 Task: Create a due date automation trigger when advanced on, 2 working days after a card is due add fields without custom field "Resume" set to a number lower than 1 and greater or equal to 10 at 11:00 AM.
Action: Mouse moved to (1140, 348)
Screenshot: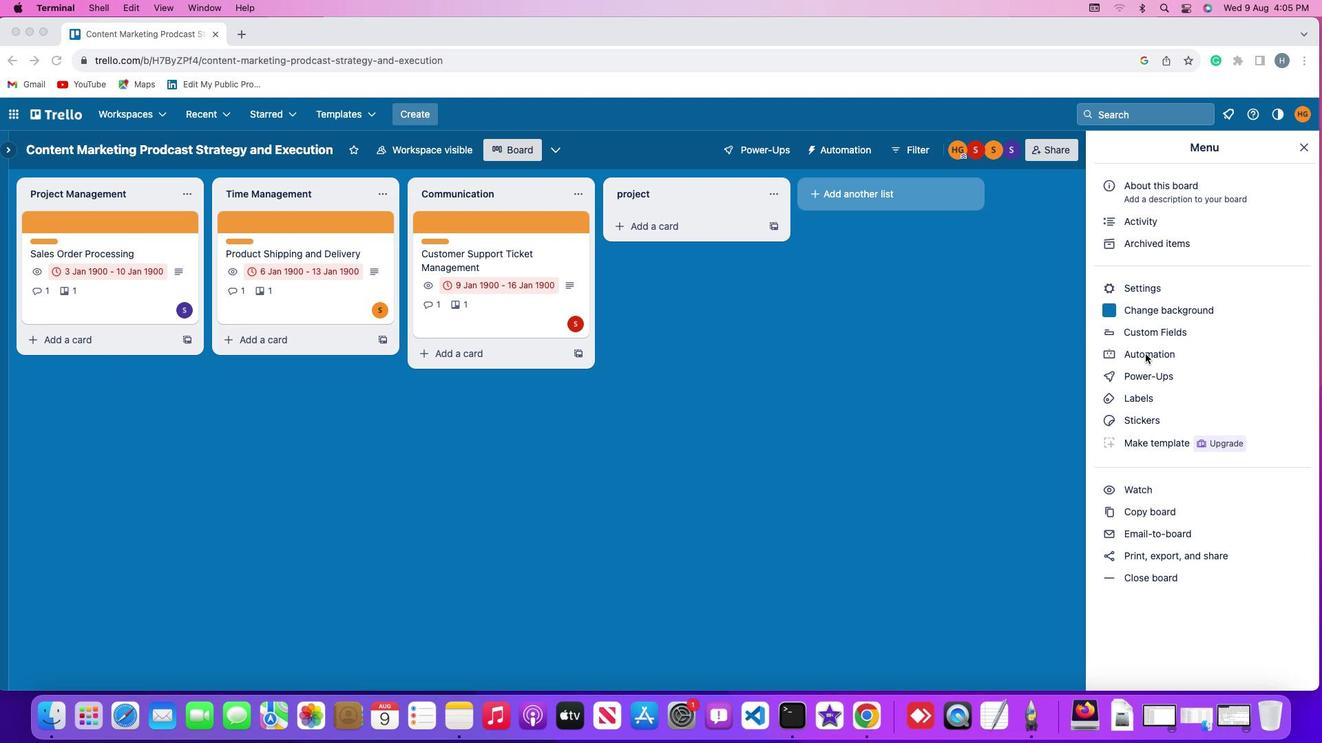 
Action: Mouse pressed left at (1140, 348)
Screenshot: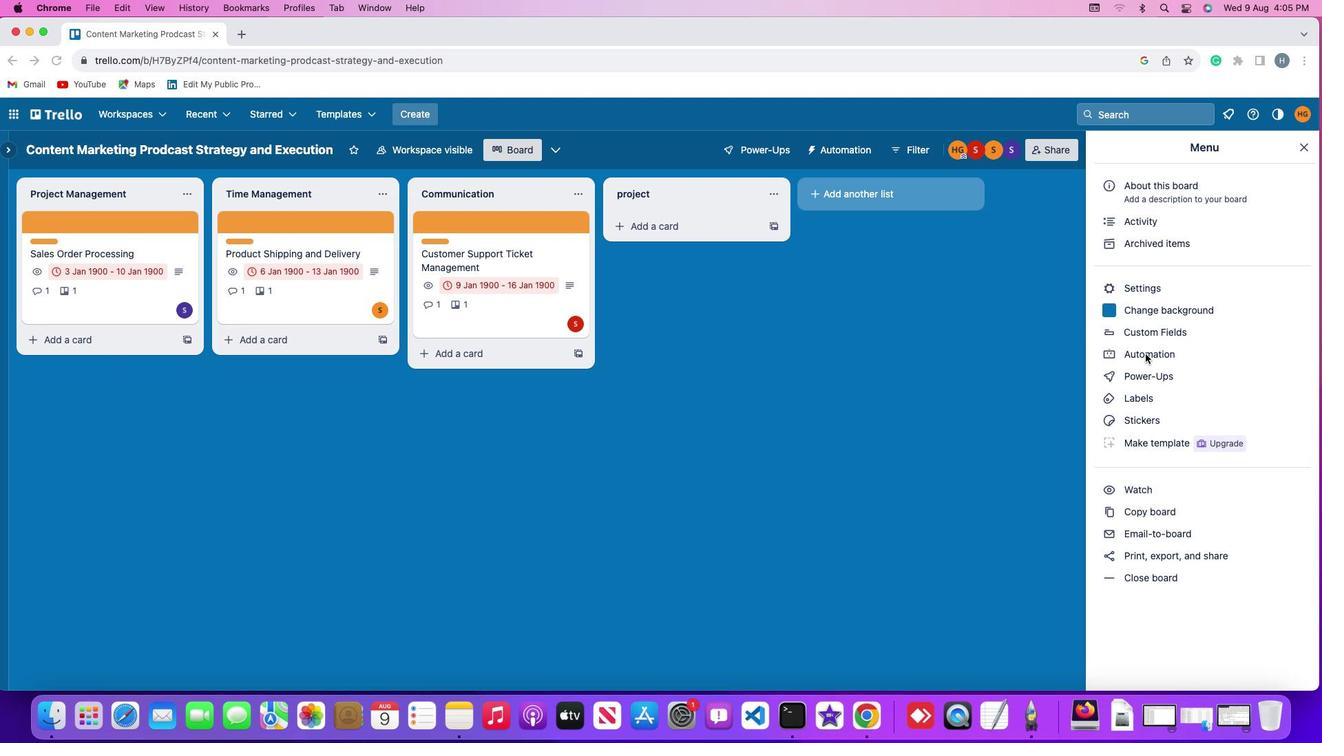 
Action: Mouse pressed left at (1140, 348)
Screenshot: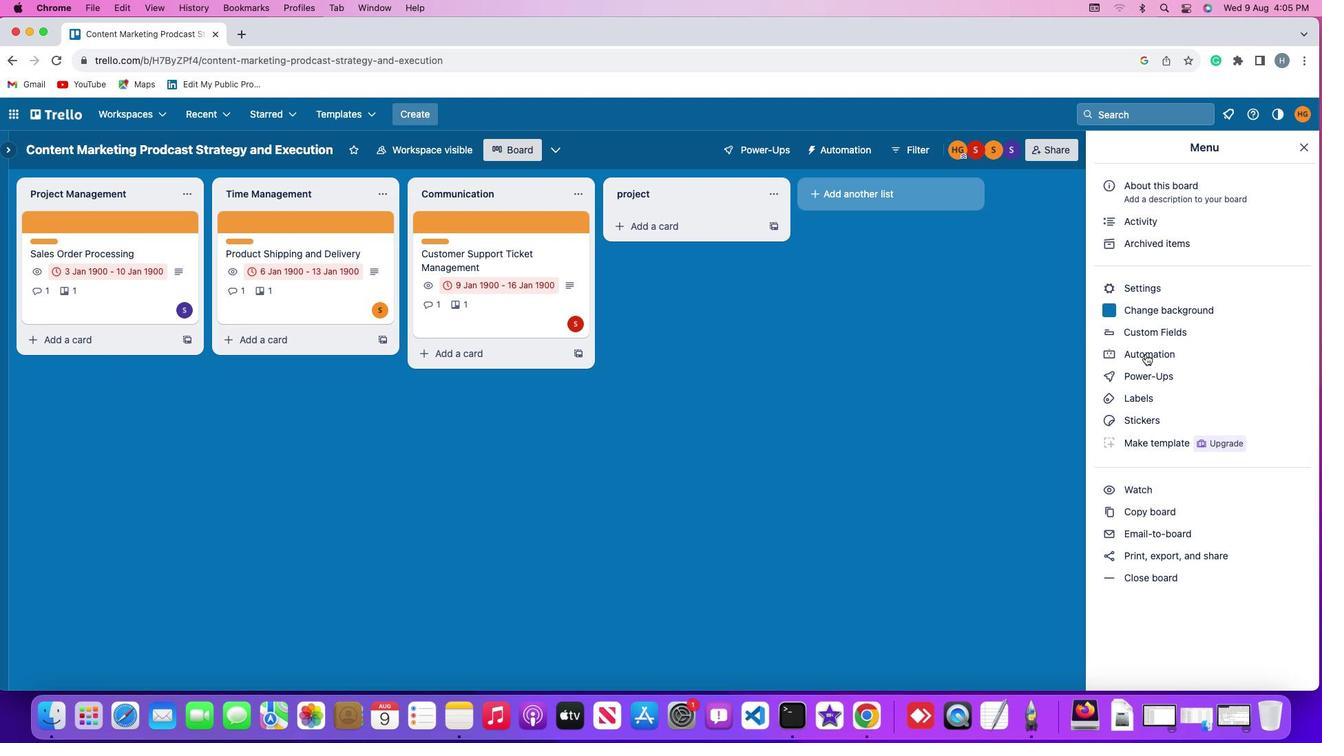 
Action: Mouse moved to (65, 317)
Screenshot: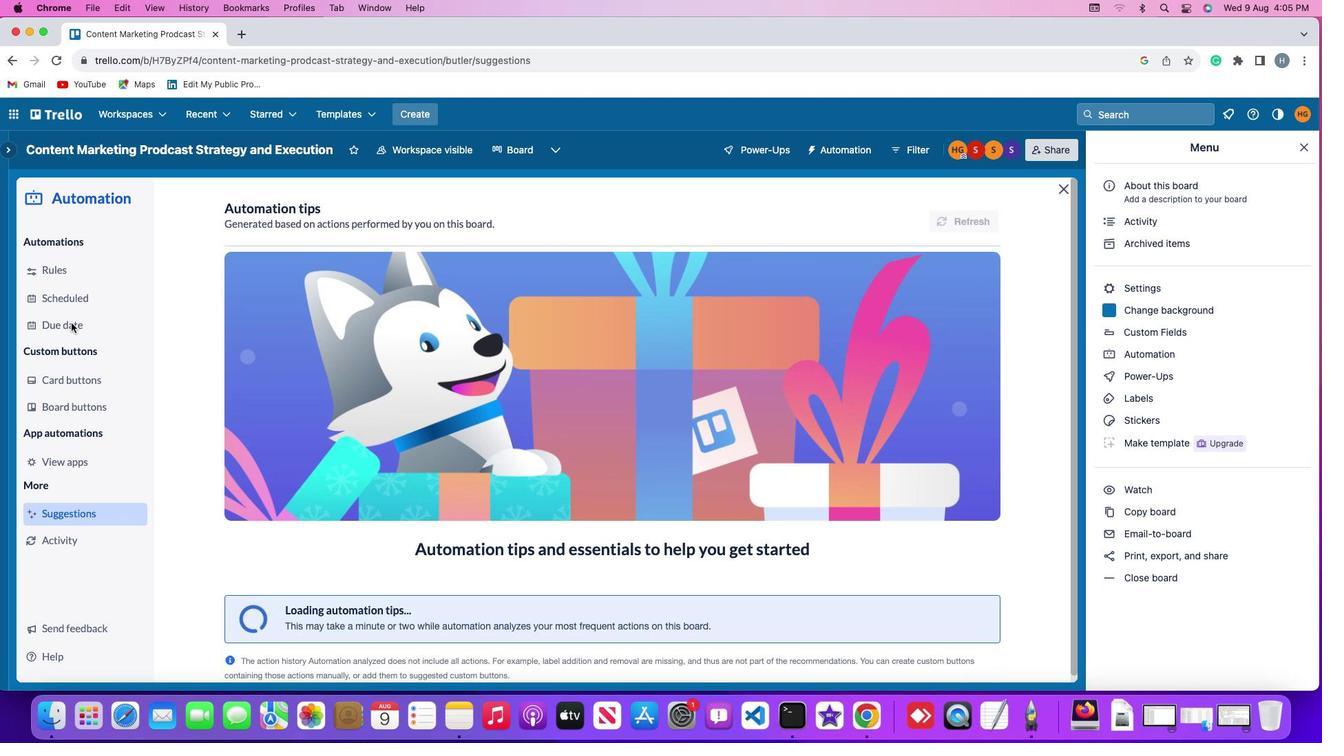 
Action: Mouse pressed left at (65, 317)
Screenshot: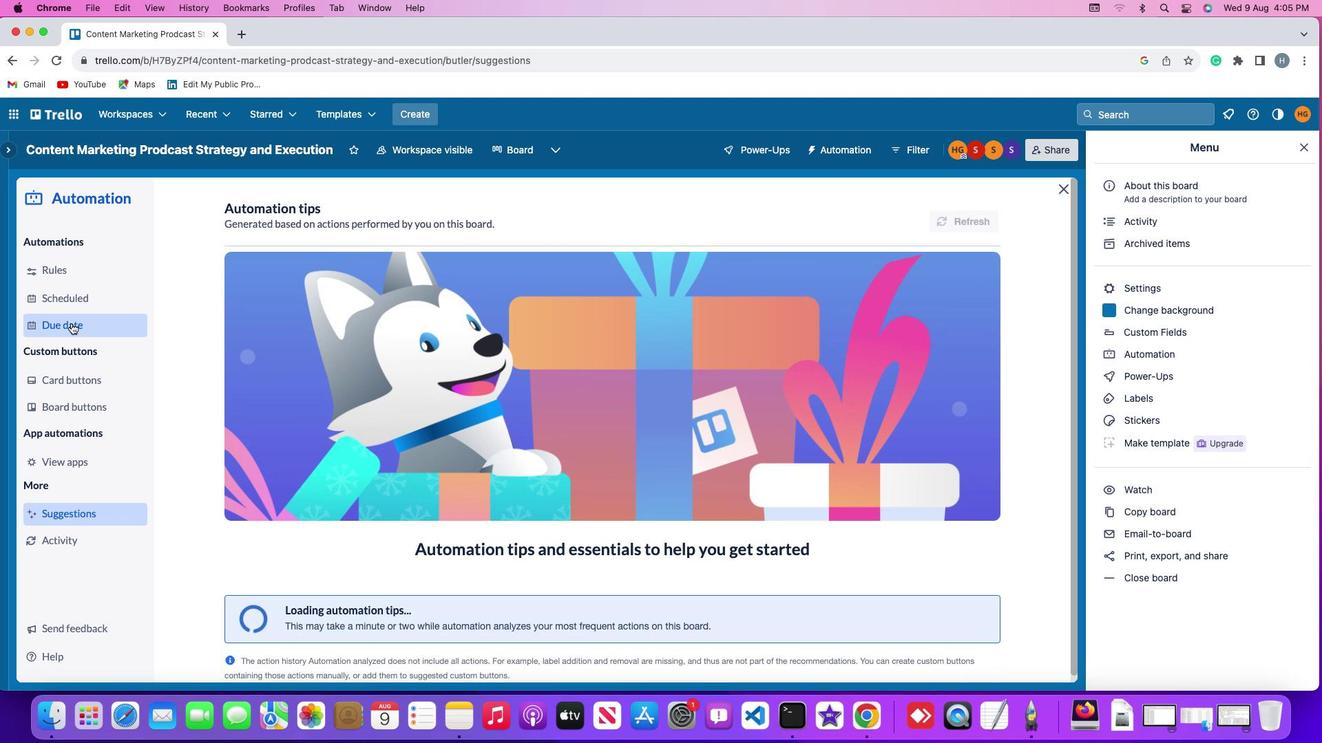 
Action: Mouse moved to (932, 205)
Screenshot: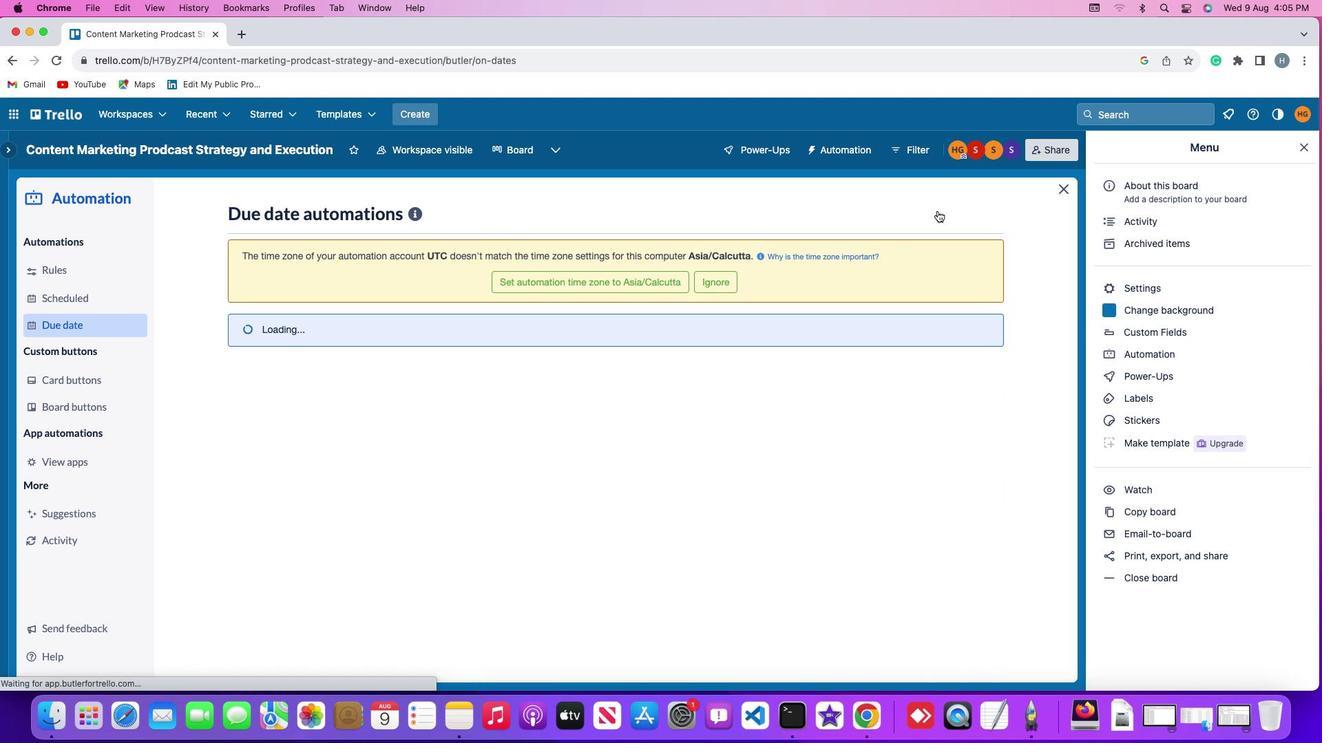 
Action: Mouse pressed left at (932, 205)
Screenshot: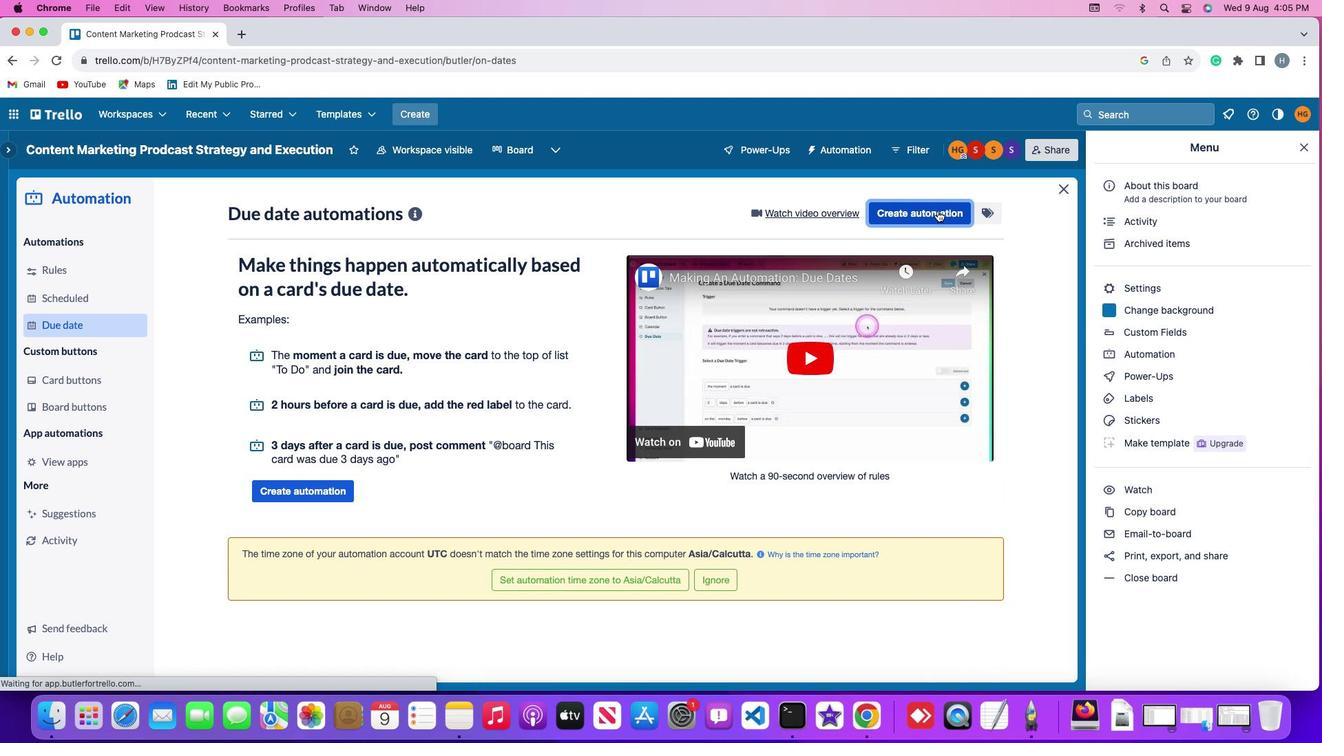 
Action: Mouse moved to (257, 335)
Screenshot: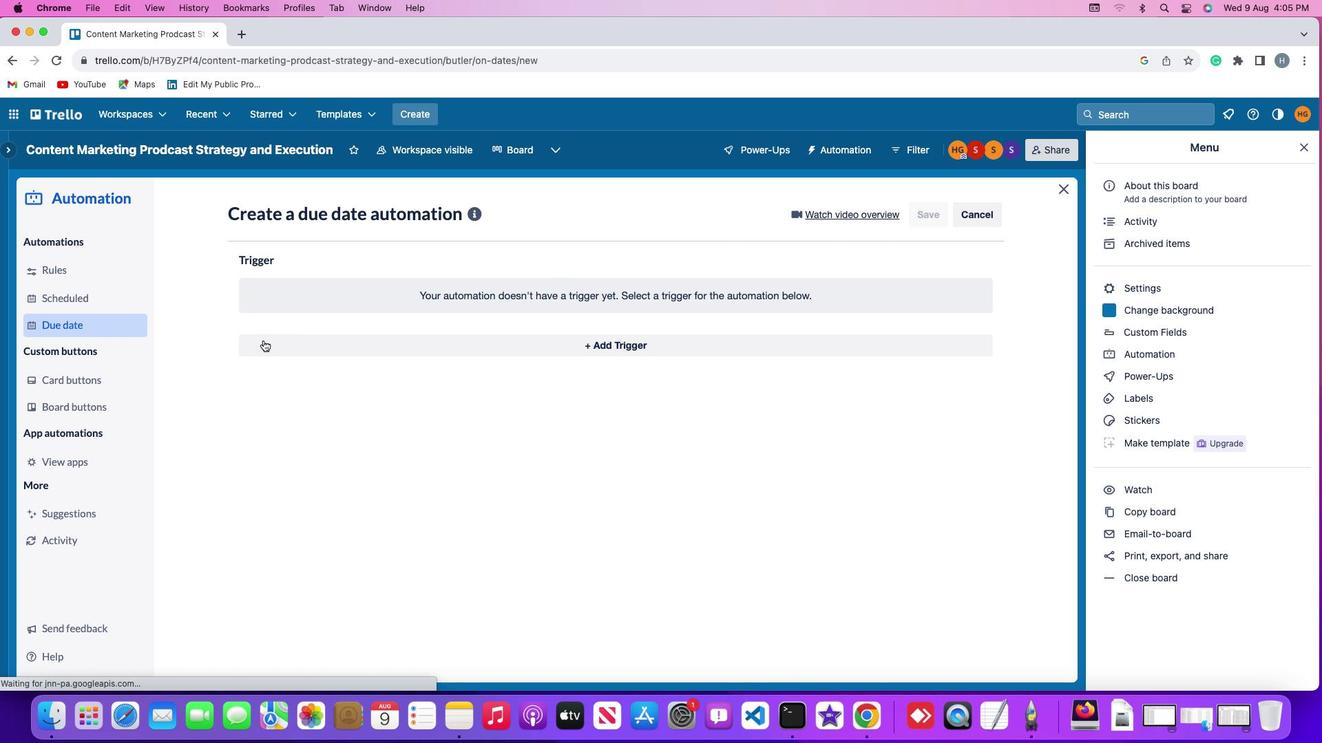 
Action: Mouse pressed left at (257, 335)
Screenshot: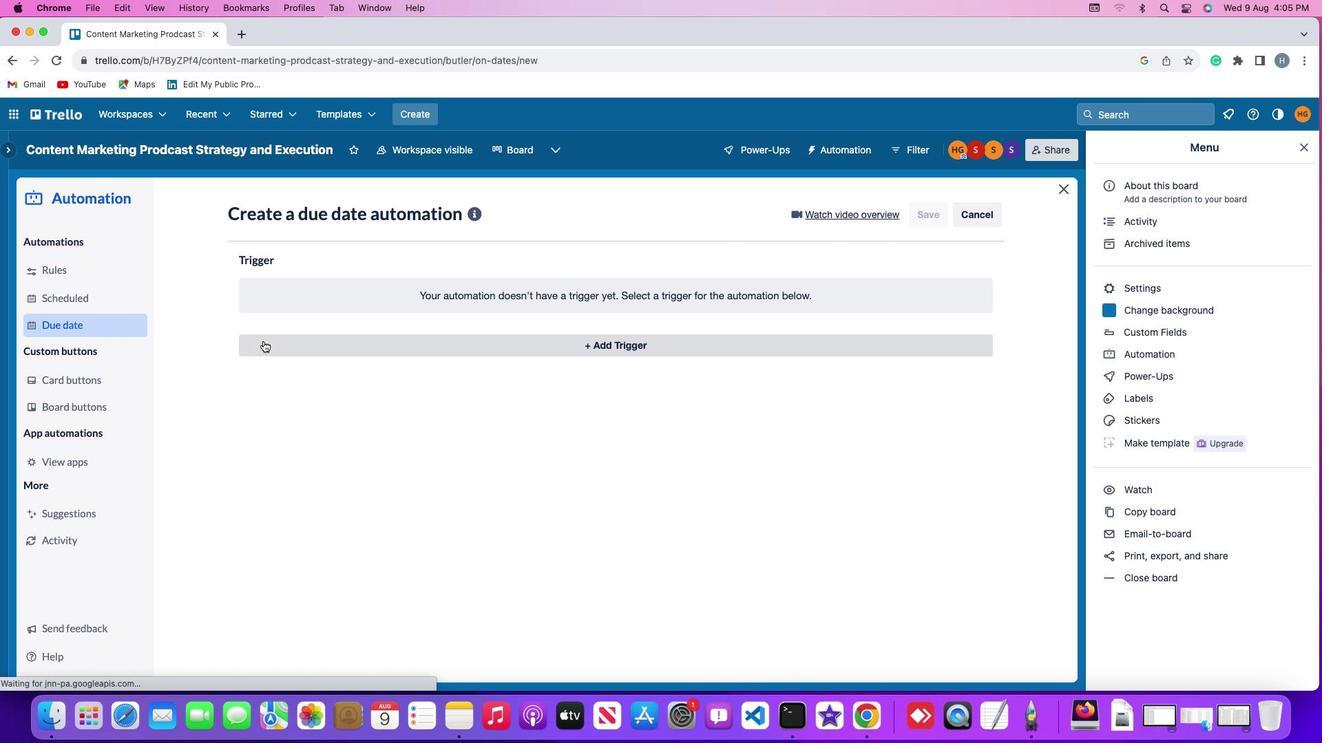 
Action: Mouse moved to (257, 541)
Screenshot: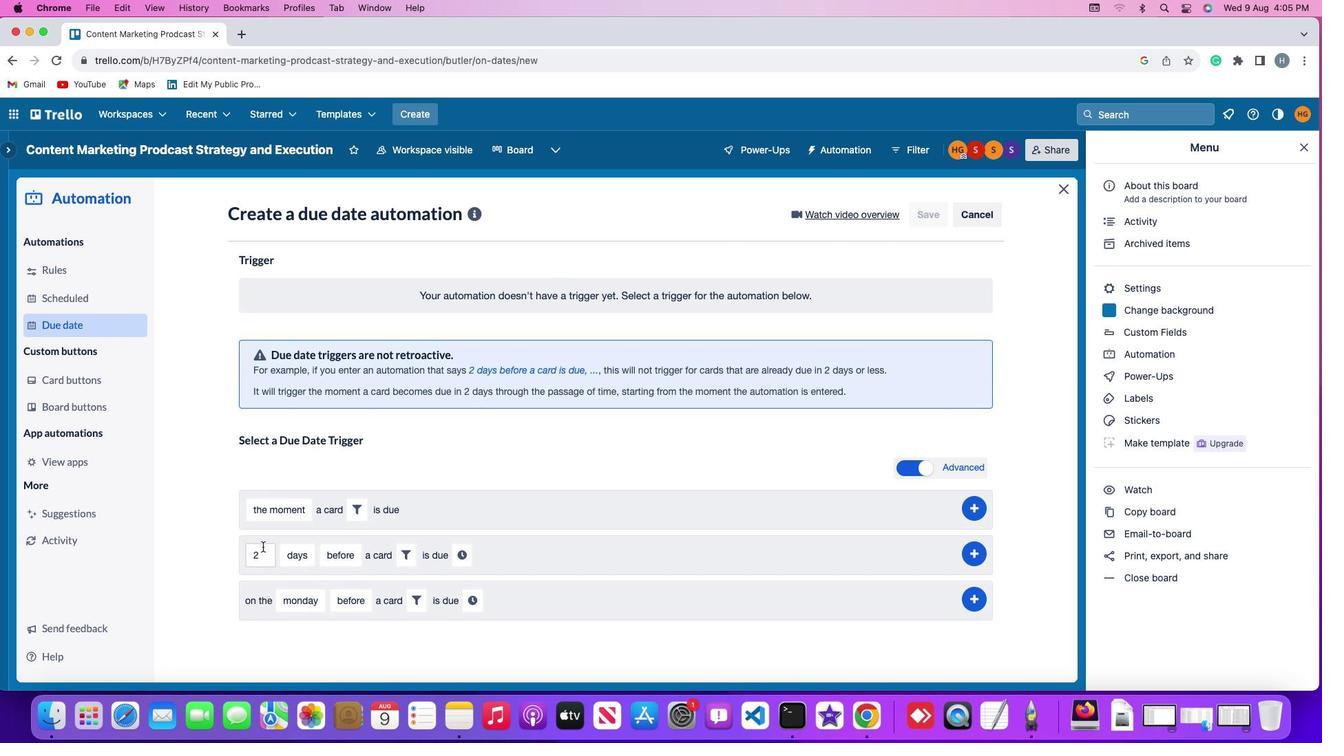 
Action: Mouse pressed left at (257, 541)
Screenshot: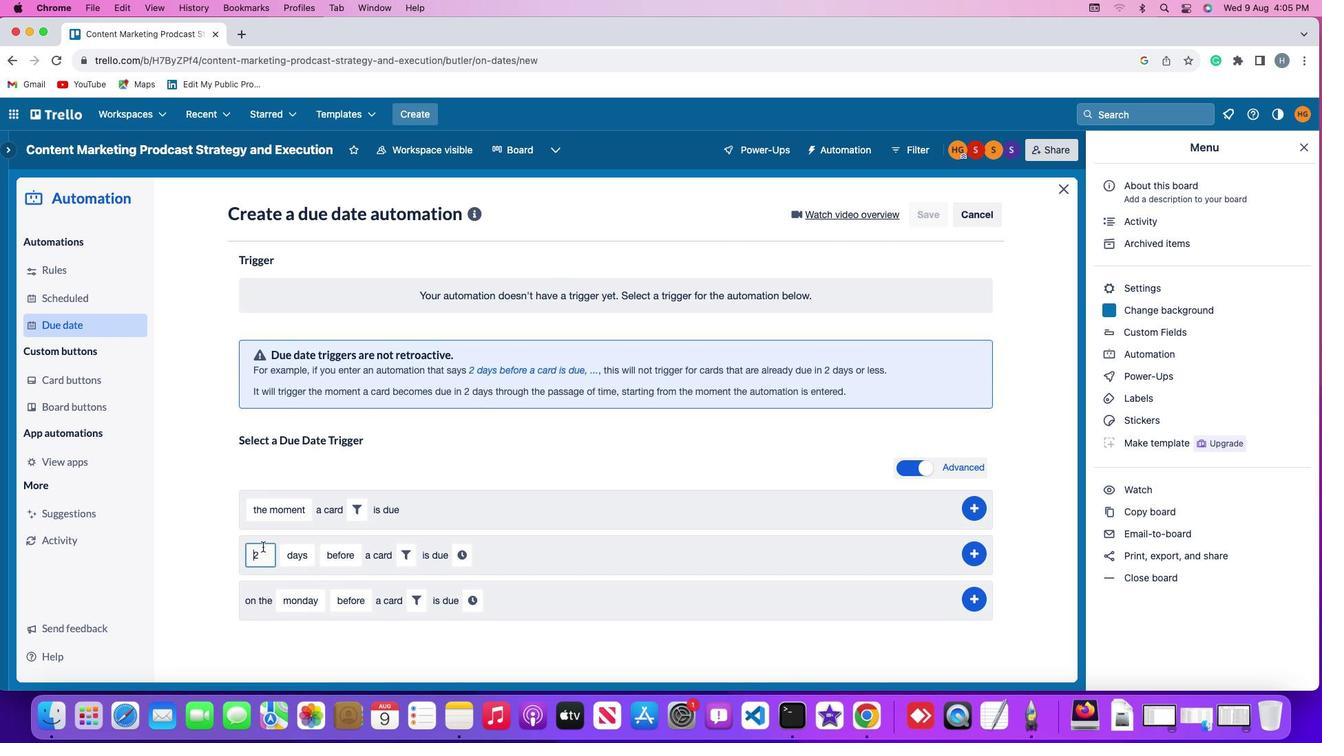 
Action: Mouse moved to (252, 543)
Screenshot: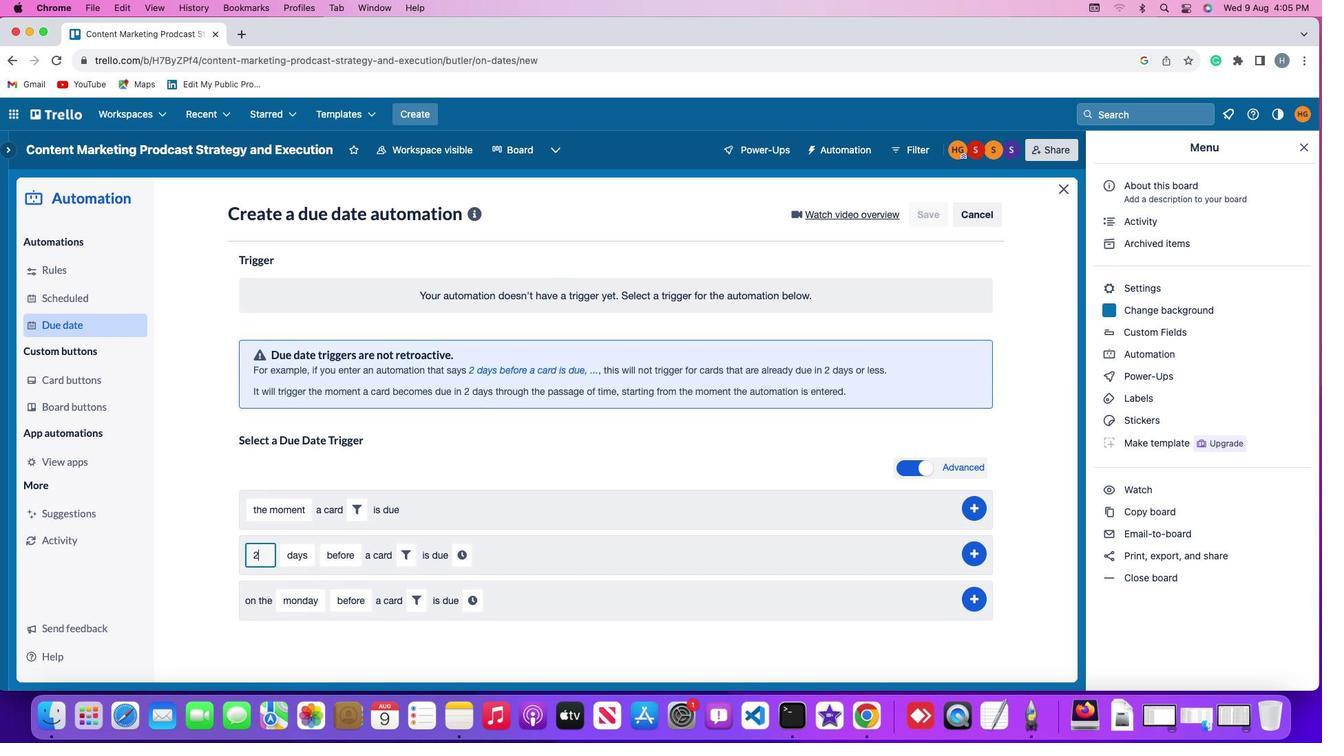 
Action: Key pressed Key.rightKey.backspace
Screenshot: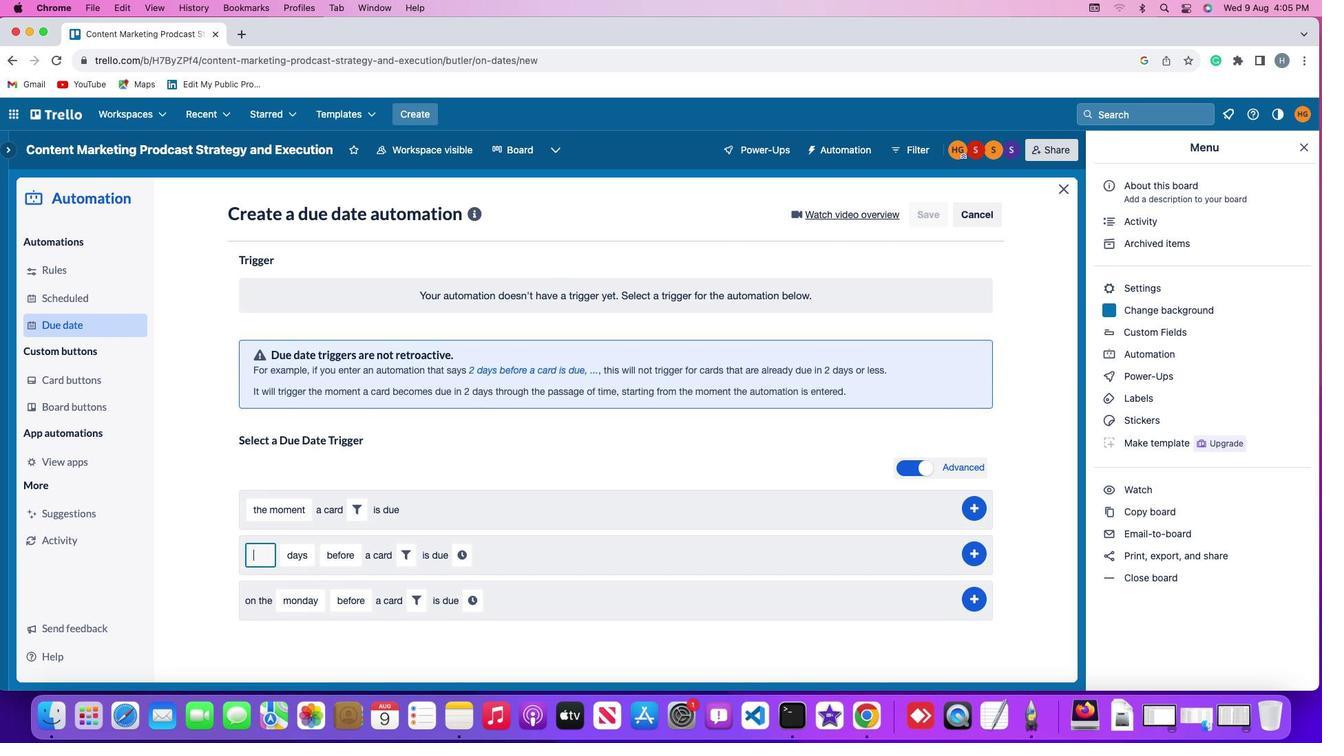 
Action: Mouse moved to (251, 544)
Screenshot: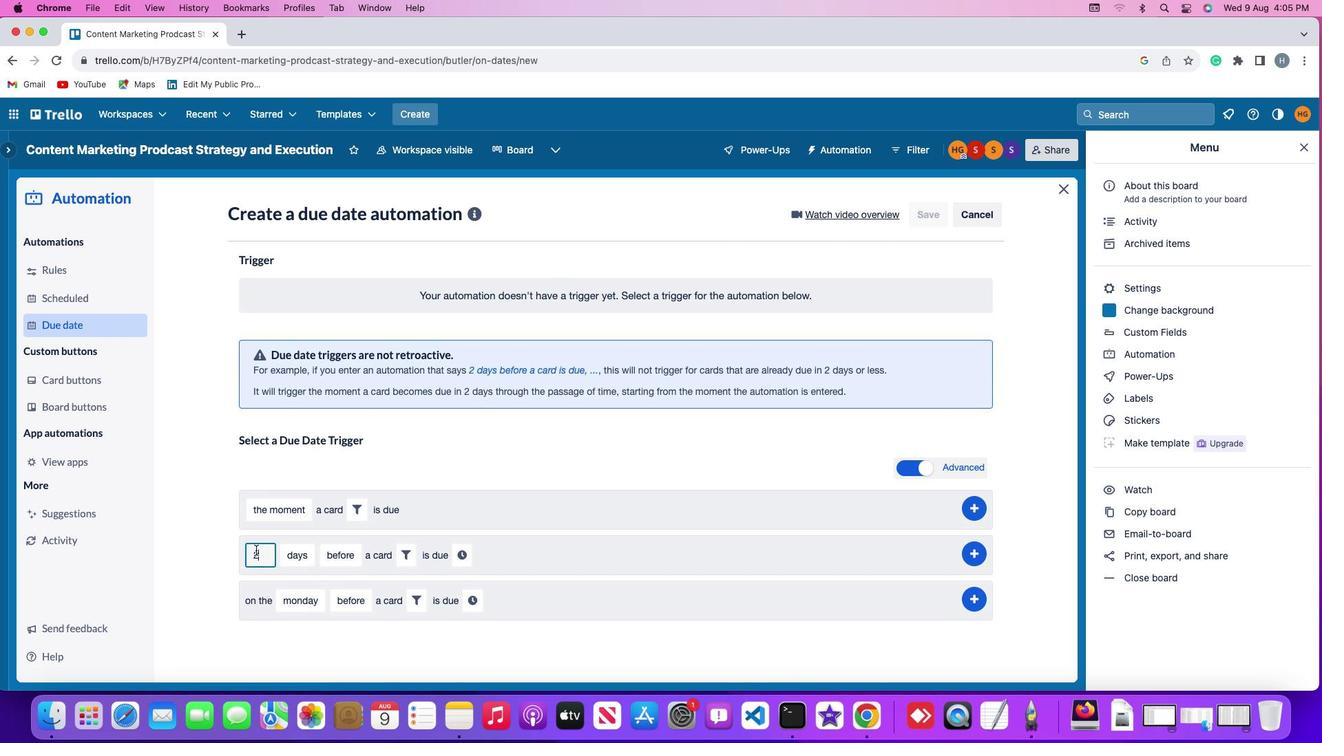 
Action: Key pressed '2'
Screenshot: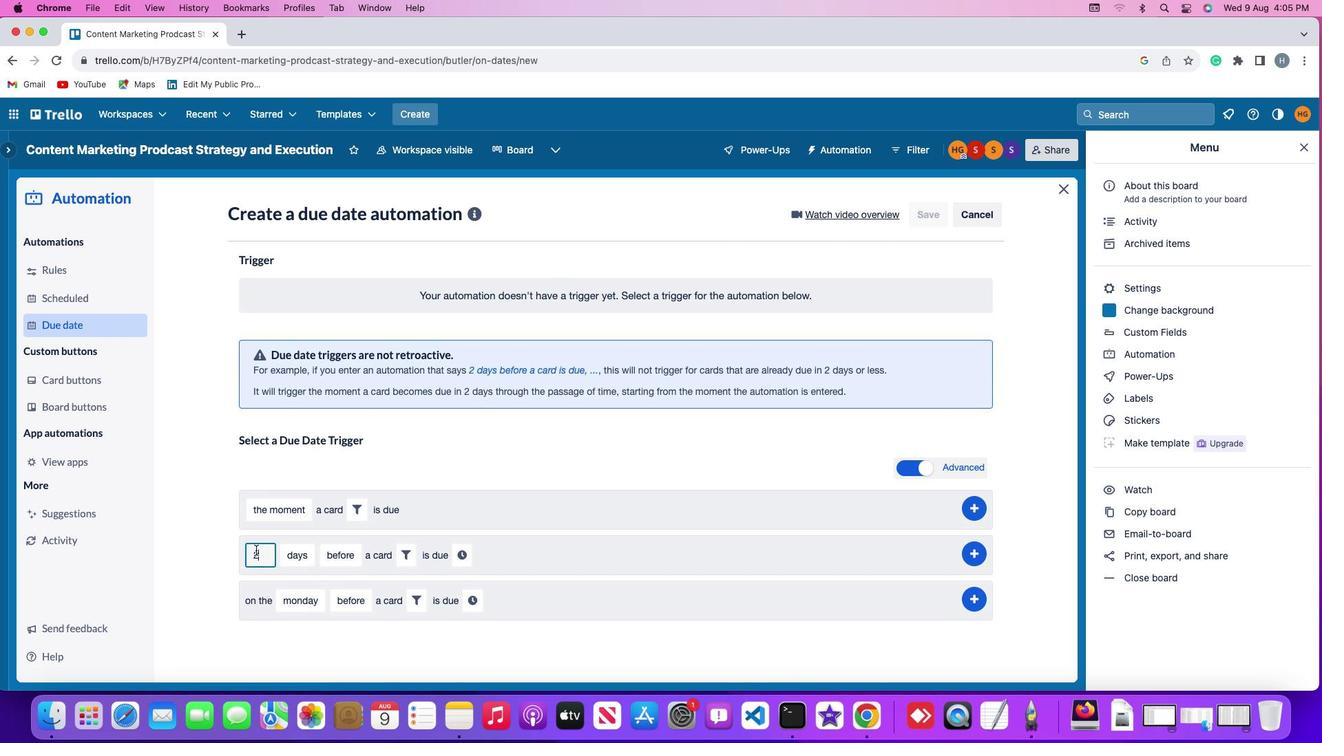 
Action: Mouse moved to (285, 549)
Screenshot: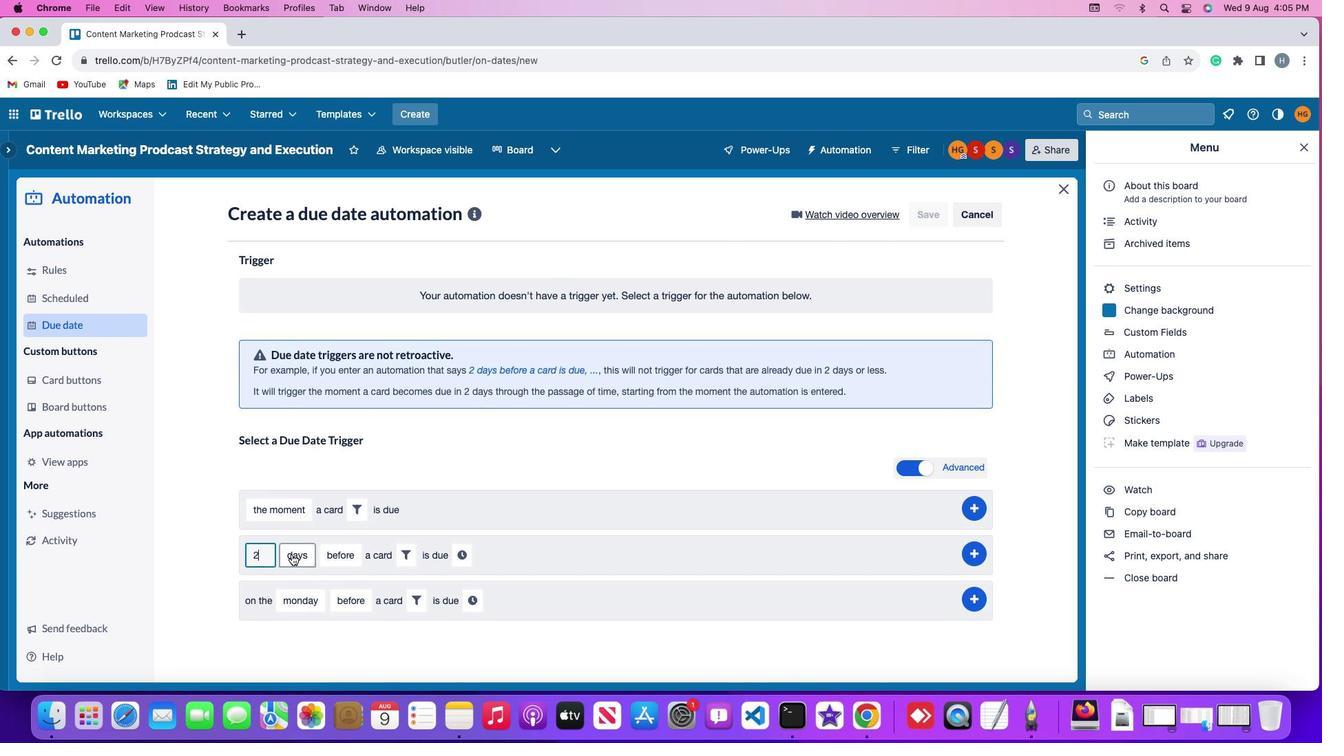 
Action: Mouse pressed left at (285, 549)
Screenshot: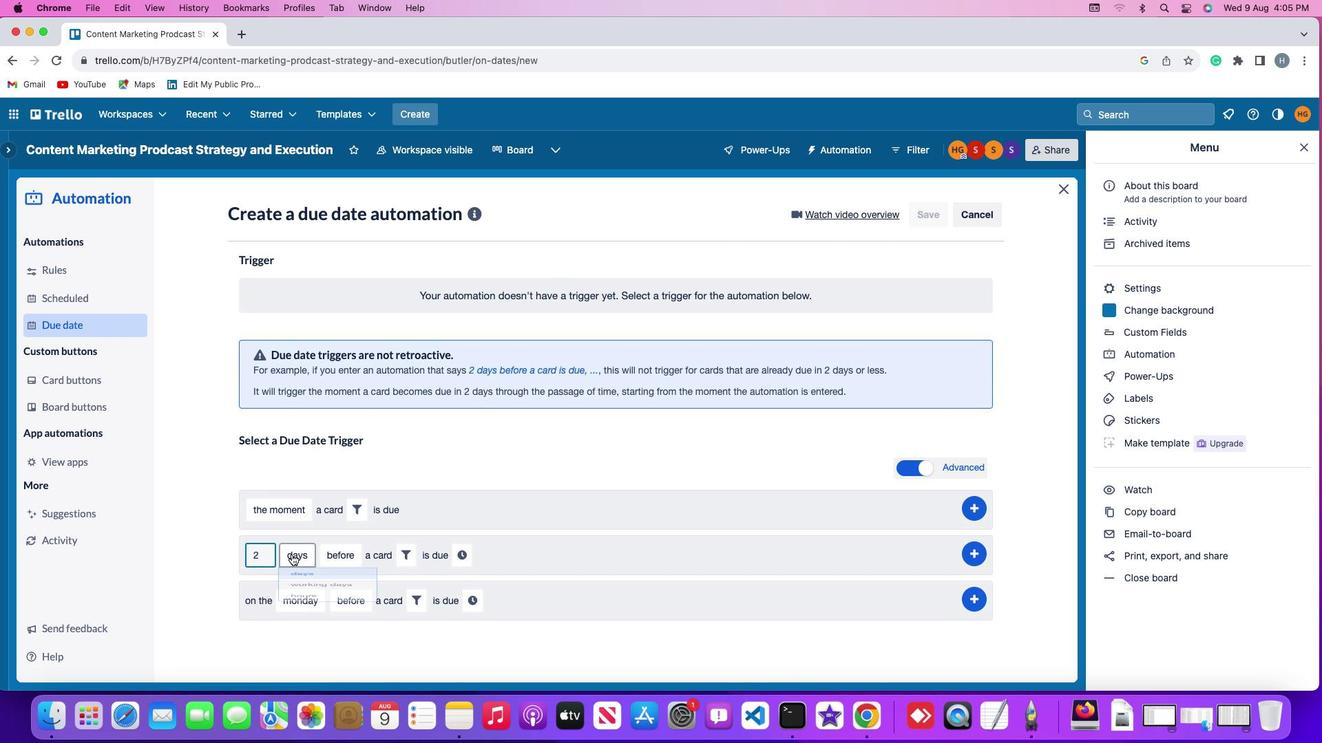 
Action: Mouse moved to (302, 602)
Screenshot: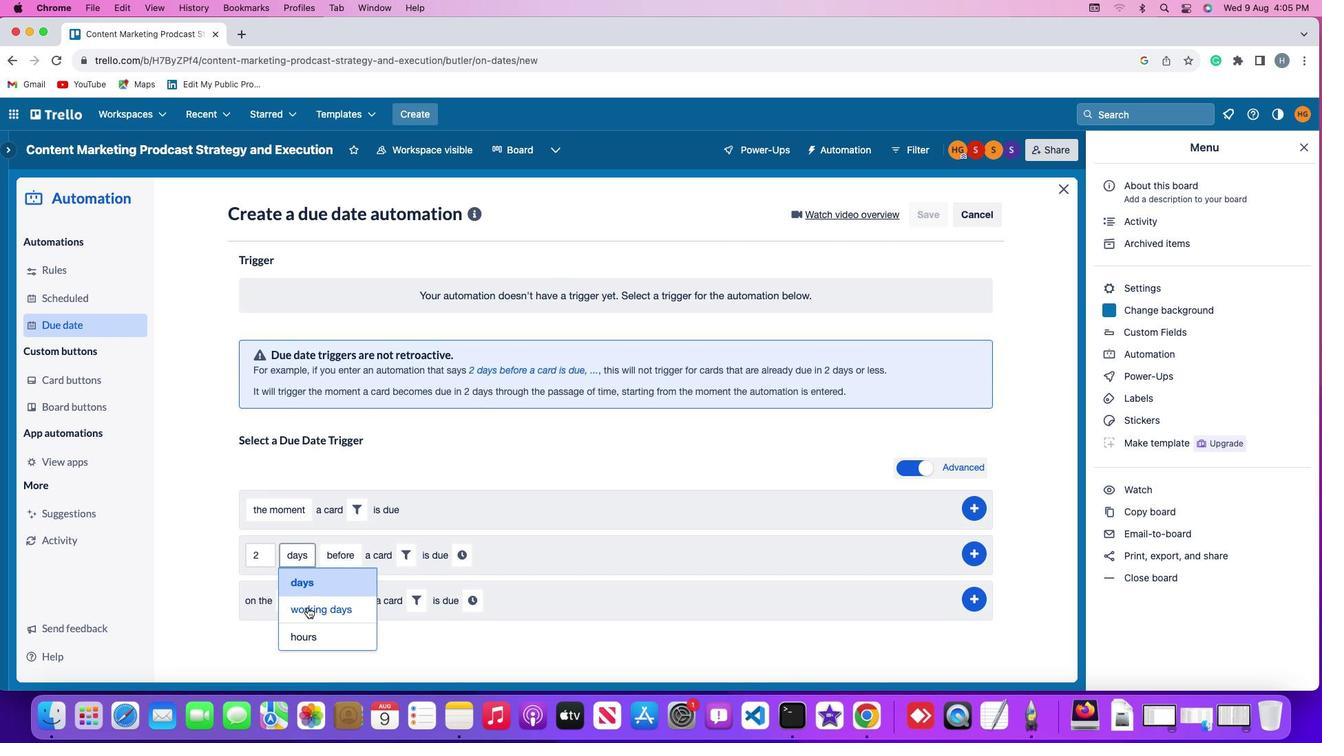 
Action: Mouse pressed left at (302, 602)
Screenshot: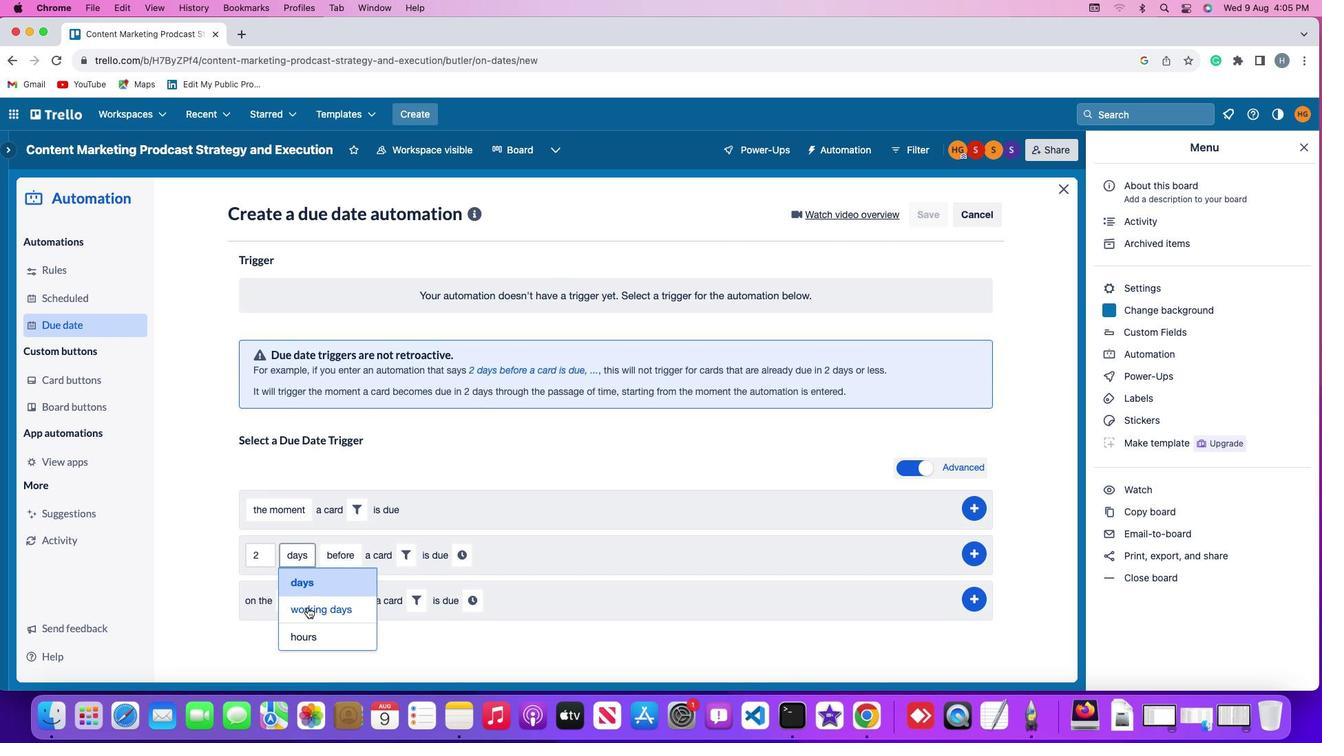 
Action: Mouse moved to (371, 552)
Screenshot: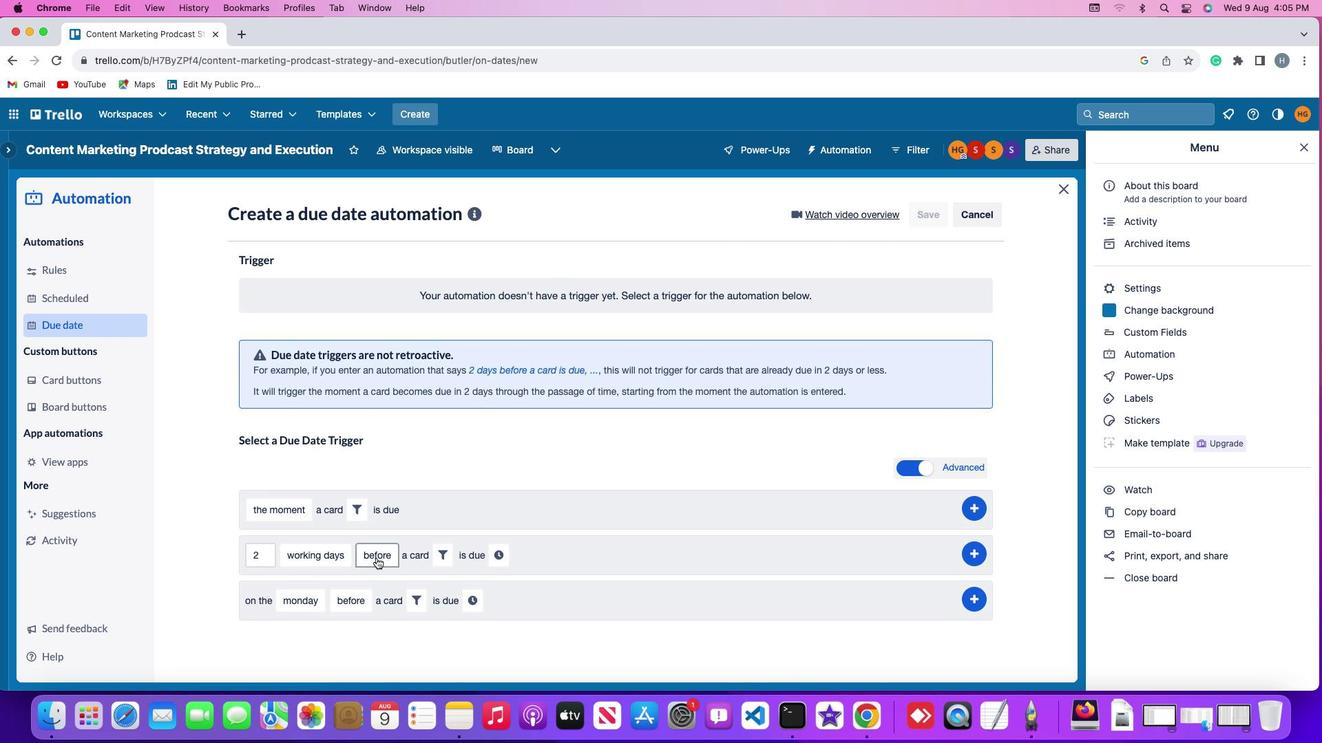 
Action: Mouse pressed left at (371, 552)
Screenshot: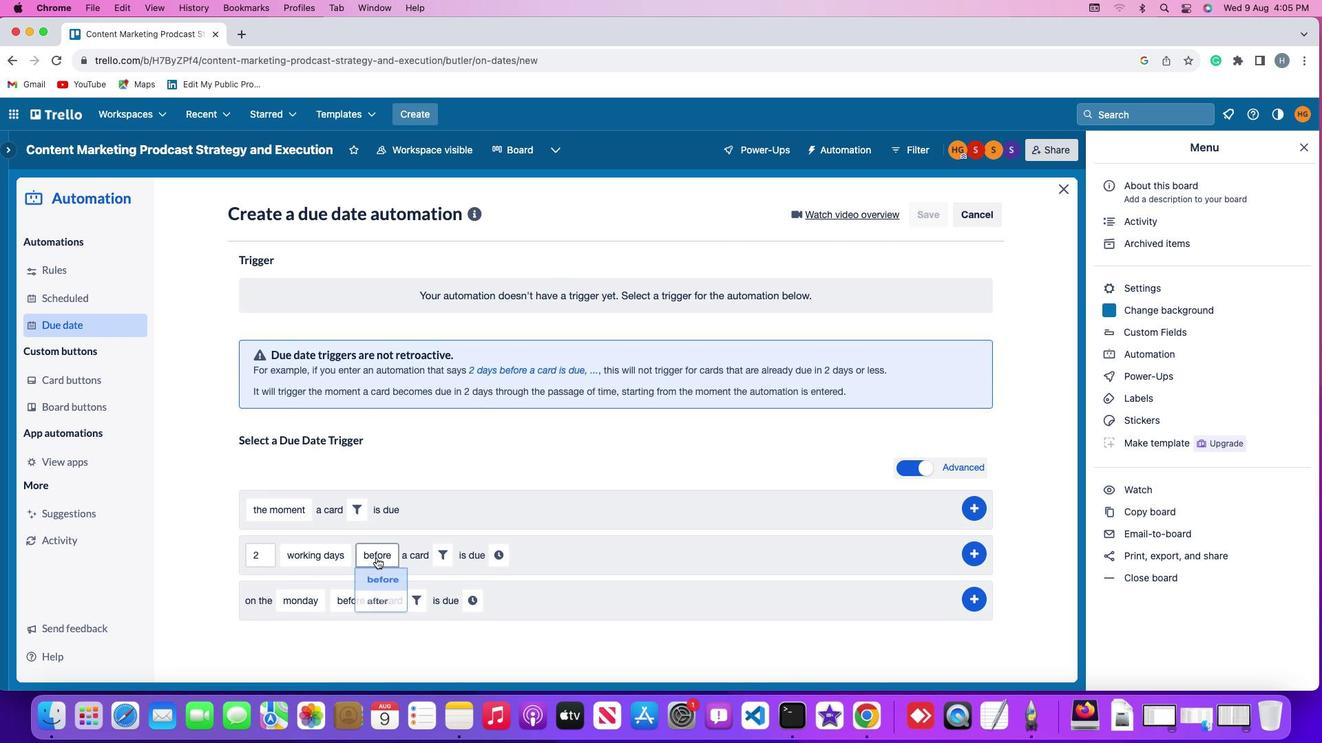 
Action: Mouse moved to (379, 610)
Screenshot: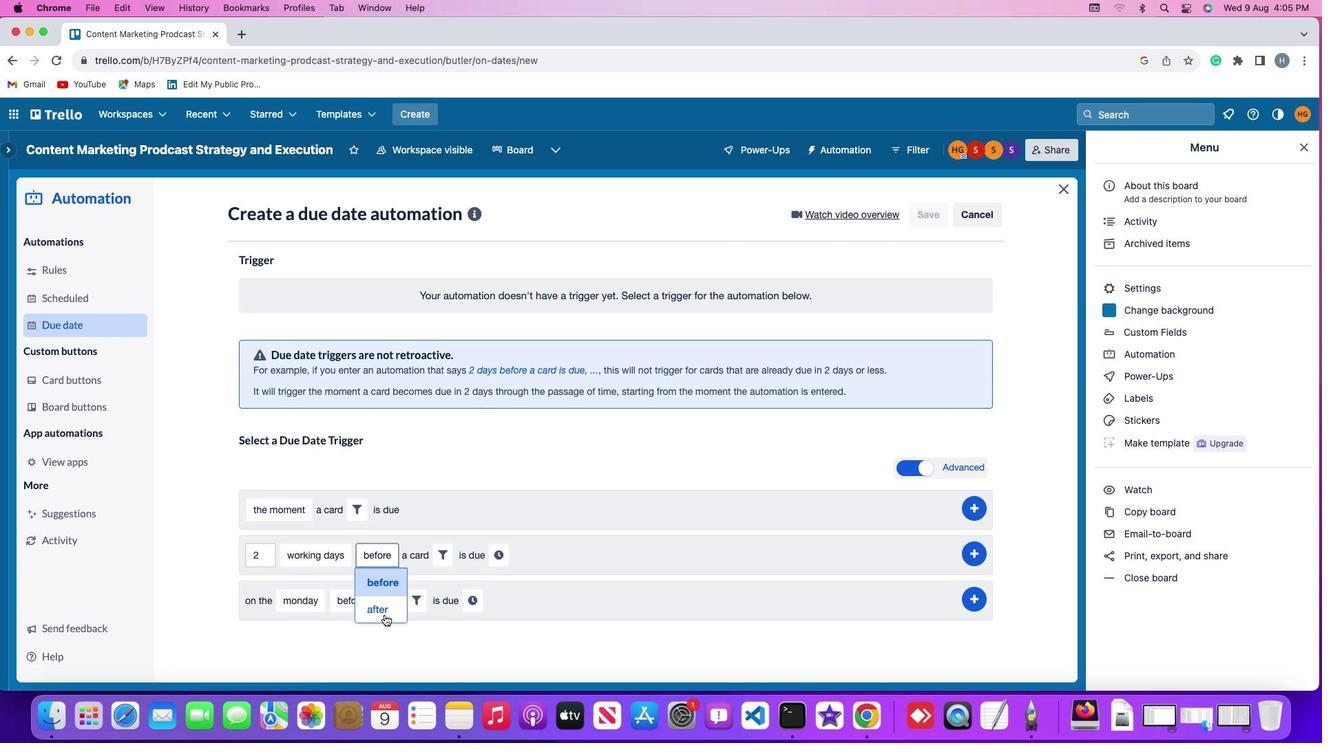 
Action: Mouse pressed left at (379, 610)
Screenshot: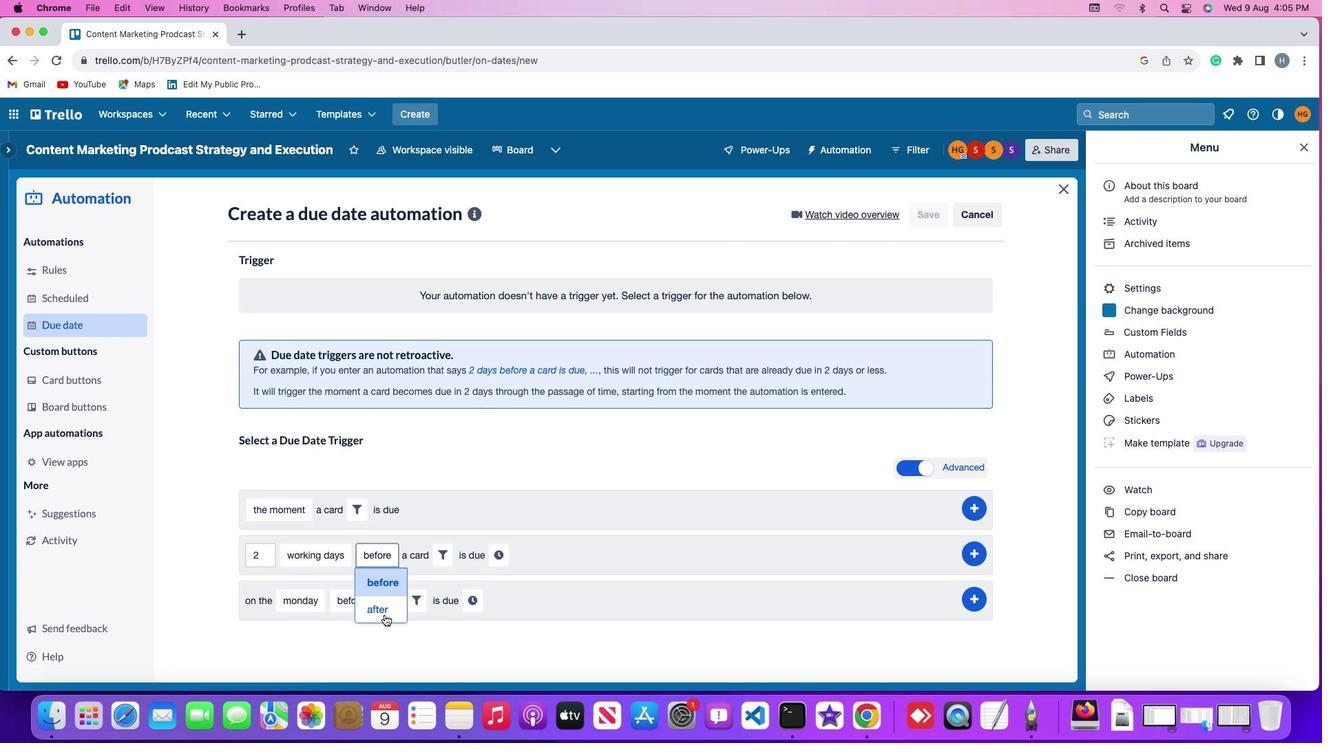 
Action: Mouse moved to (426, 548)
Screenshot: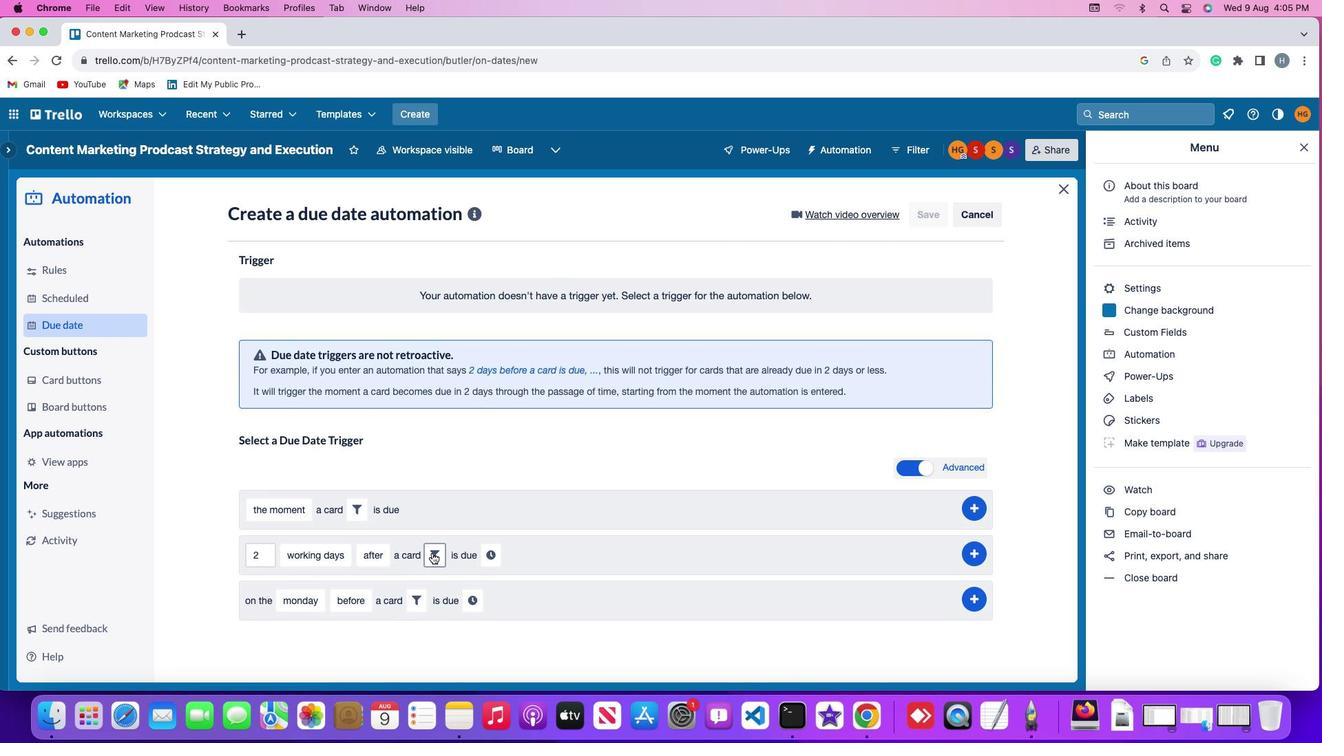 
Action: Mouse pressed left at (426, 548)
Screenshot: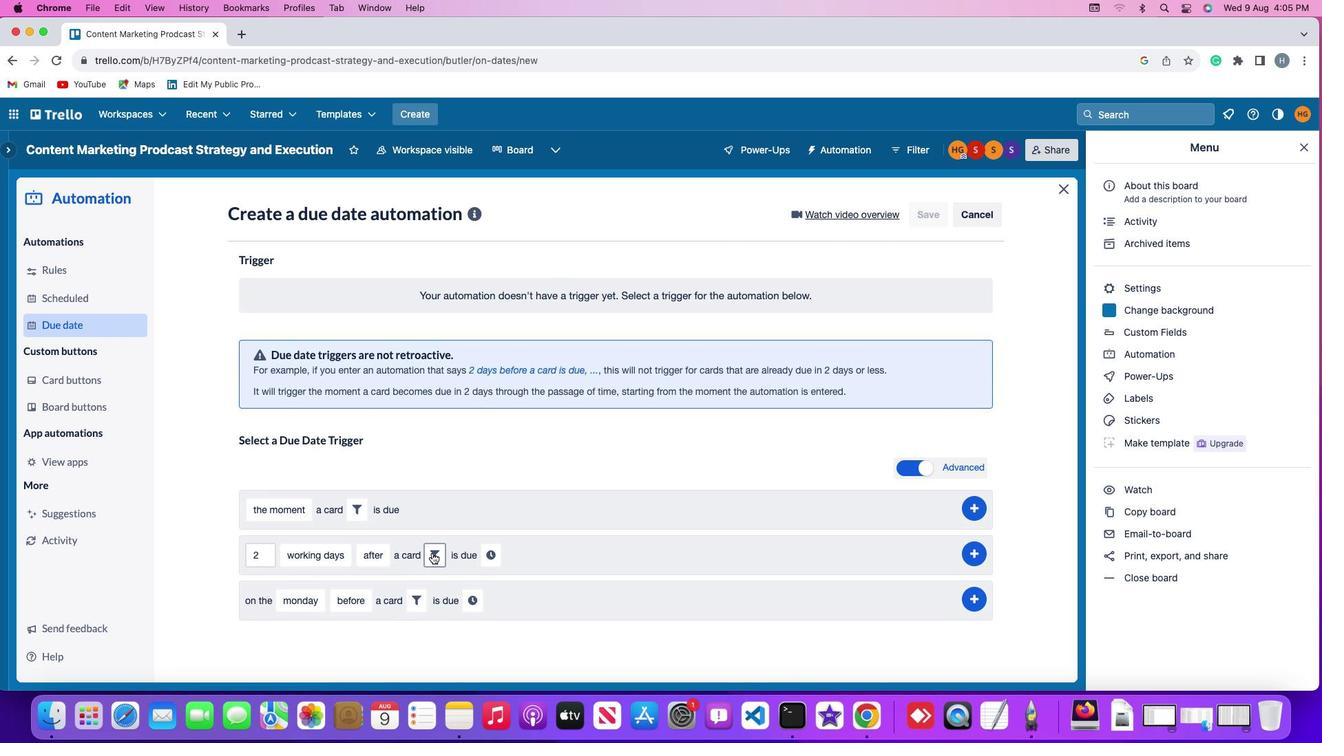 
Action: Mouse moved to (647, 584)
Screenshot: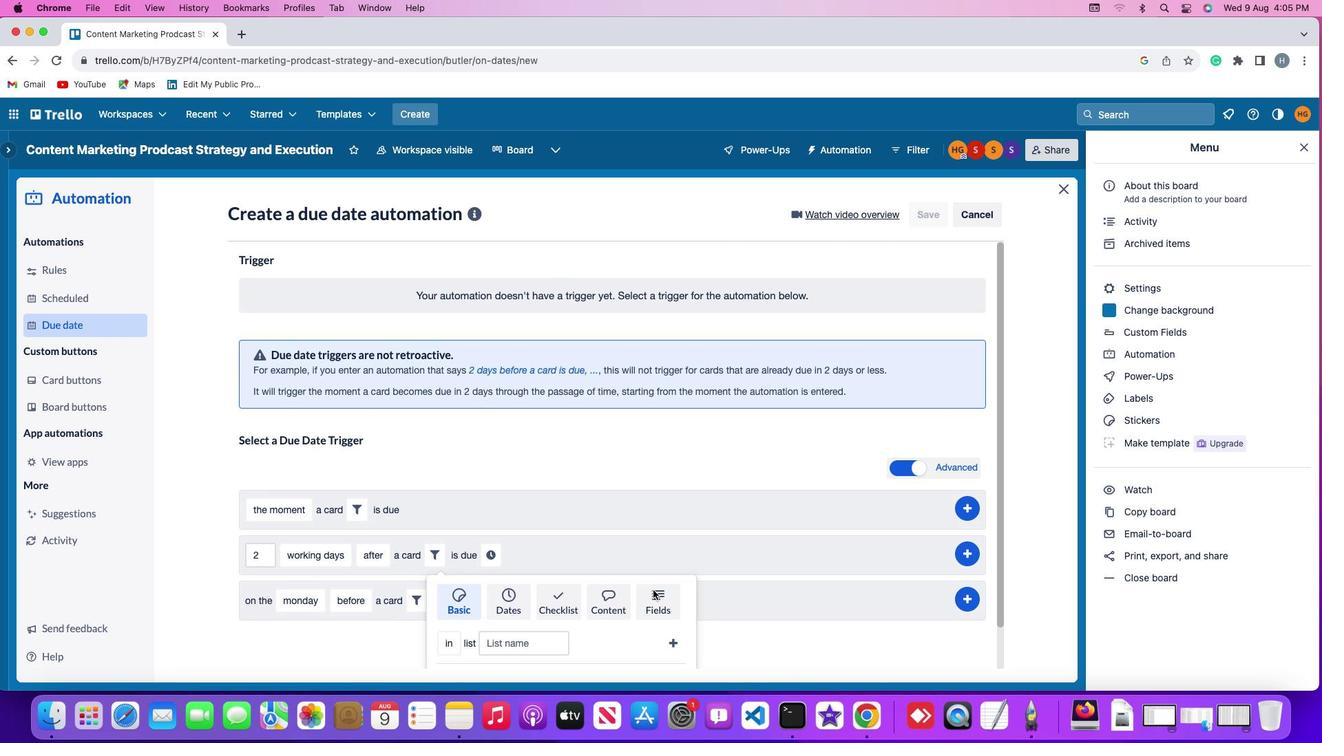 
Action: Mouse pressed left at (647, 584)
Screenshot: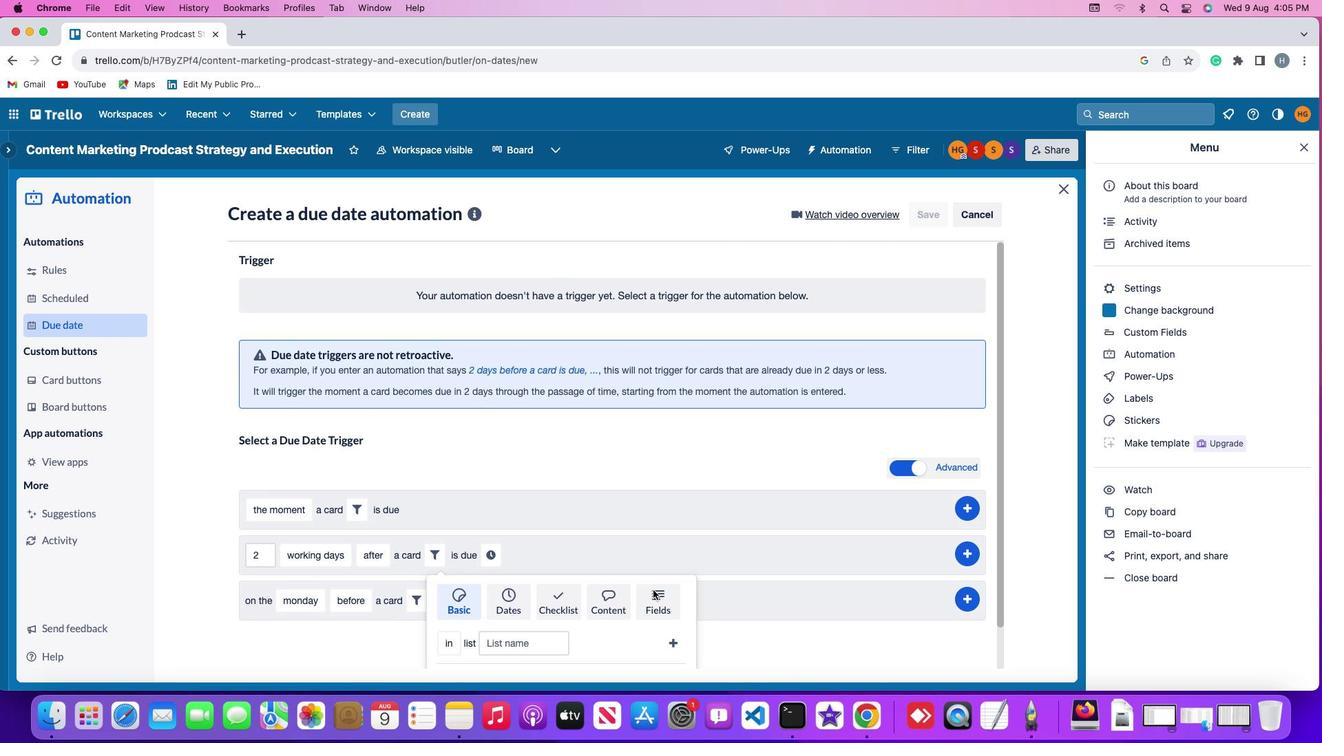 
Action: Mouse moved to (395, 624)
Screenshot: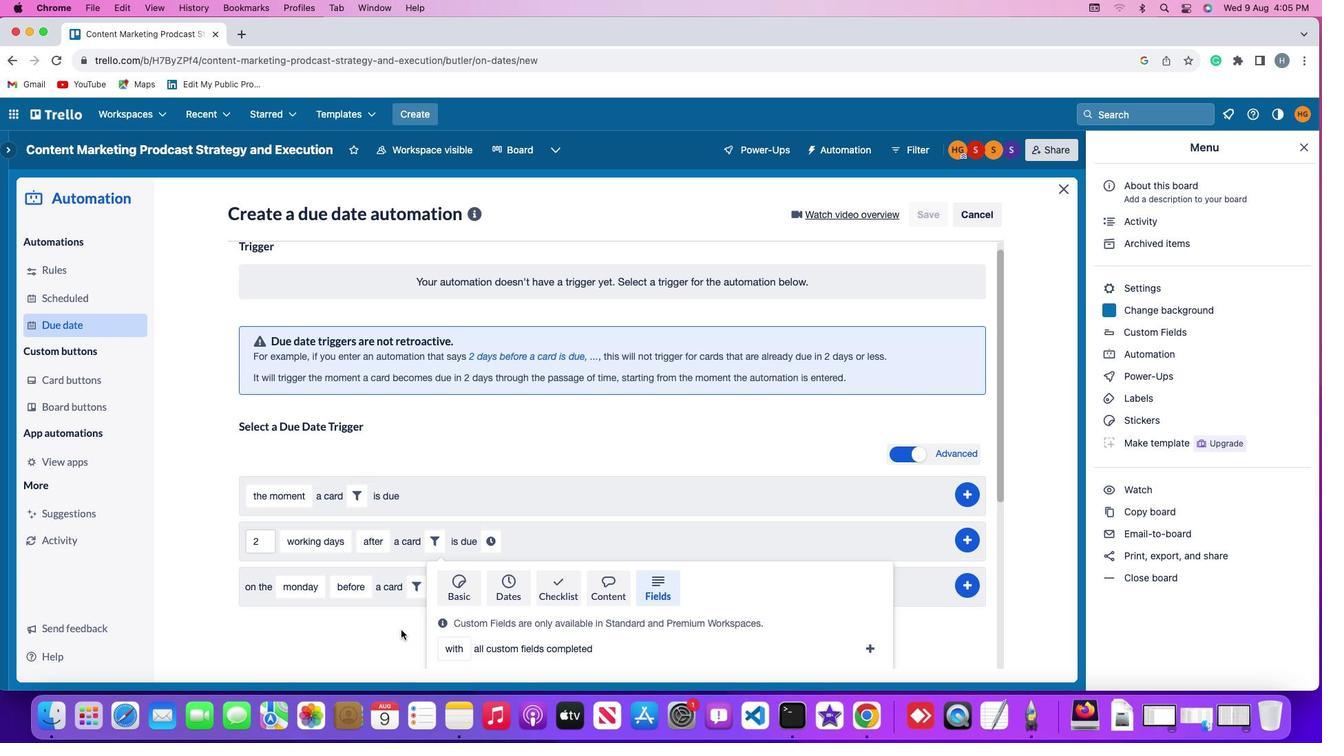
Action: Mouse scrolled (395, 624) with delta (-4, -5)
Screenshot: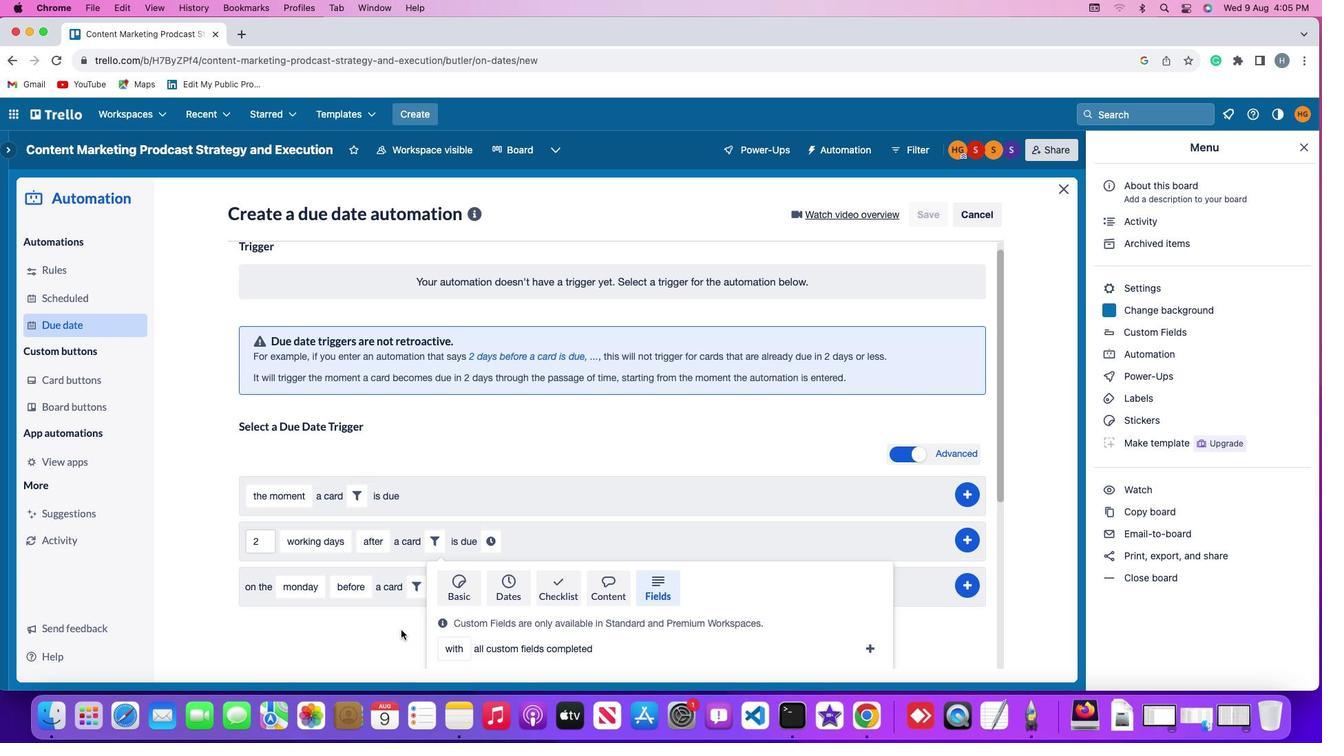 
Action: Mouse scrolled (395, 624) with delta (-4, -5)
Screenshot: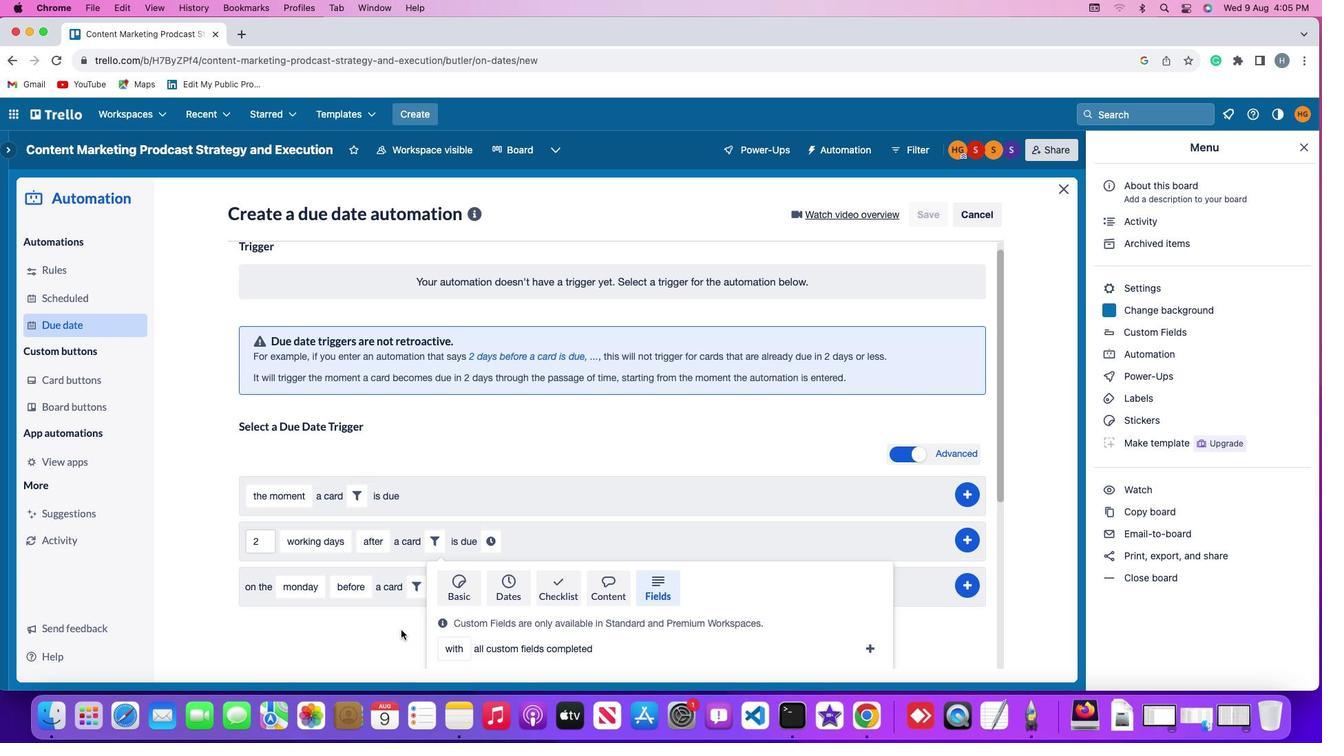 
Action: Mouse scrolled (395, 624) with delta (-4, -7)
Screenshot: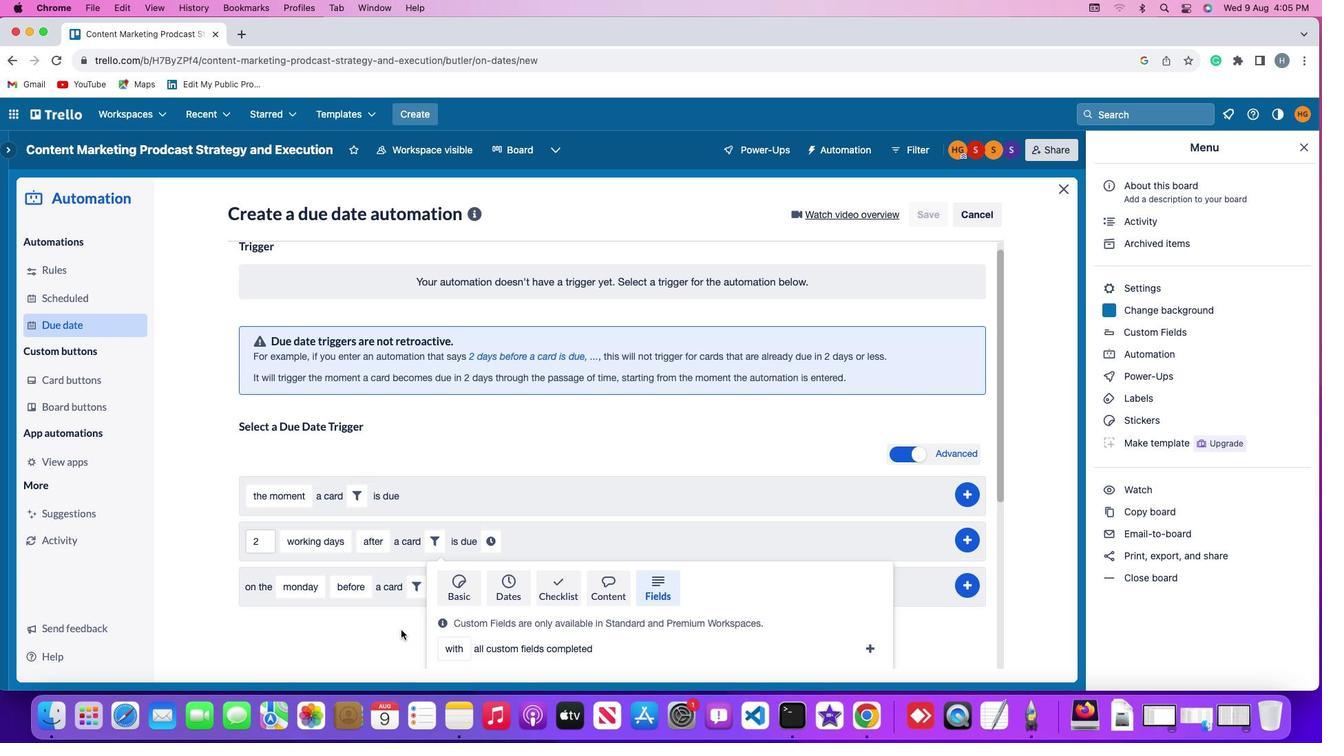 
Action: Mouse scrolled (395, 624) with delta (-4, -8)
Screenshot: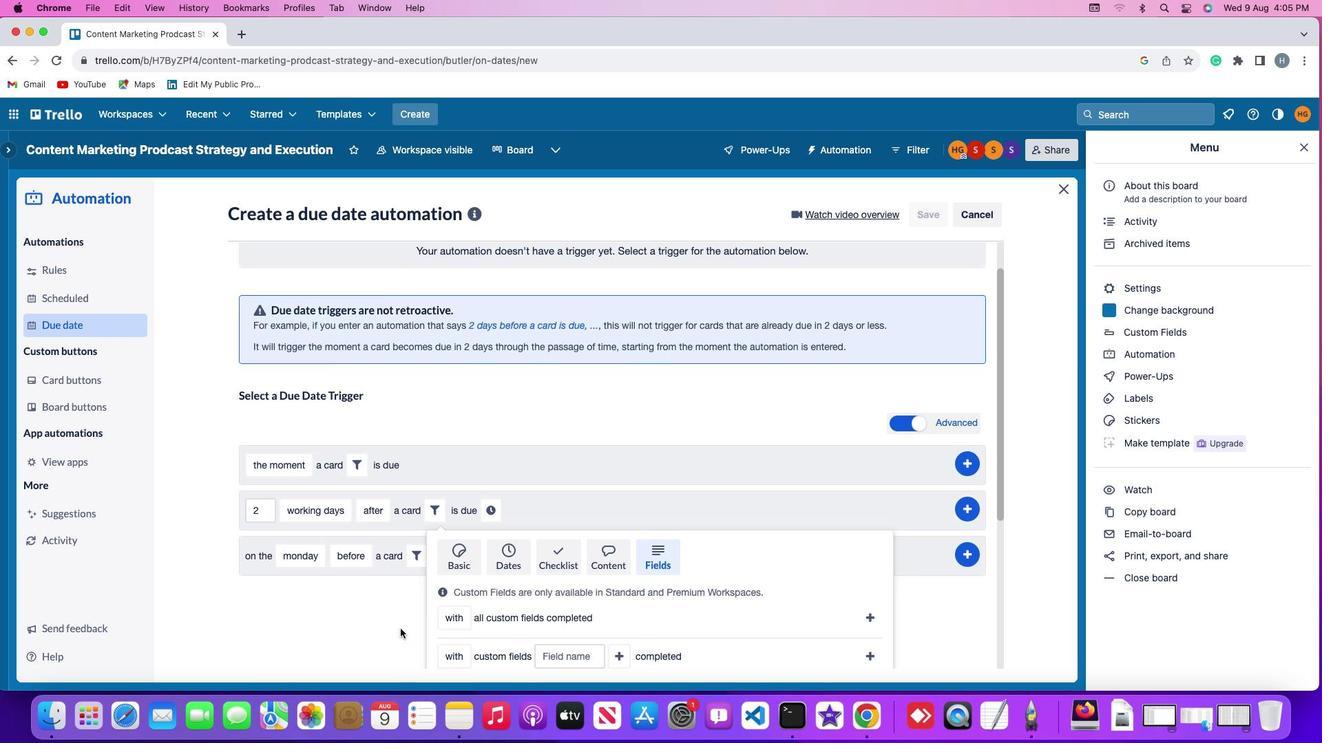 
Action: Mouse moved to (395, 624)
Screenshot: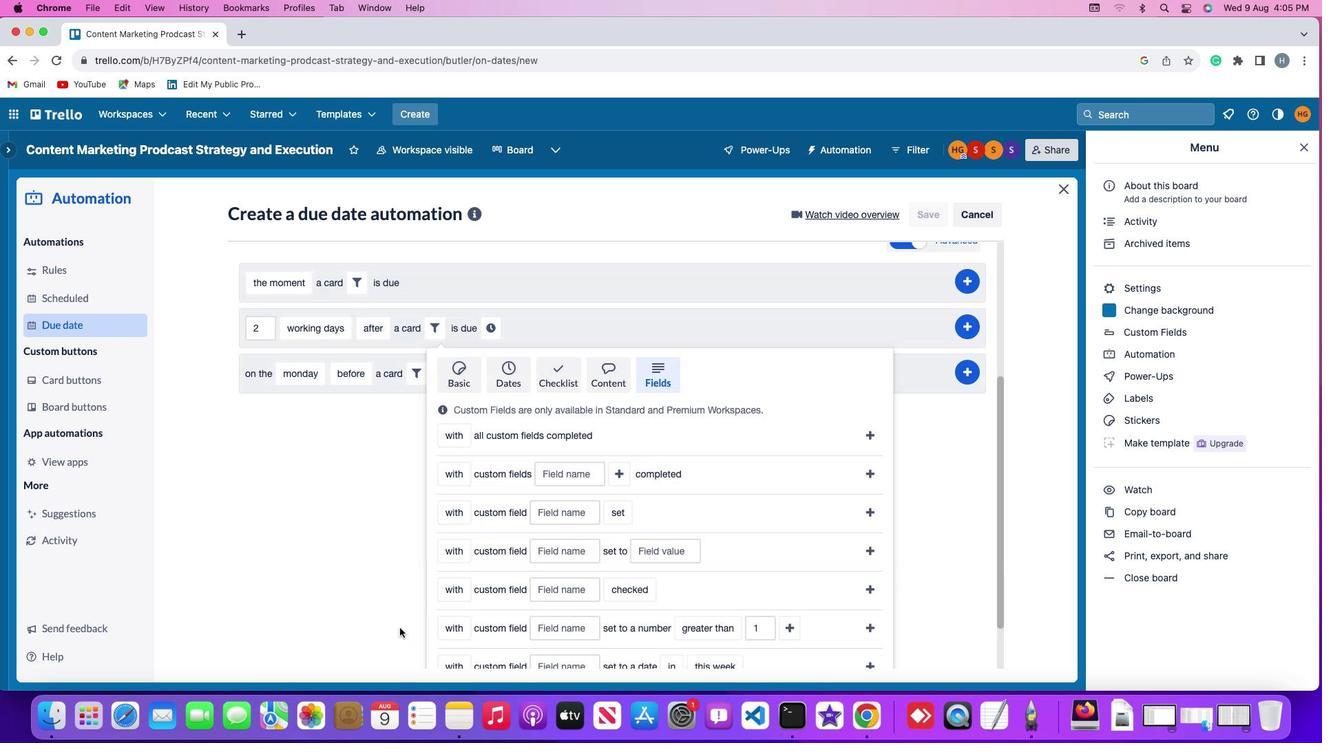 
Action: Mouse scrolled (395, 624) with delta (-4, -8)
Screenshot: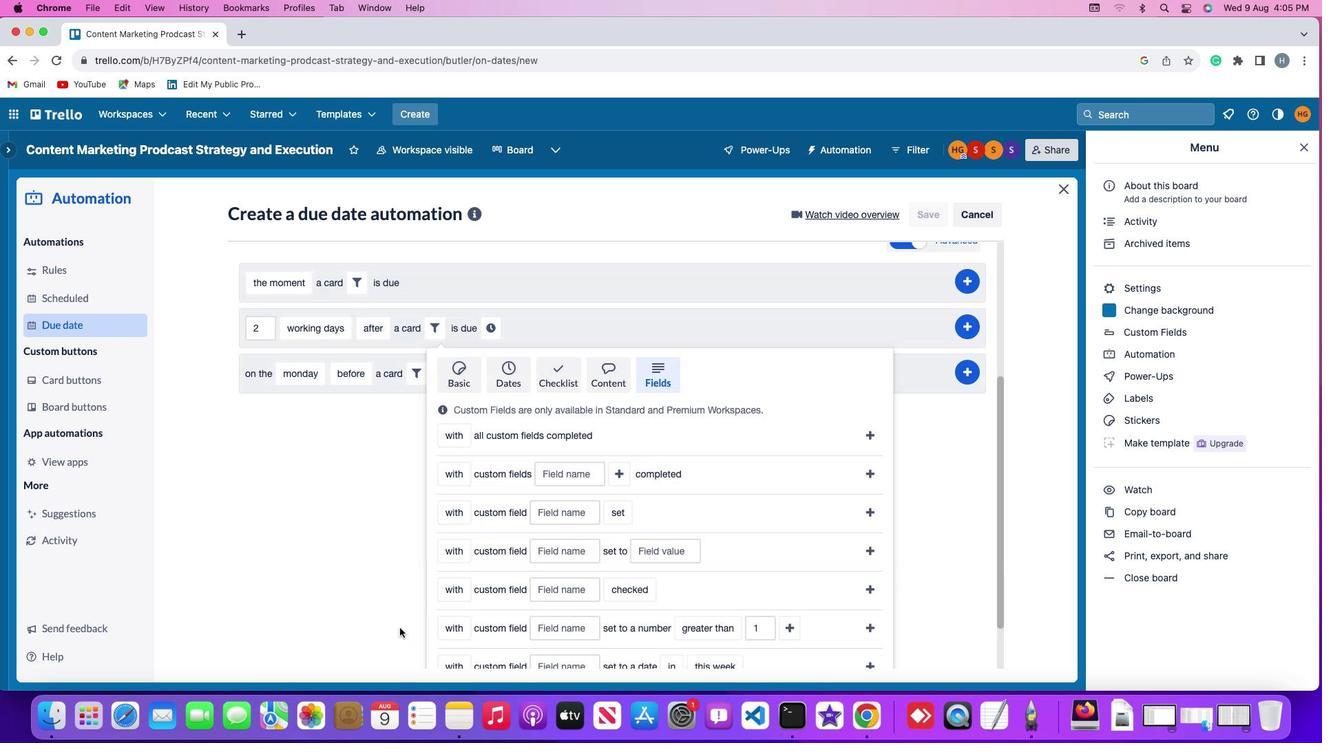 
Action: Mouse moved to (393, 622)
Screenshot: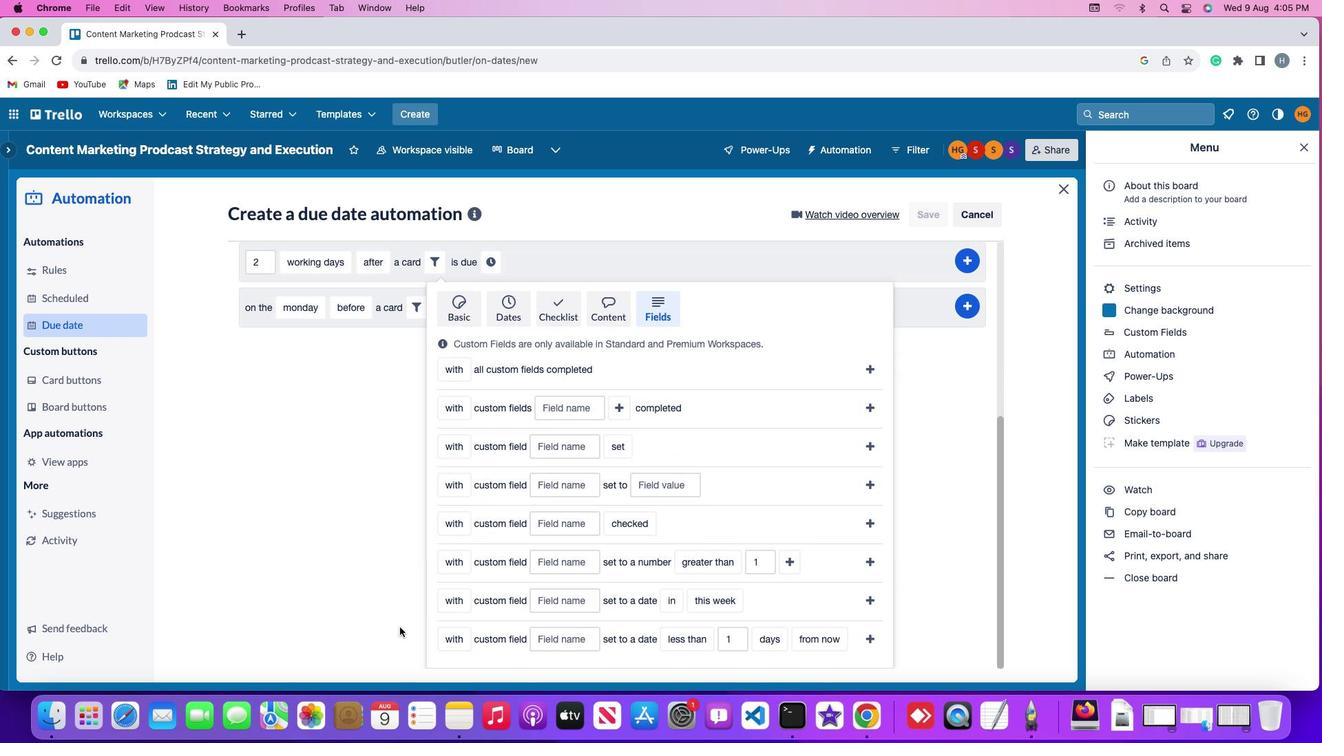 
Action: Mouse scrolled (393, 622) with delta (-4, -5)
Screenshot: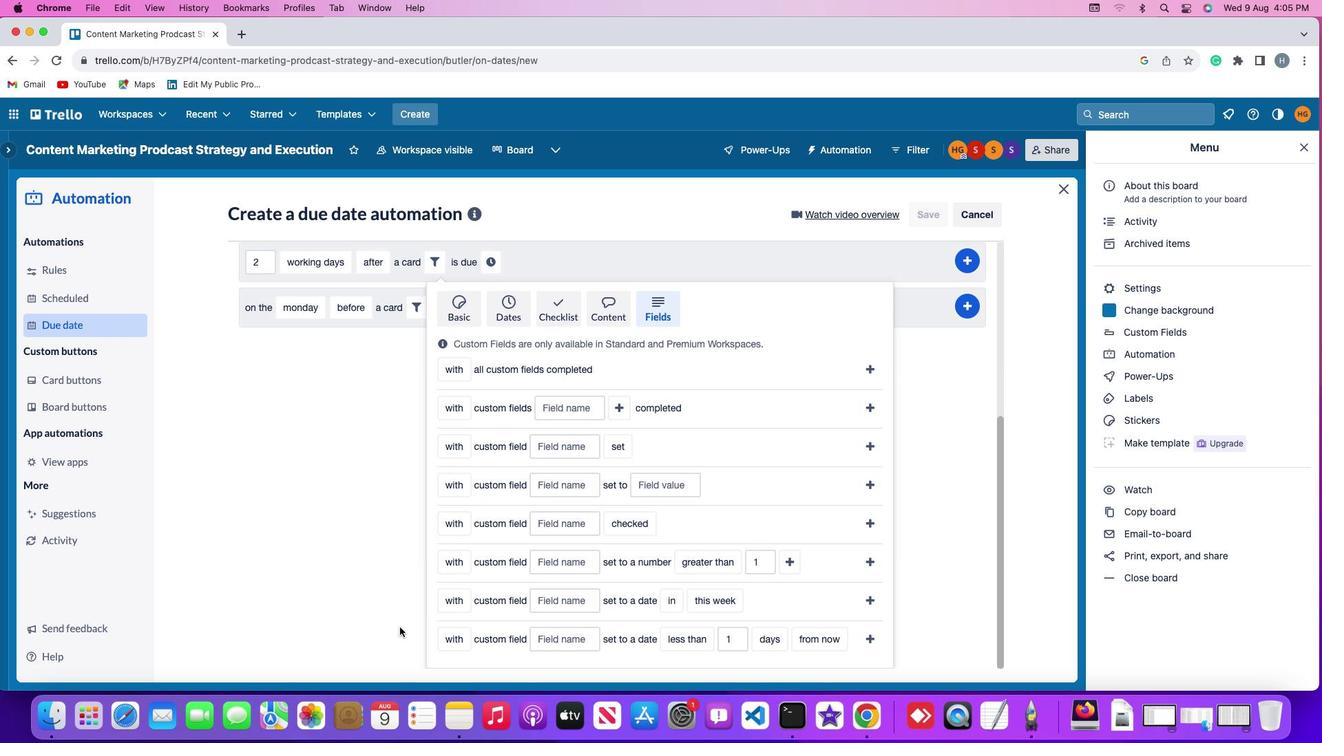 
Action: Mouse scrolled (393, 622) with delta (-4, -5)
Screenshot: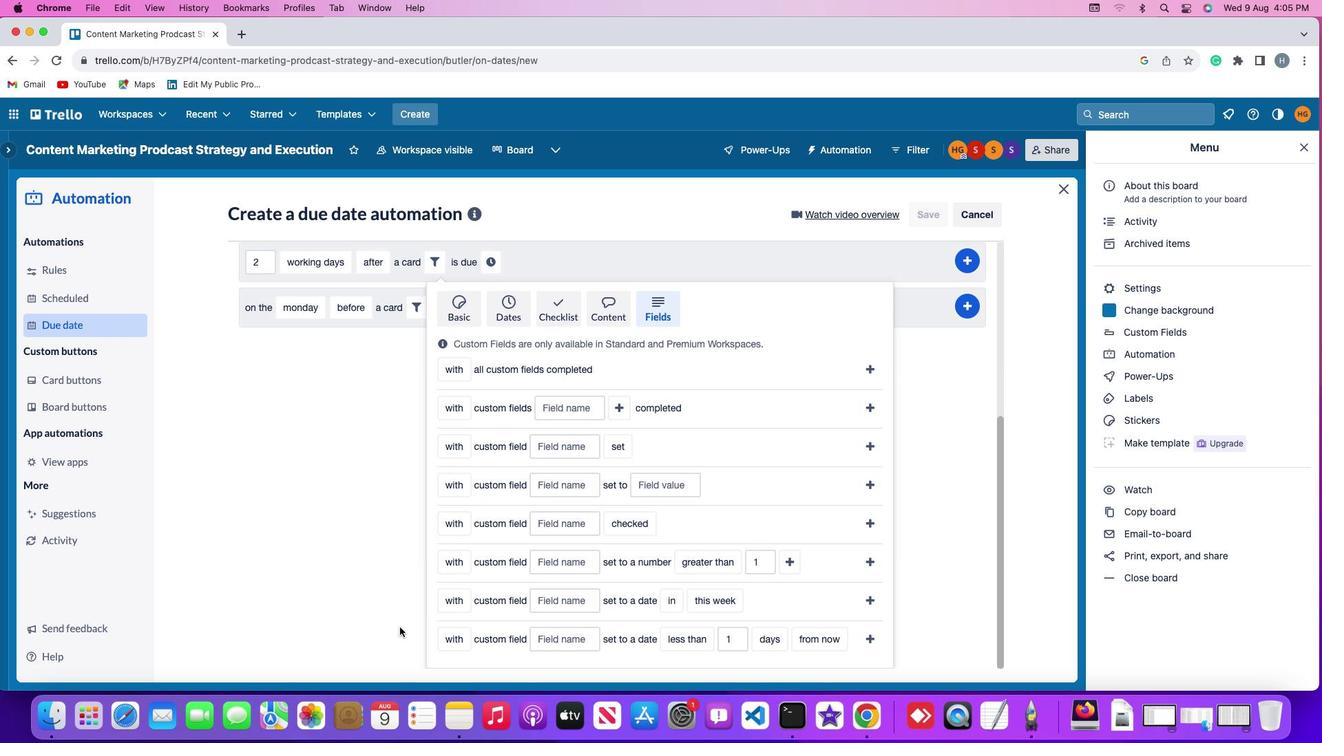 
Action: Mouse scrolled (393, 622) with delta (-4, -6)
Screenshot: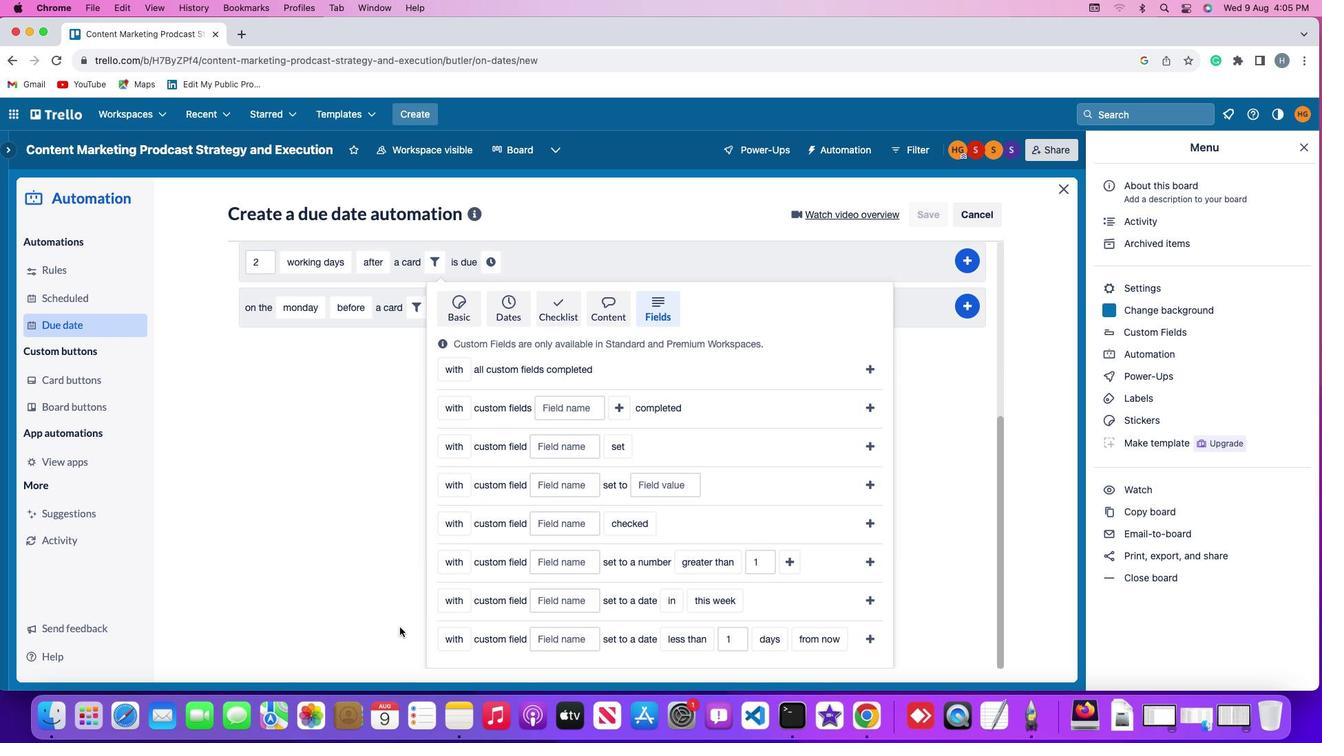 
Action: Mouse moved to (393, 622)
Screenshot: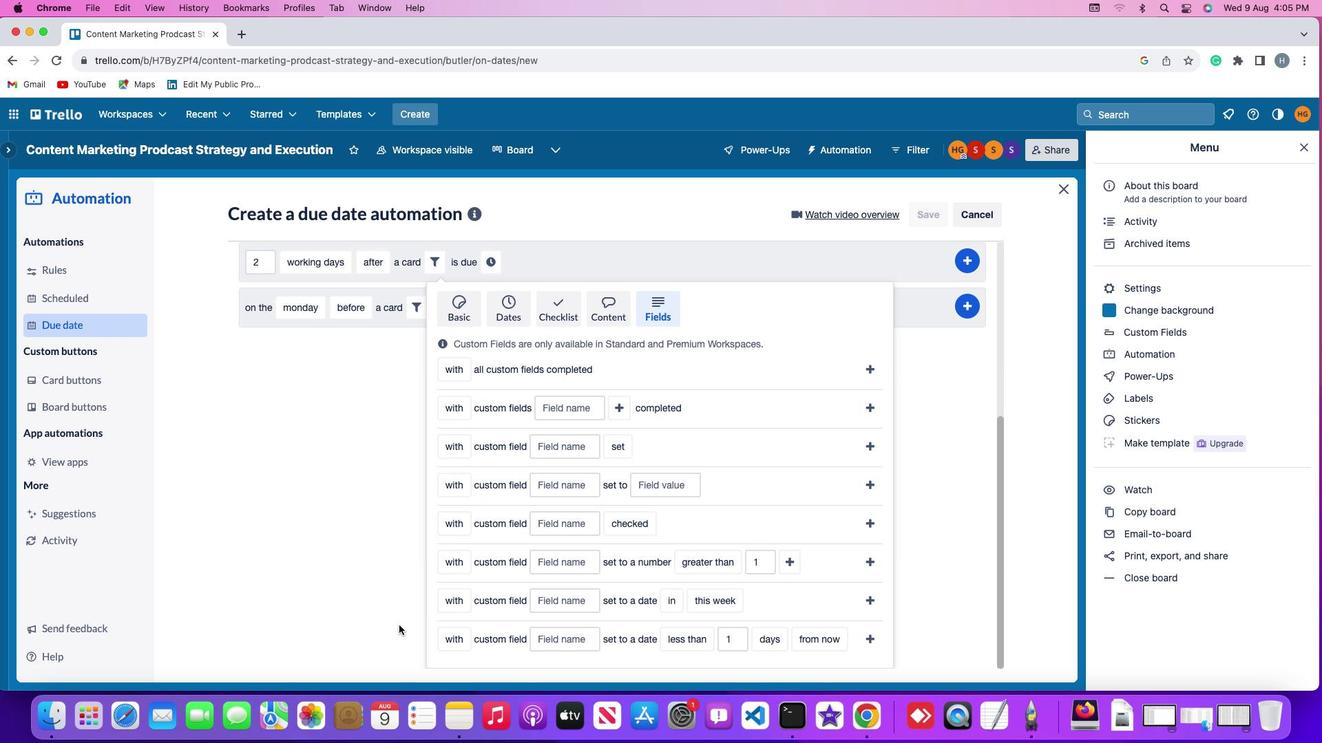 
Action: Mouse scrolled (393, 622) with delta (-4, -8)
Screenshot: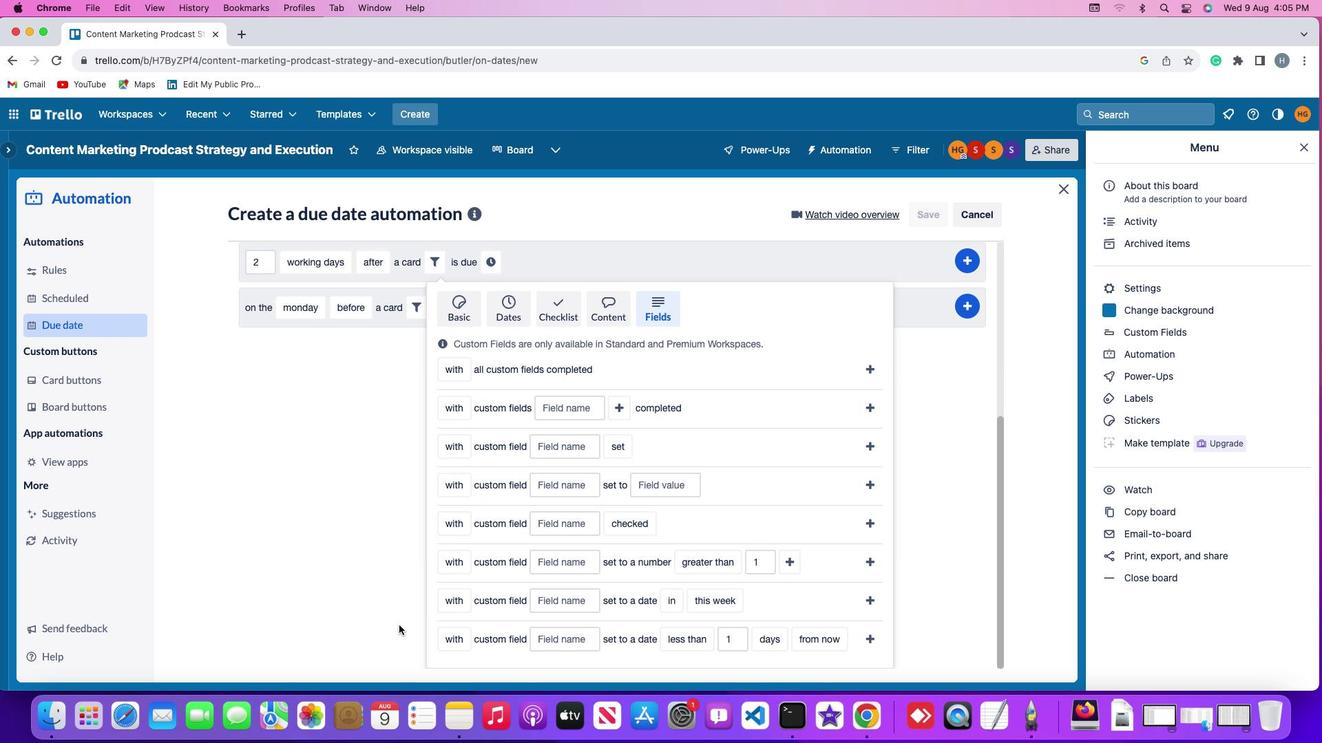 
Action: Mouse moved to (446, 564)
Screenshot: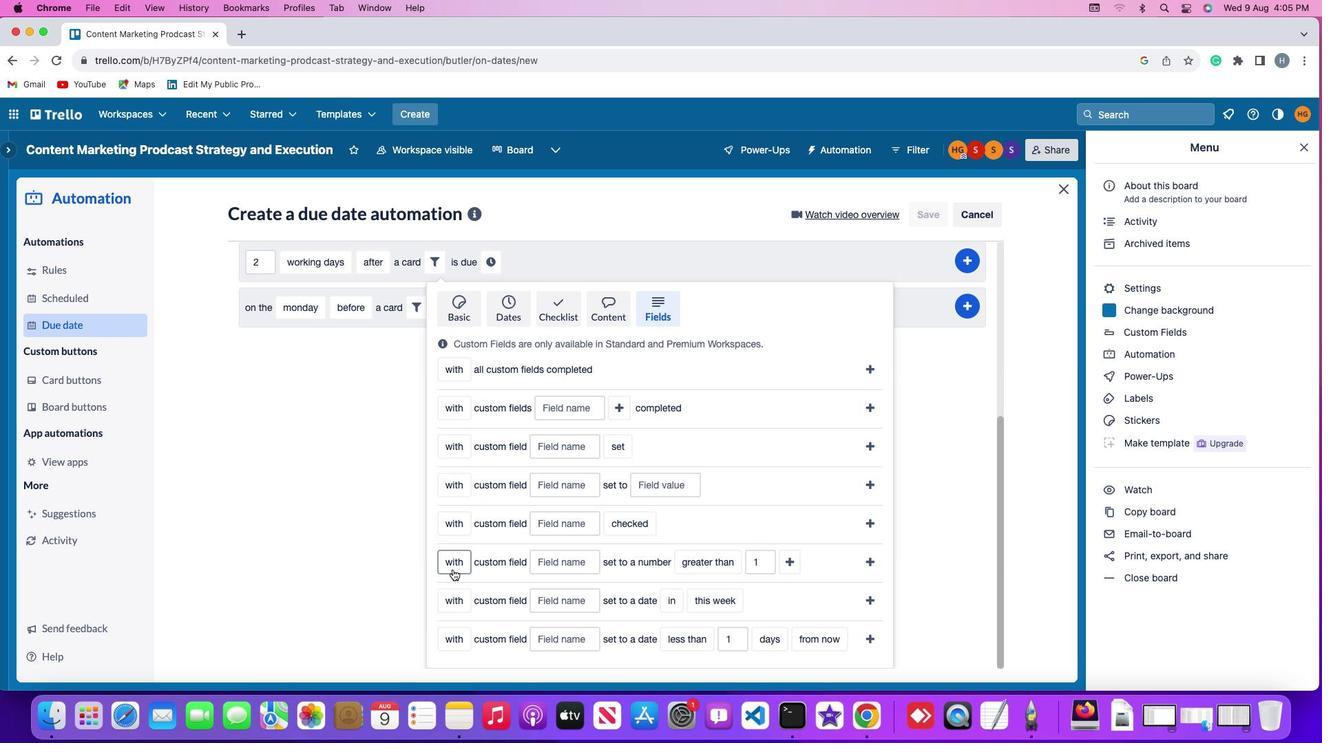 
Action: Mouse pressed left at (446, 564)
Screenshot: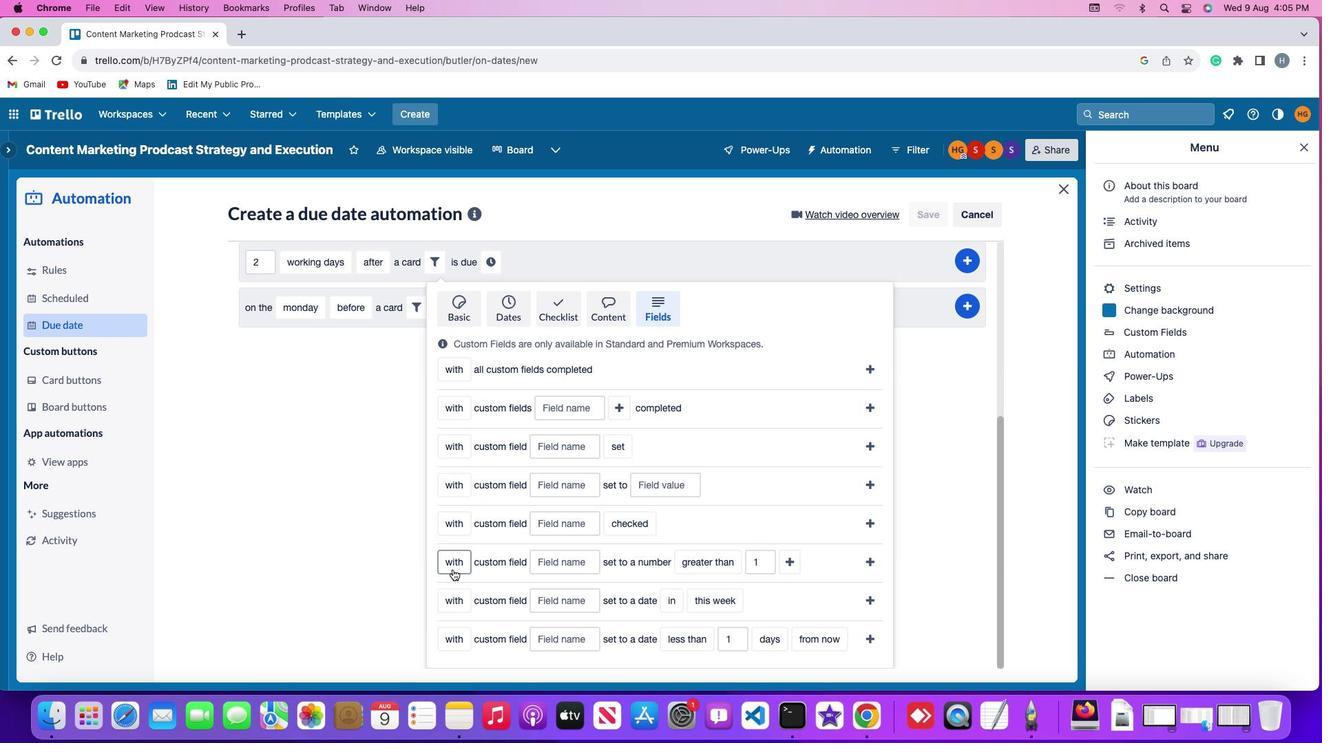 
Action: Mouse moved to (454, 605)
Screenshot: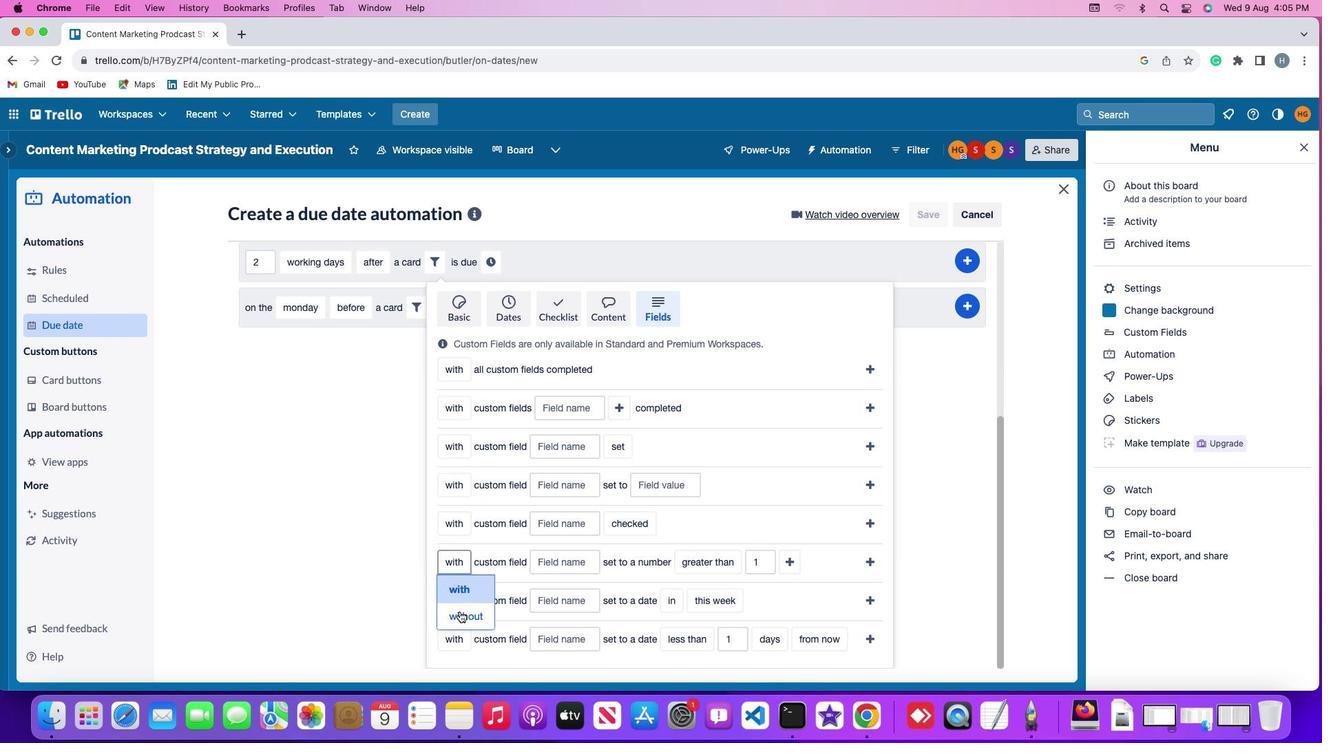 
Action: Mouse pressed left at (454, 605)
Screenshot: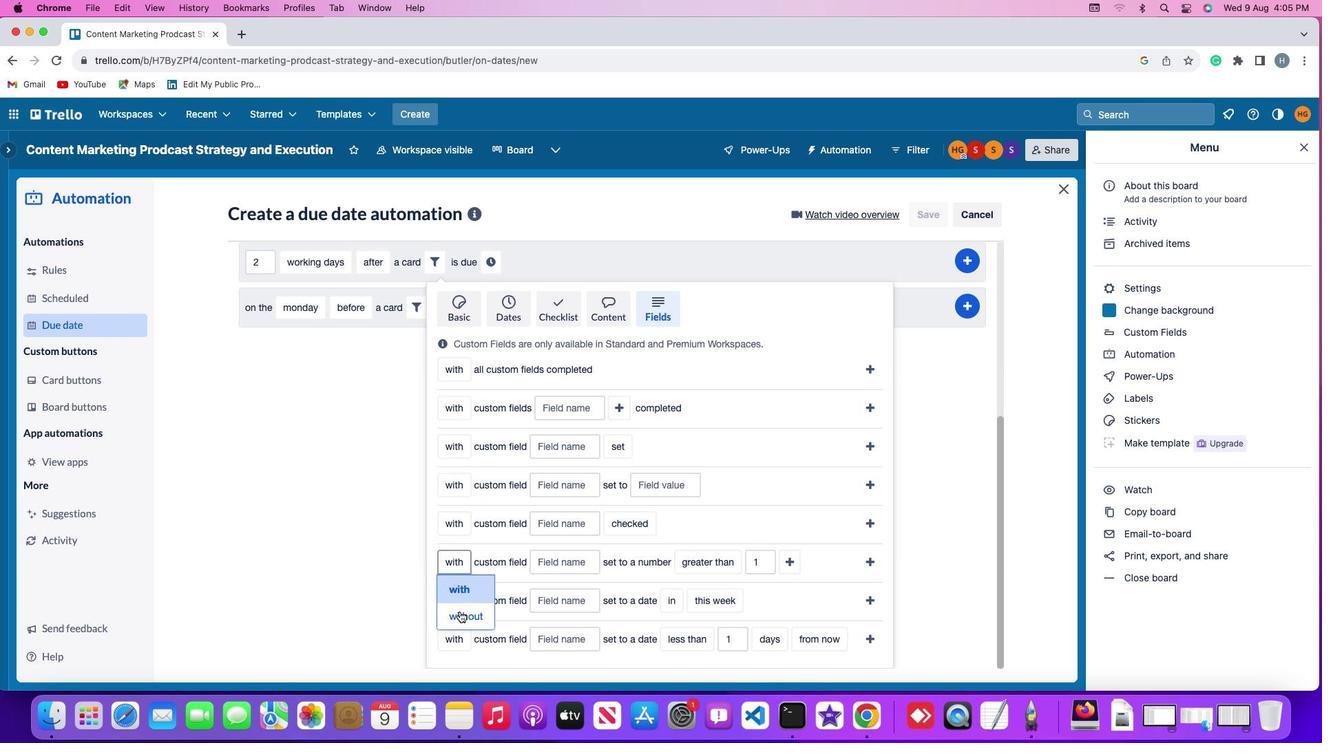 
Action: Mouse moved to (570, 559)
Screenshot: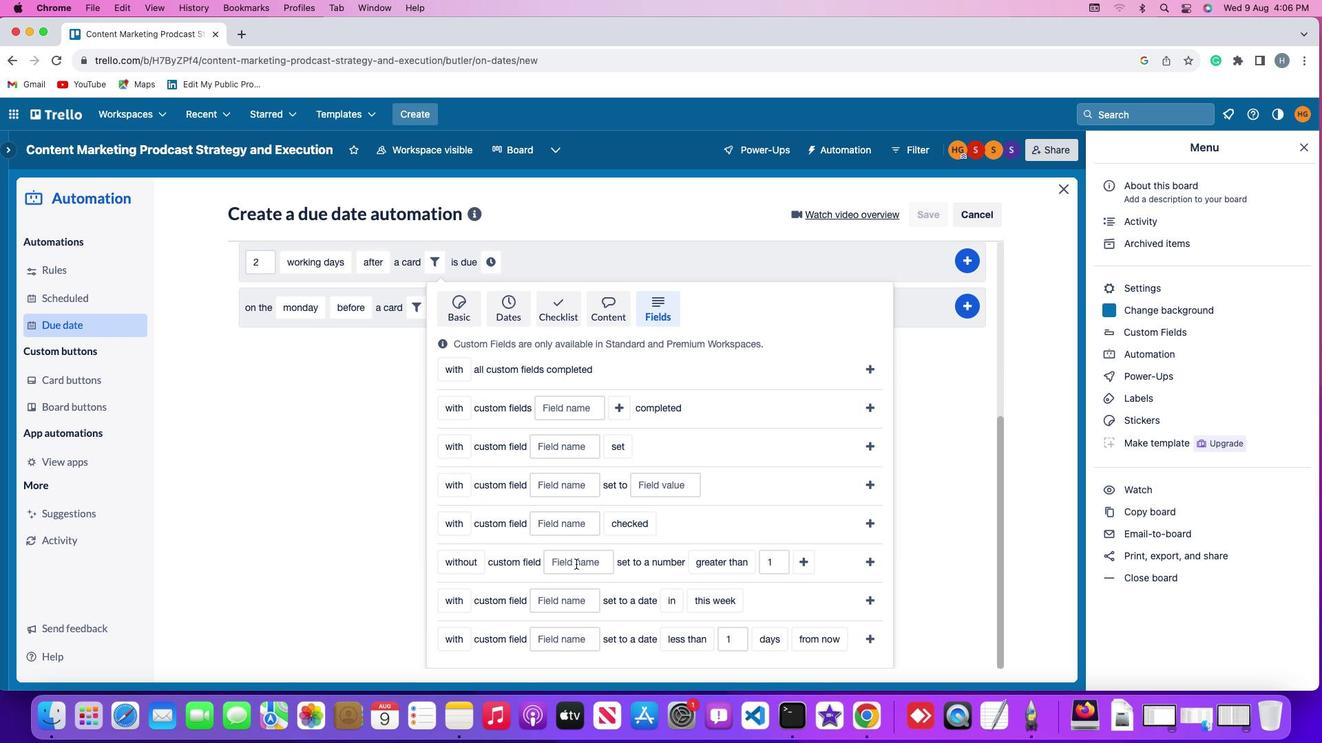 
Action: Mouse pressed left at (570, 559)
Screenshot: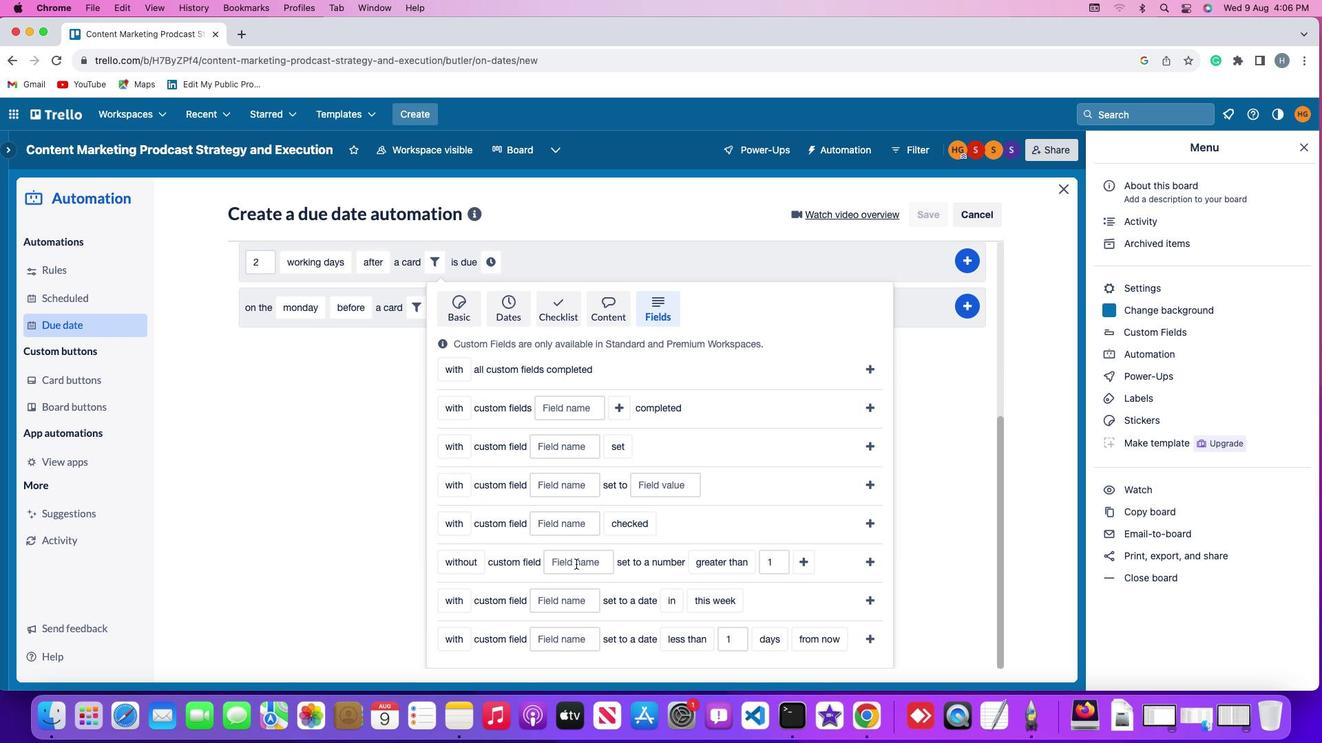 
Action: Mouse moved to (570, 558)
Screenshot: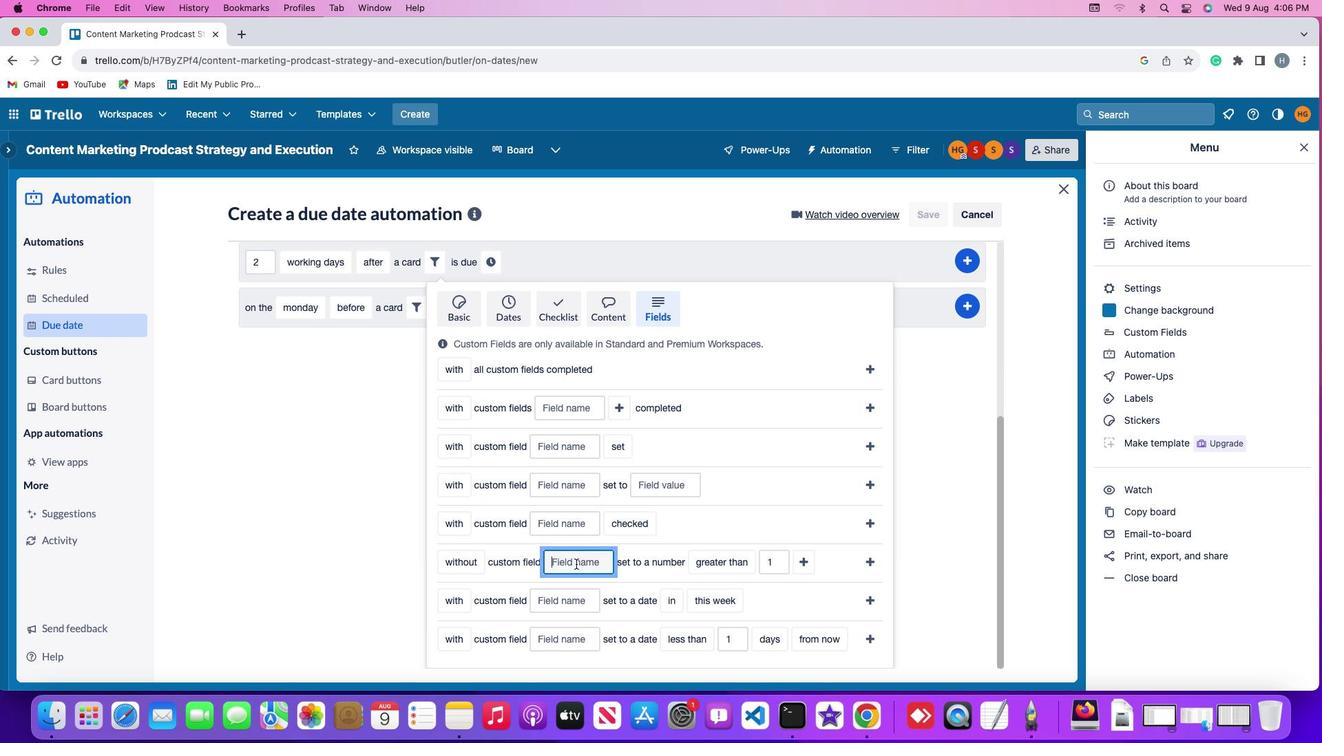 
Action: Key pressed Key.shift'R''e''s''u''m''e'
Screenshot: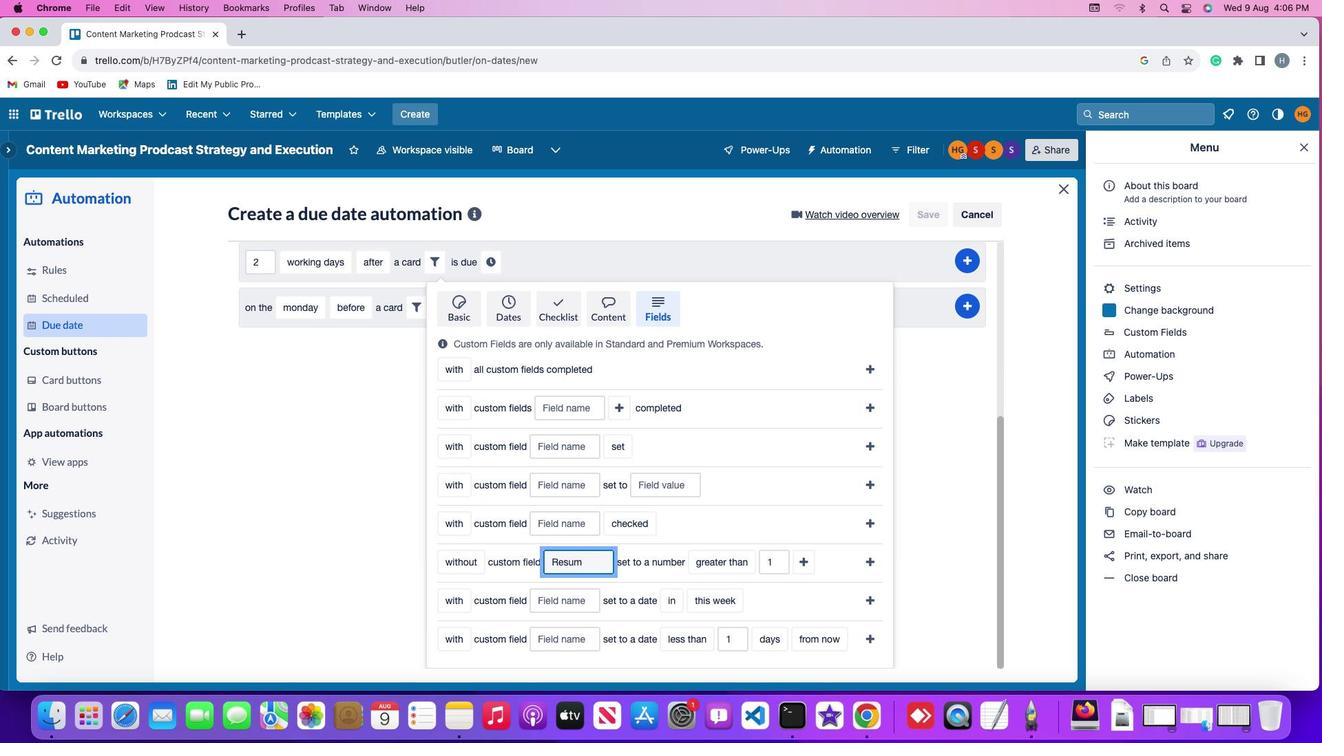 
Action: Mouse moved to (707, 563)
Screenshot: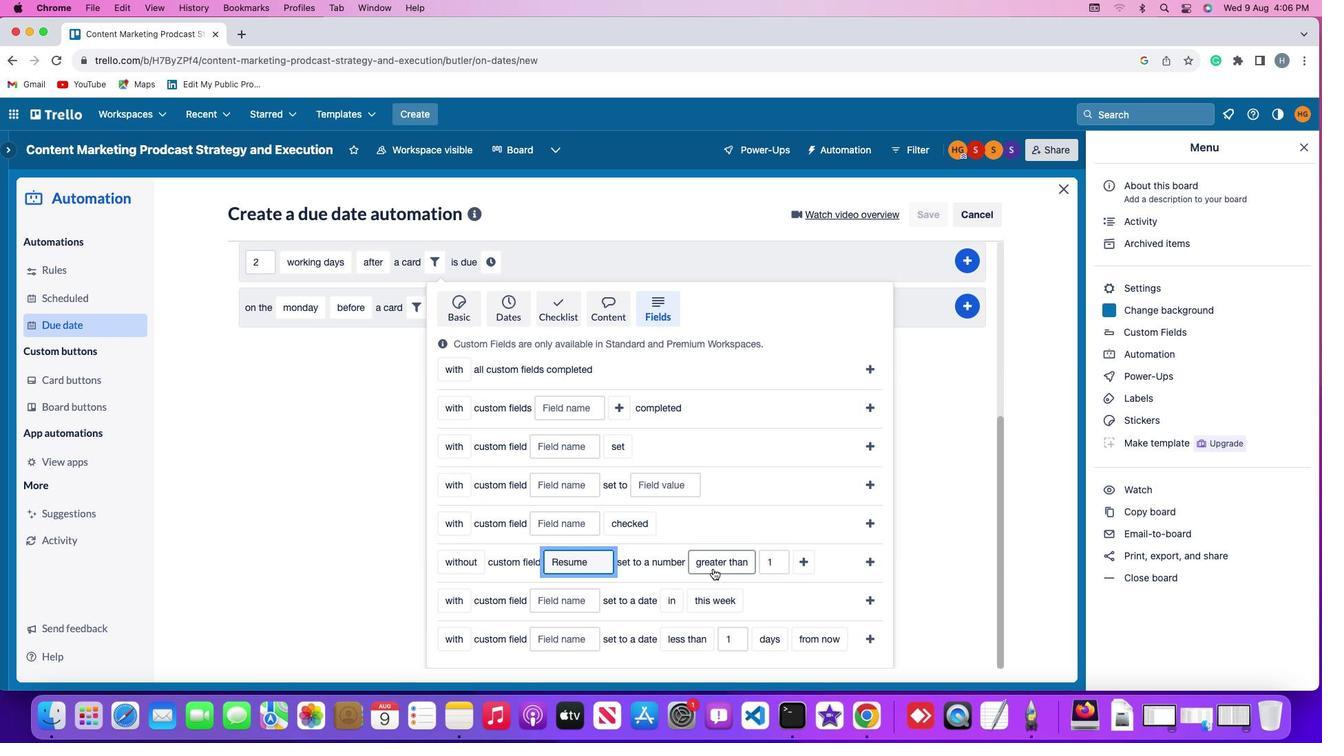 
Action: Mouse pressed left at (707, 563)
Screenshot: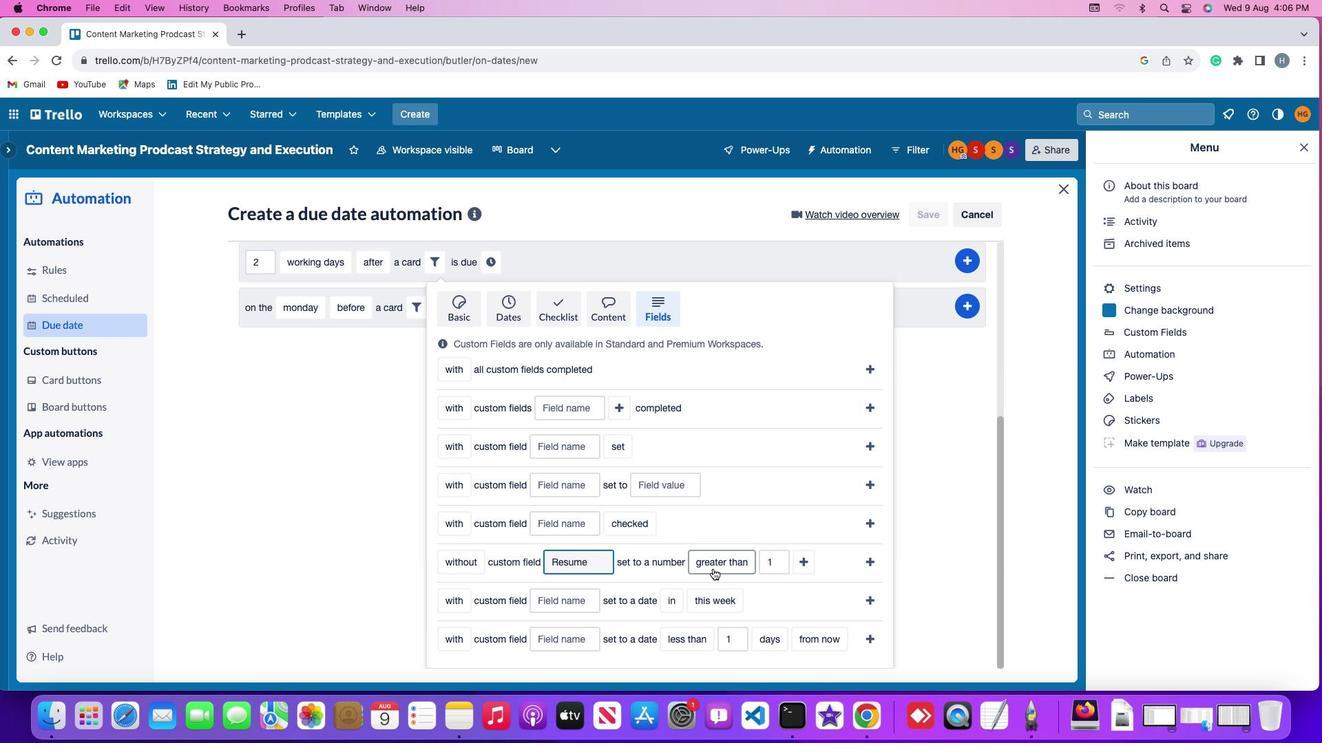 
Action: Mouse moved to (734, 501)
Screenshot: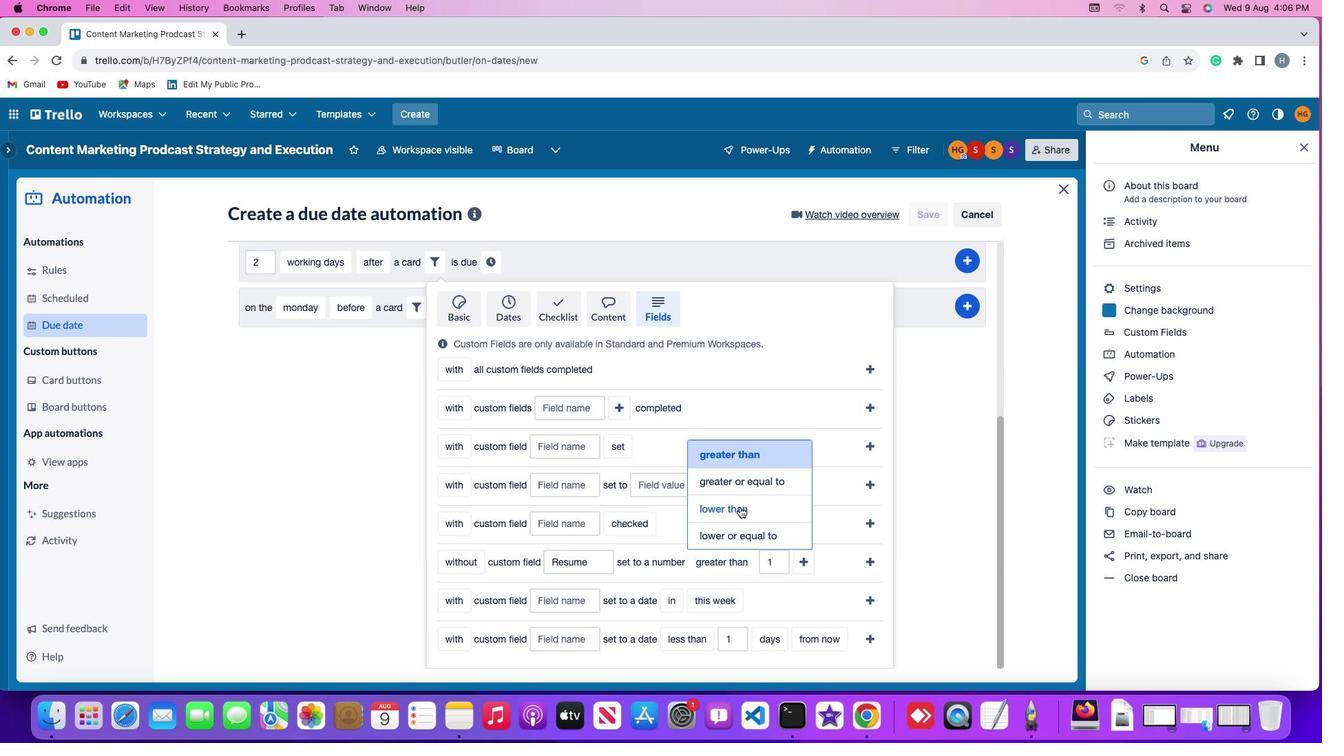 
Action: Mouse pressed left at (734, 501)
Screenshot: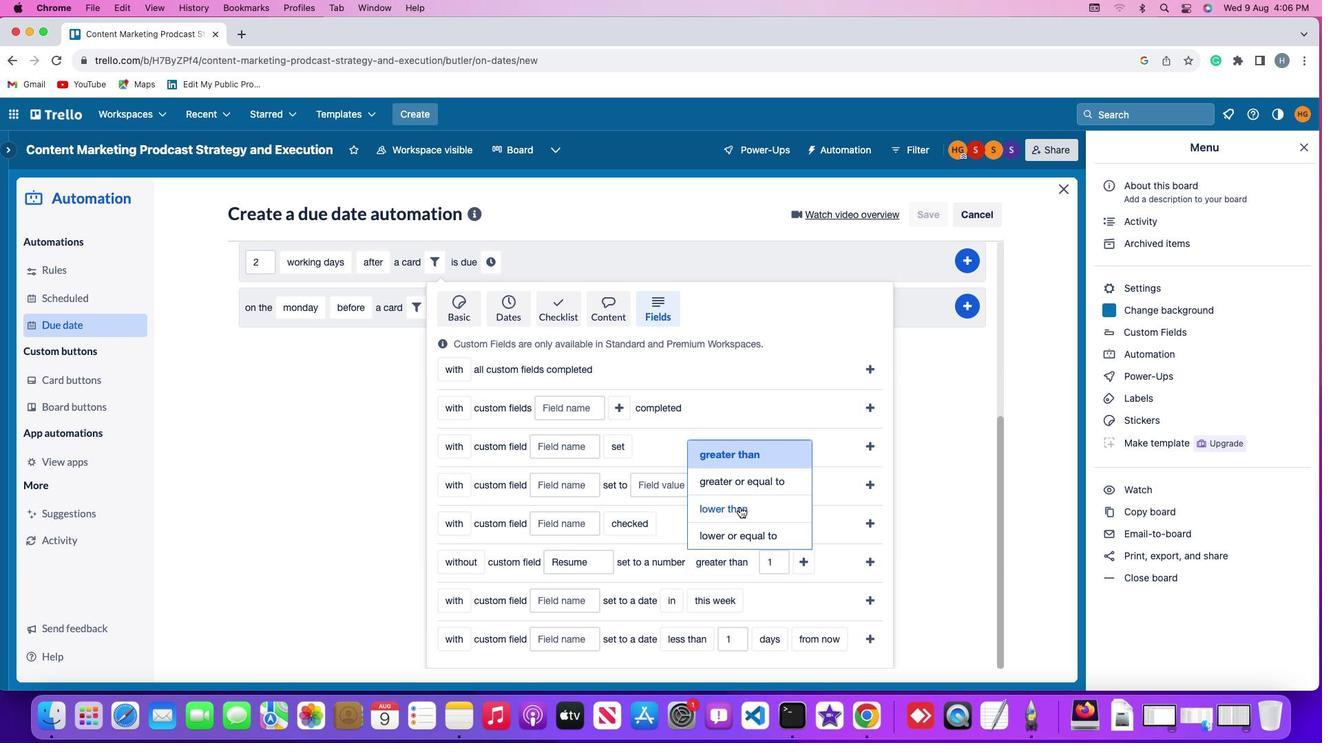 
Action: Mouse moved to (764, 554)
Screenshot: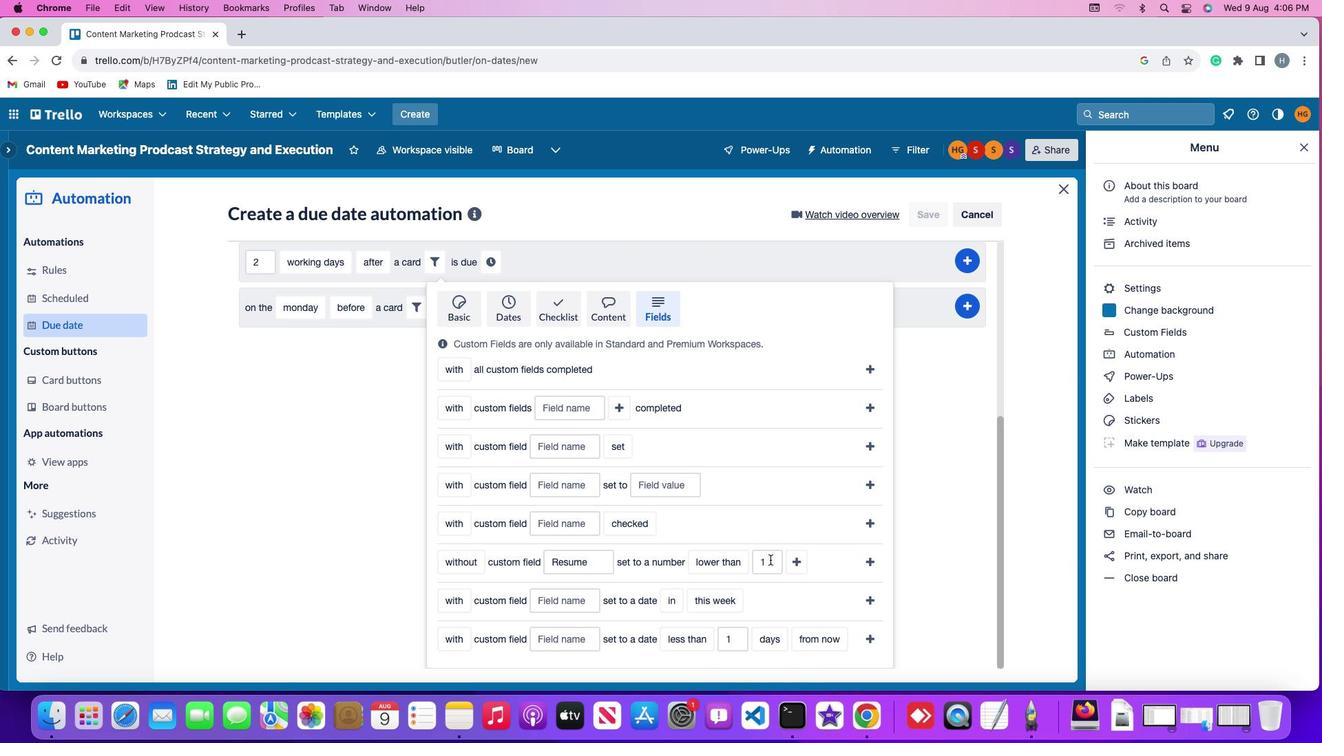 
Action: Mouse pressed left at (764, 554)
Screenshot: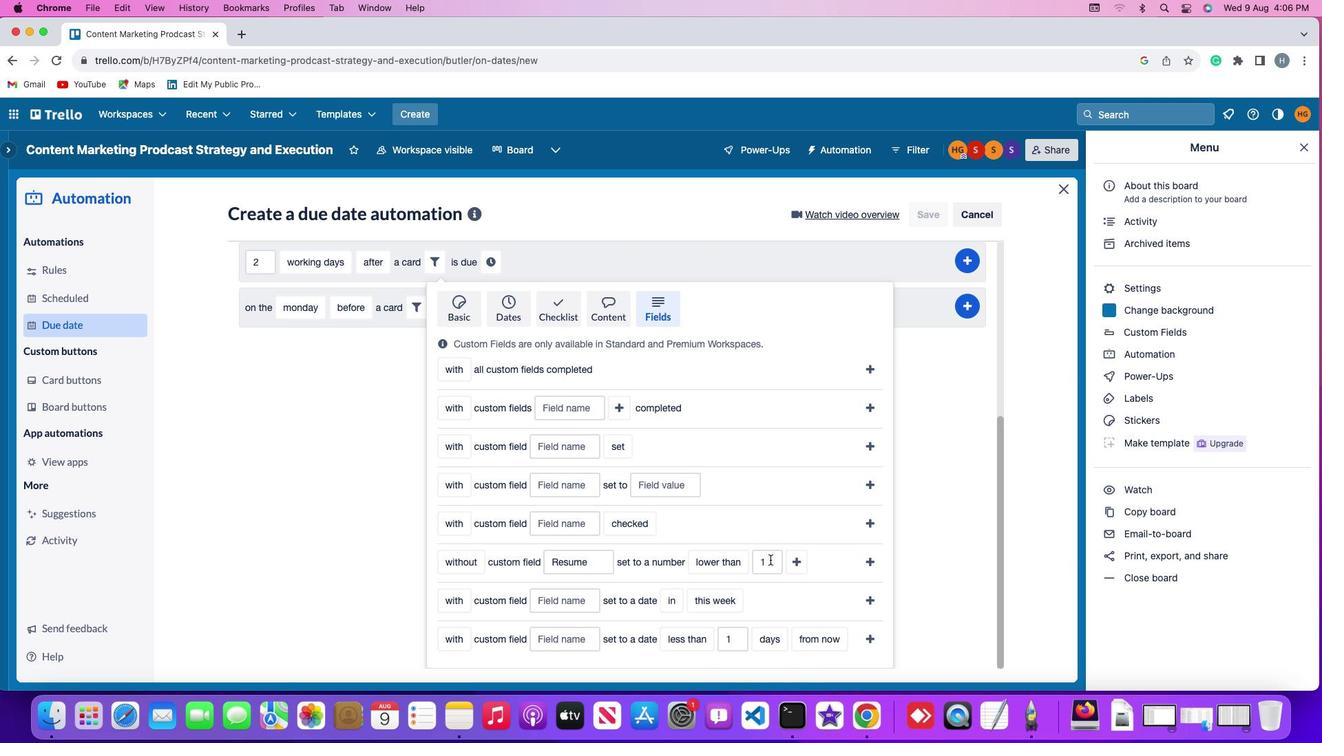 
Action: Key pressed Key.backspace'1'
Screenshot: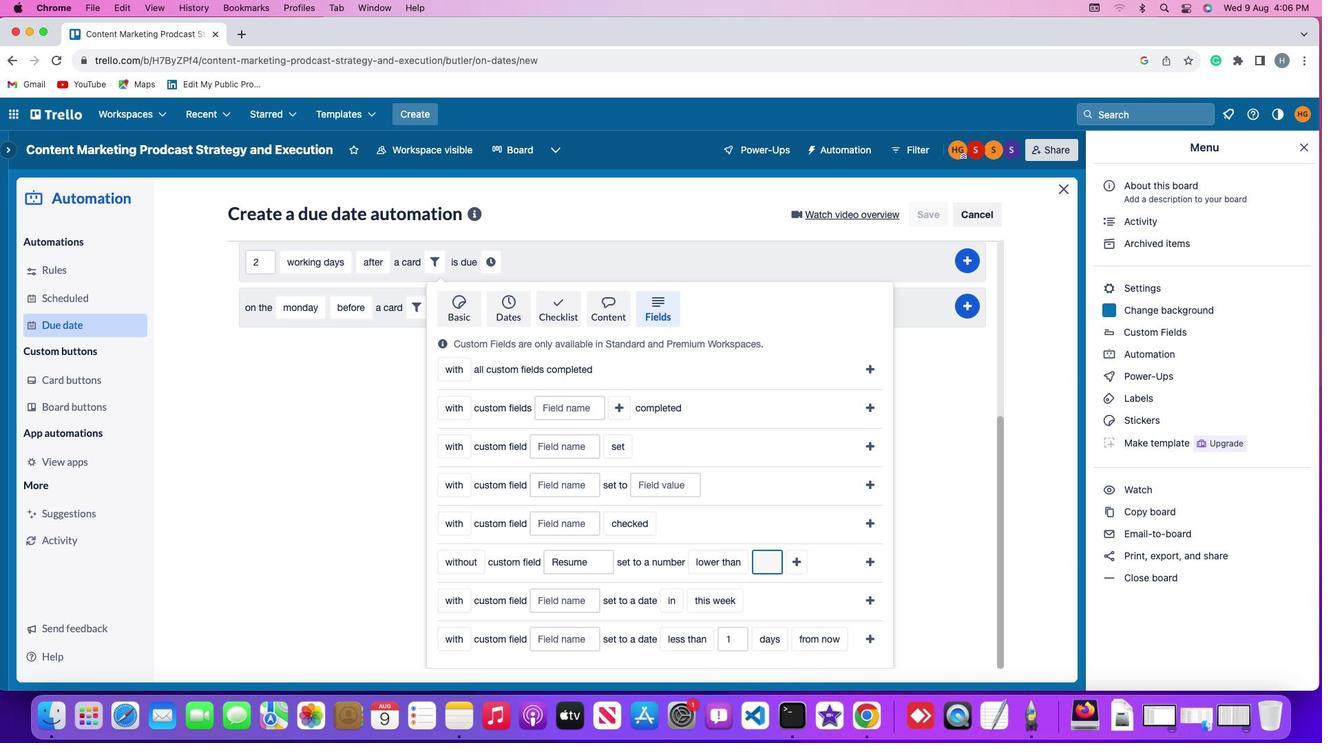 
Action: Mouse moved to (788, 556)
Screenshot: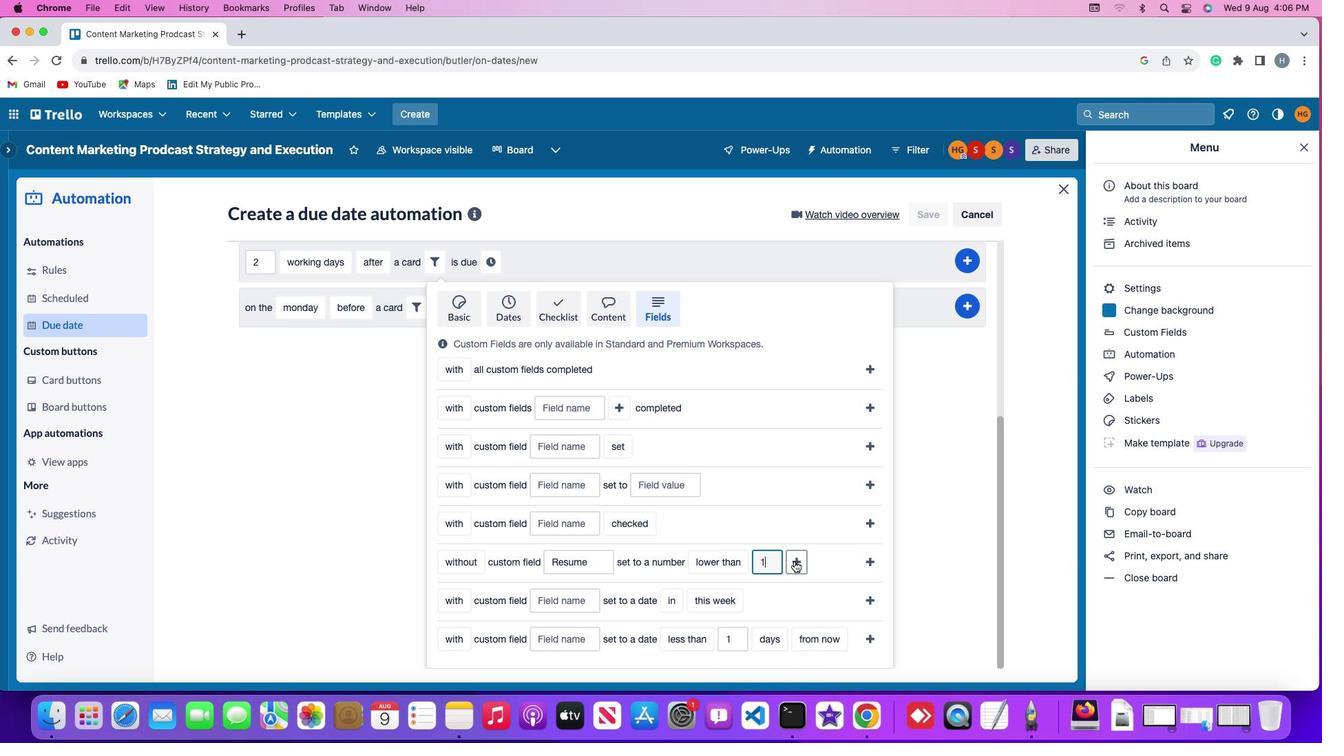
Action: Mouse pressed left at (788, 556)
Screenshot: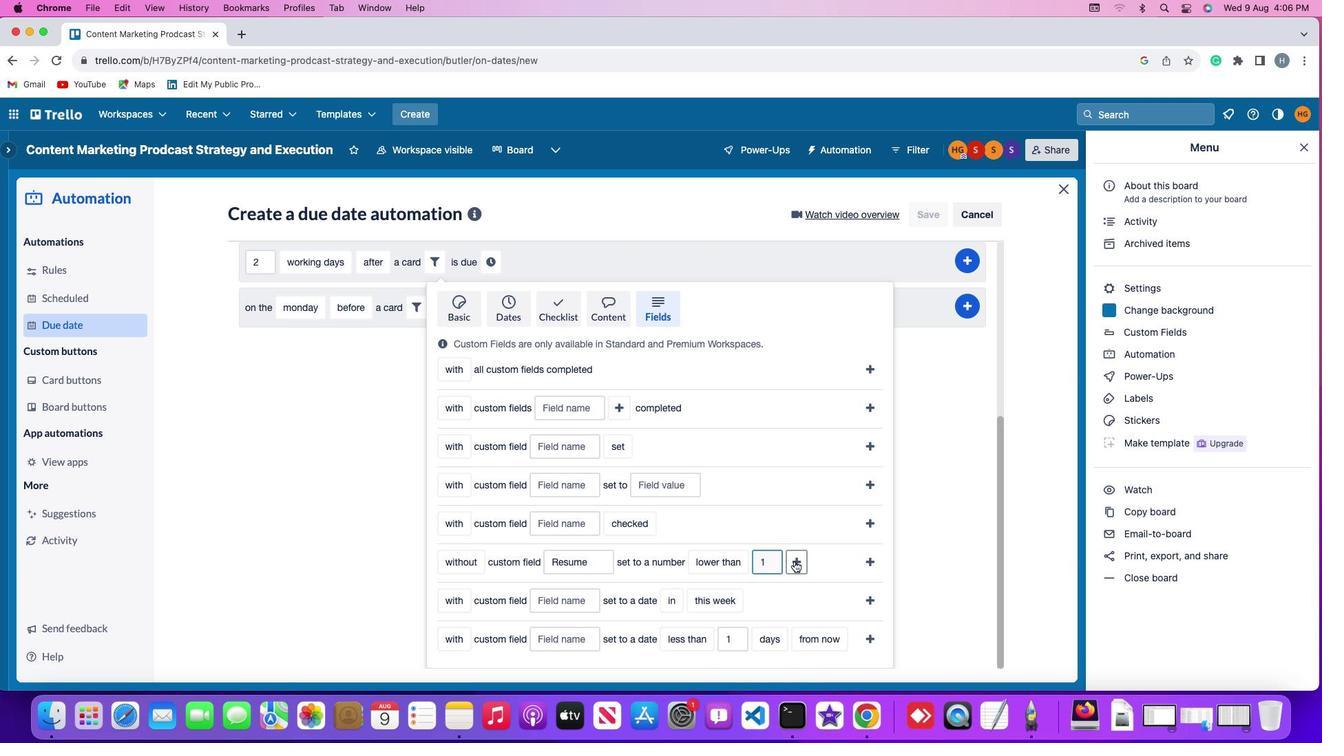 
Action: Mouse moved to (853, 562)
Screenshot: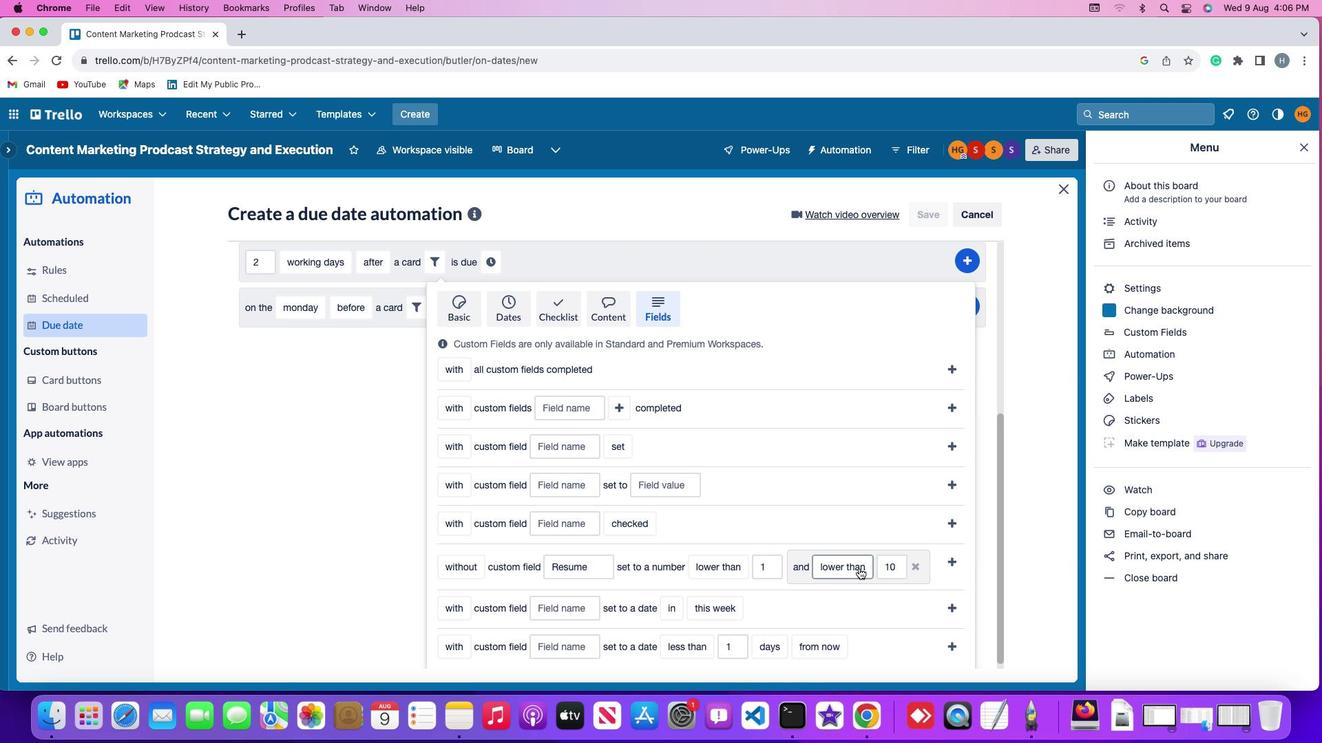
Action: Mouse pressed left at (853, 562)
Screenshot: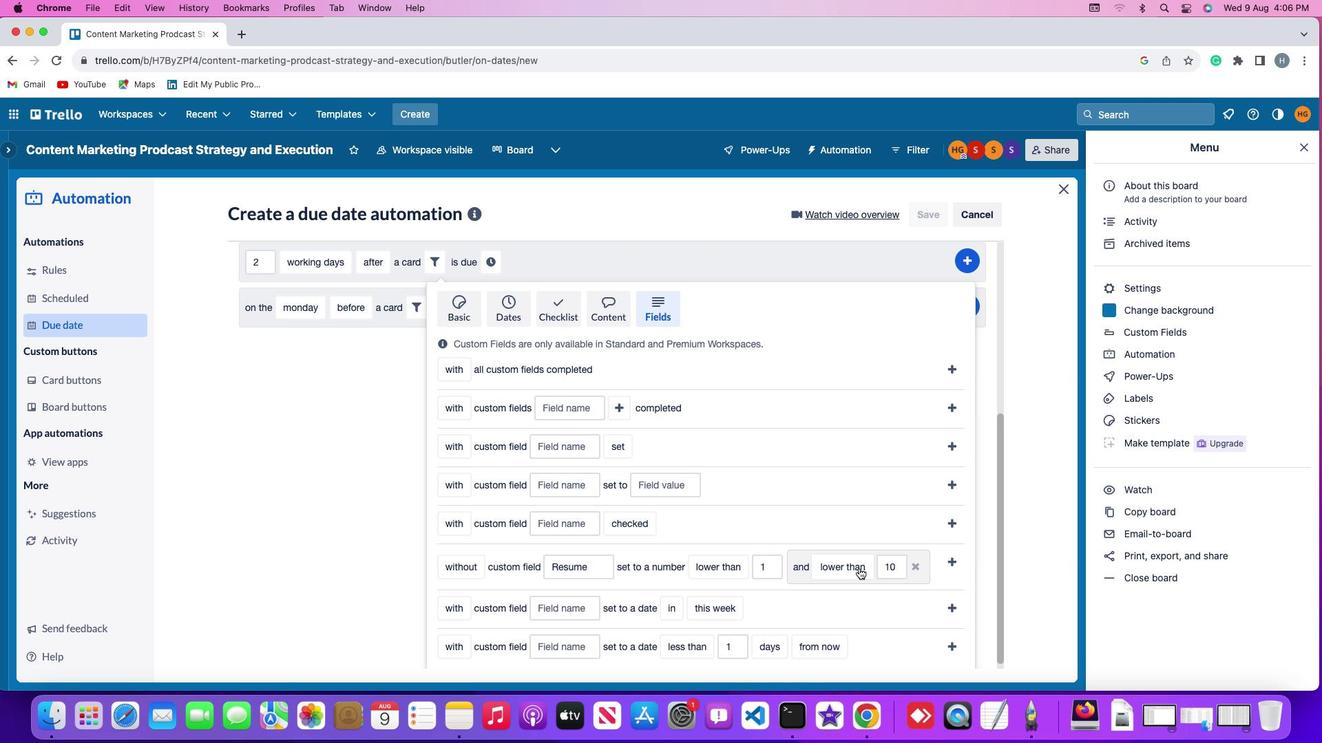 
Action: Mouse moved to (855, 530)
Screenshot: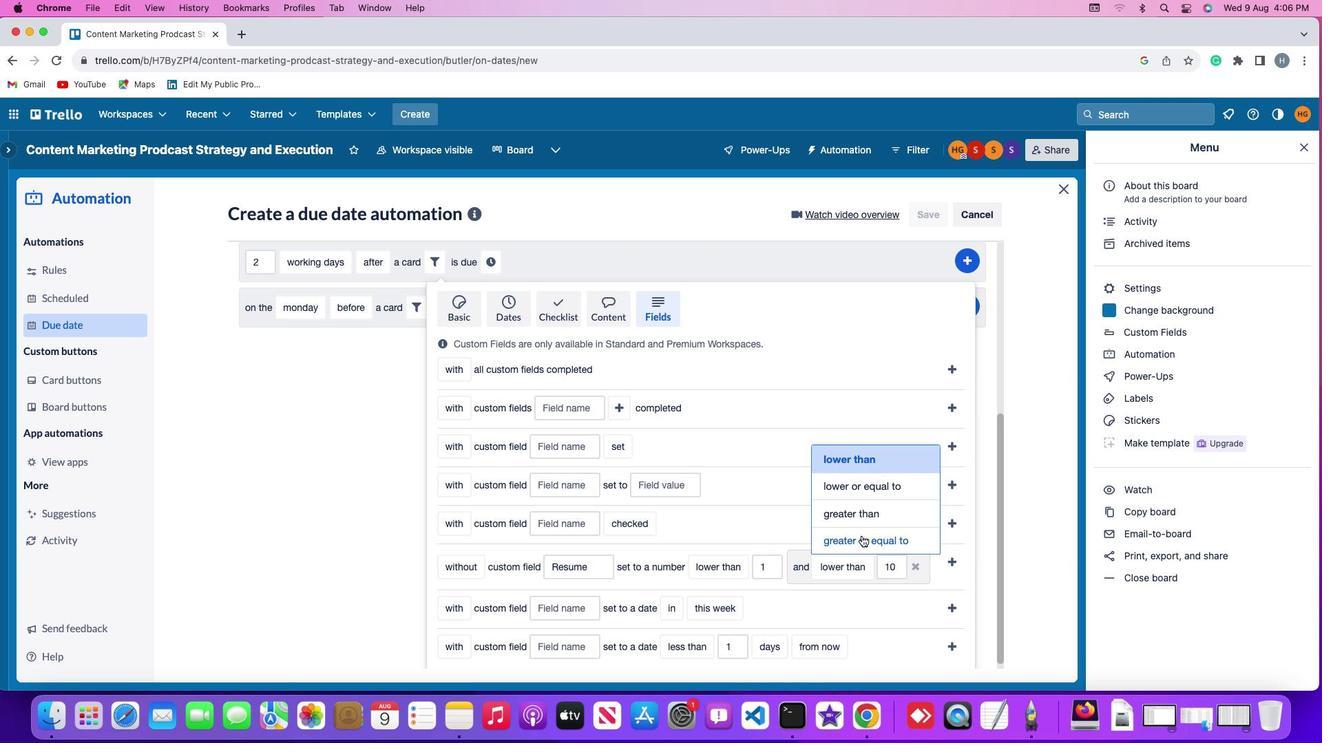 
Action: Mouse pressed left at (855, 530)
Screenshot: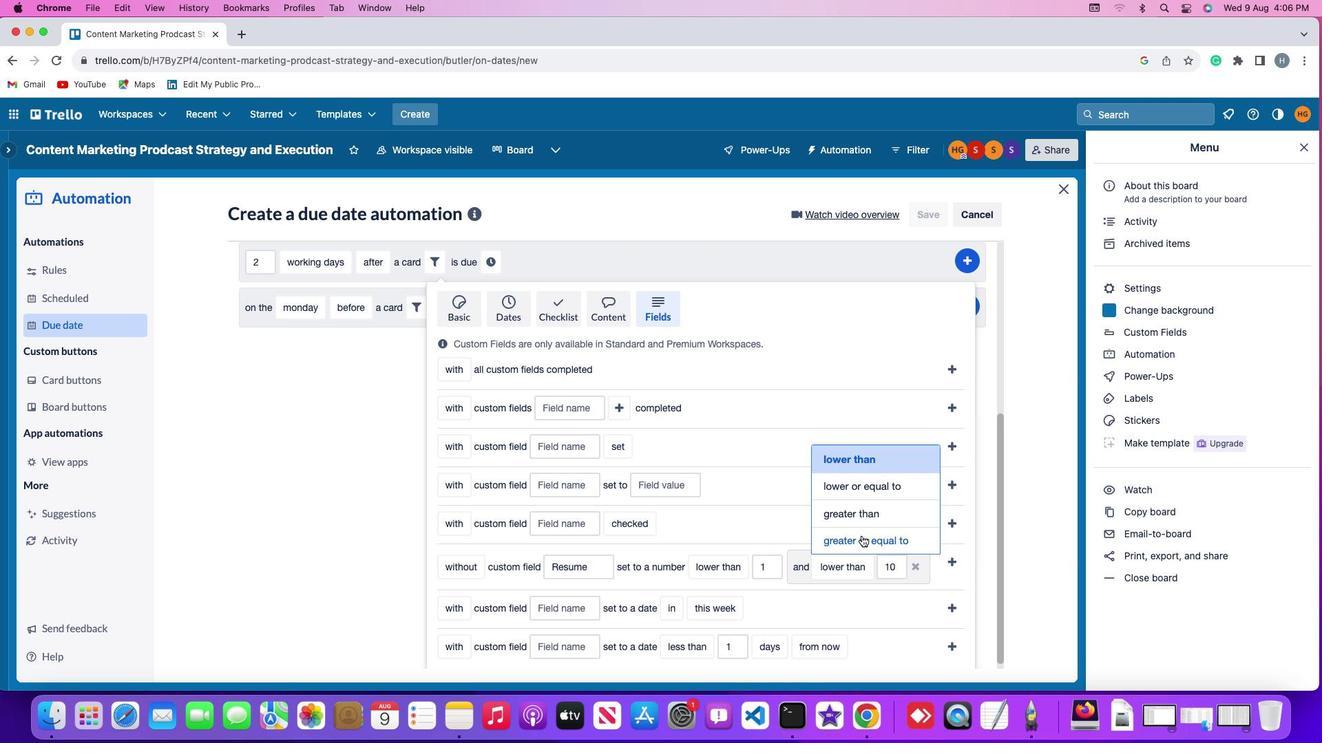 
Action: Mouse moved to (578, 585)
Screenshot: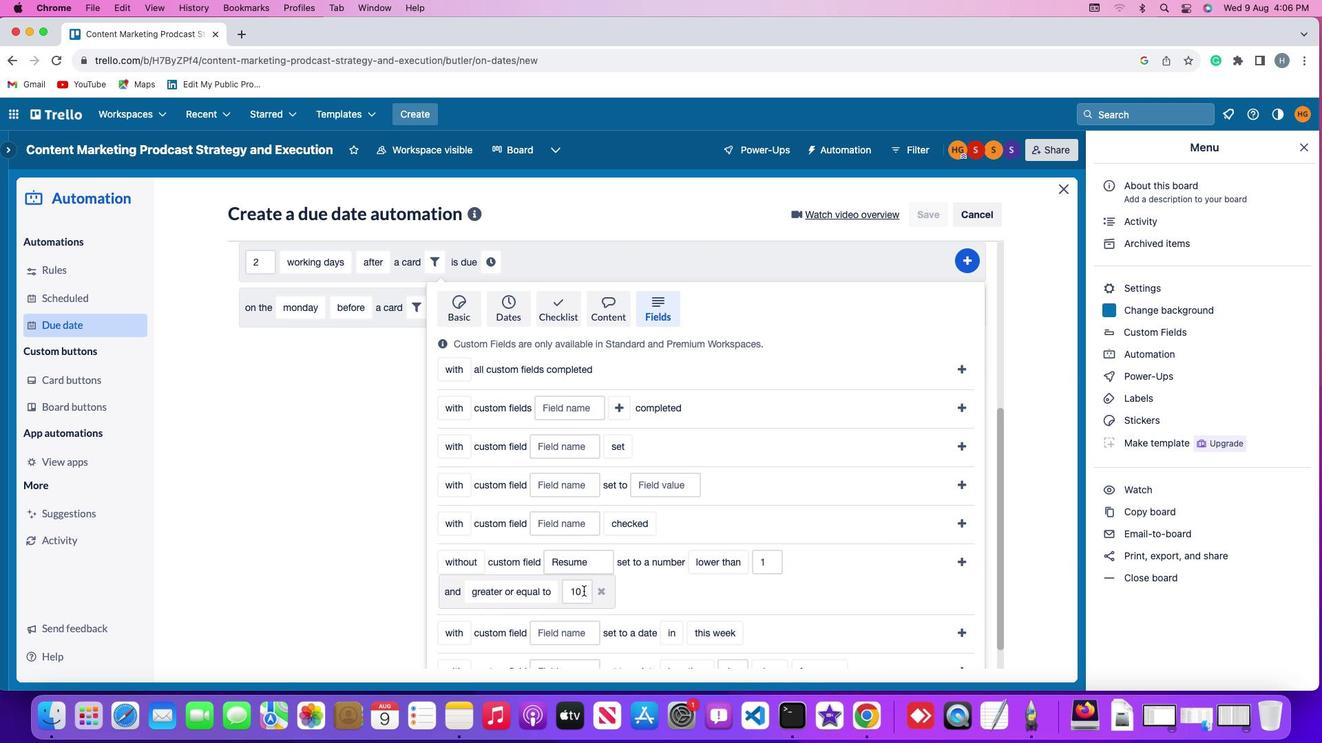 
Action: Mouse pressed left at (578, 585)
Screenshot: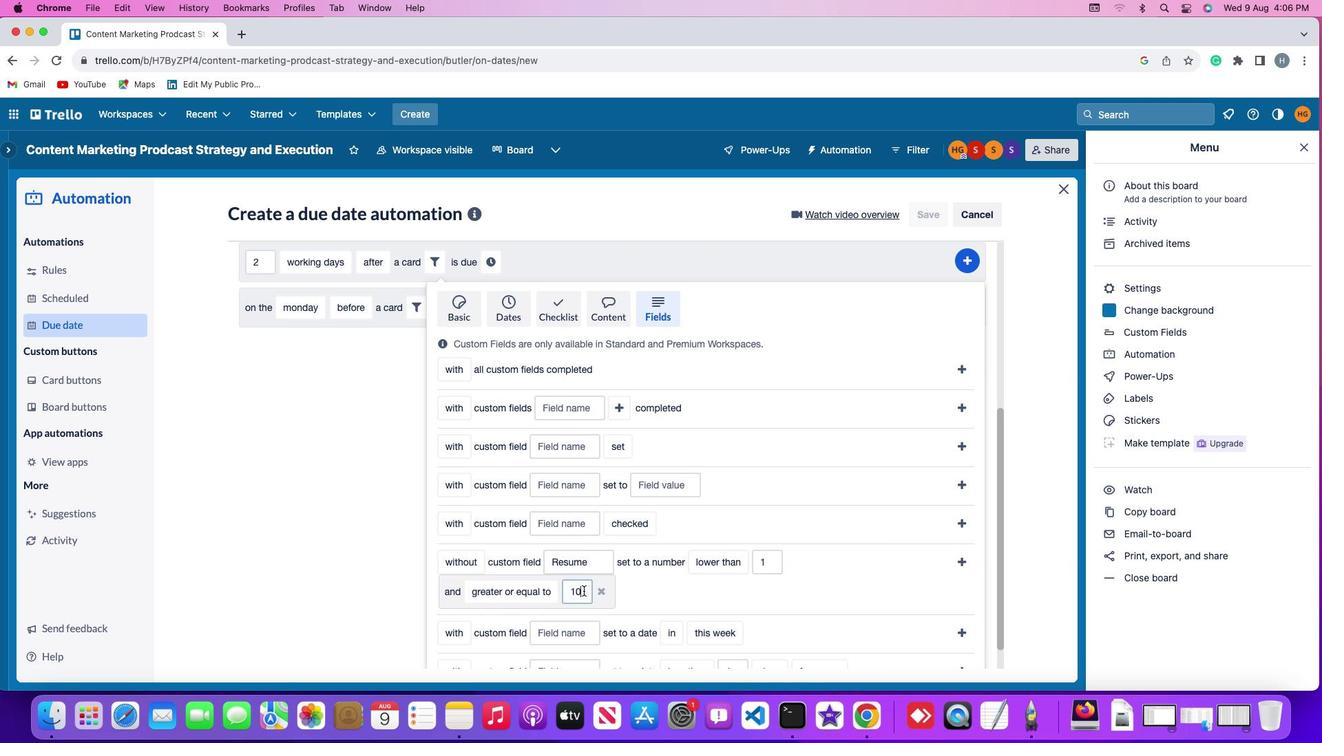 
Action: Key pressed Key.backspaceKey.backspaceKey.backspace'1''0'
Screenshot: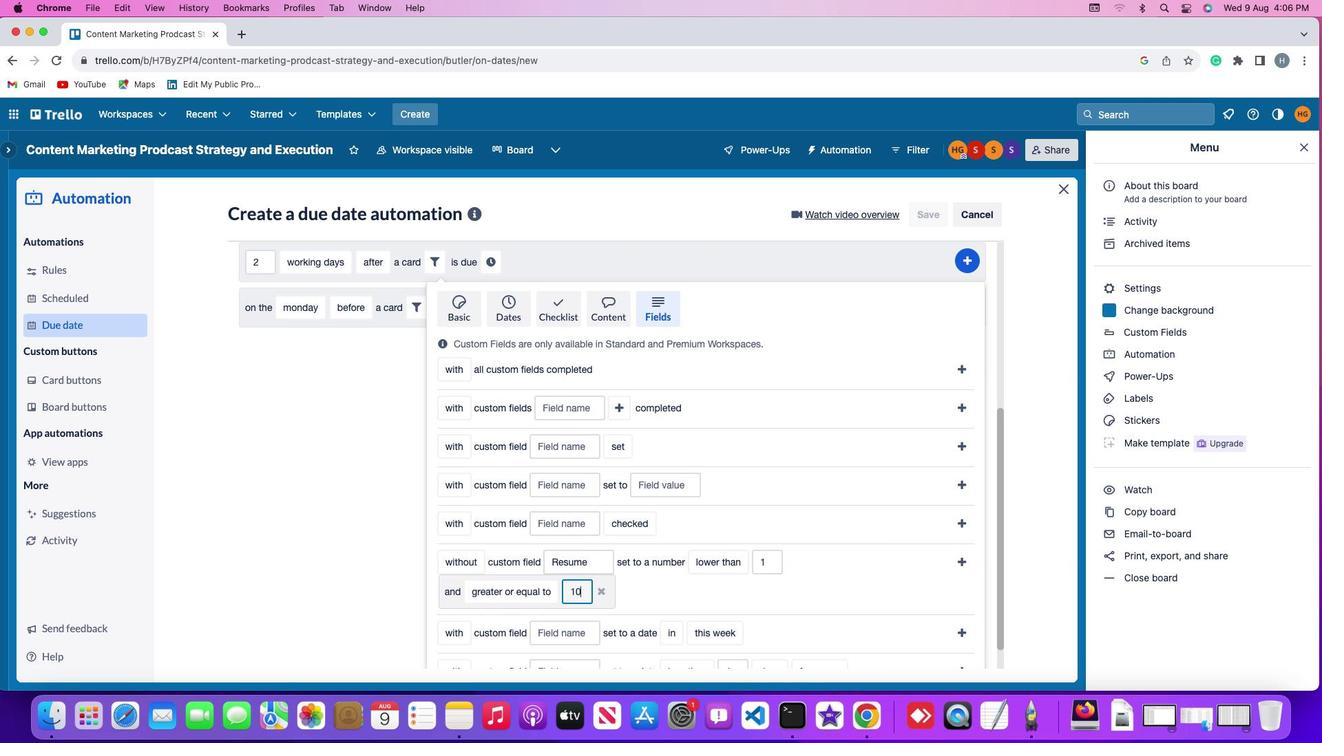 
Action: Mouse moved to (958, 554)
Screenshot: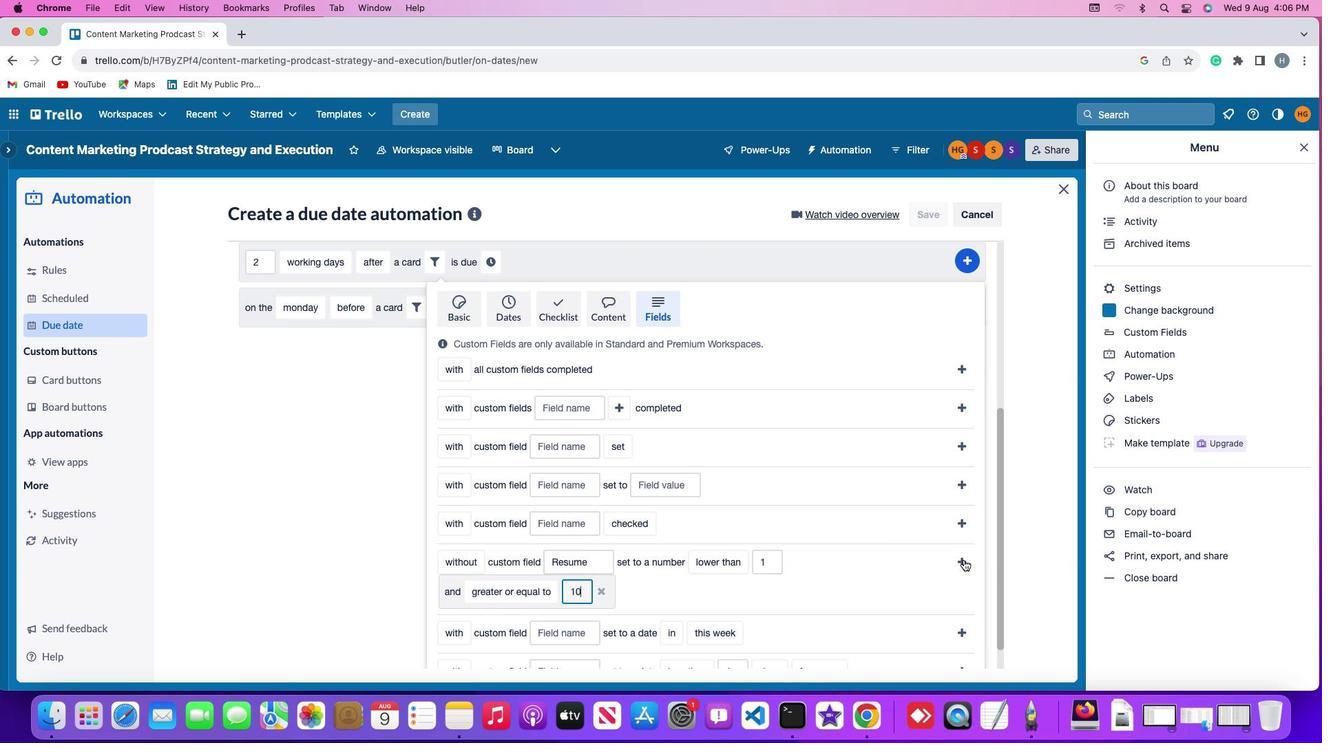 
Action: Mouse pressed left at (958, 554)
Screenshot: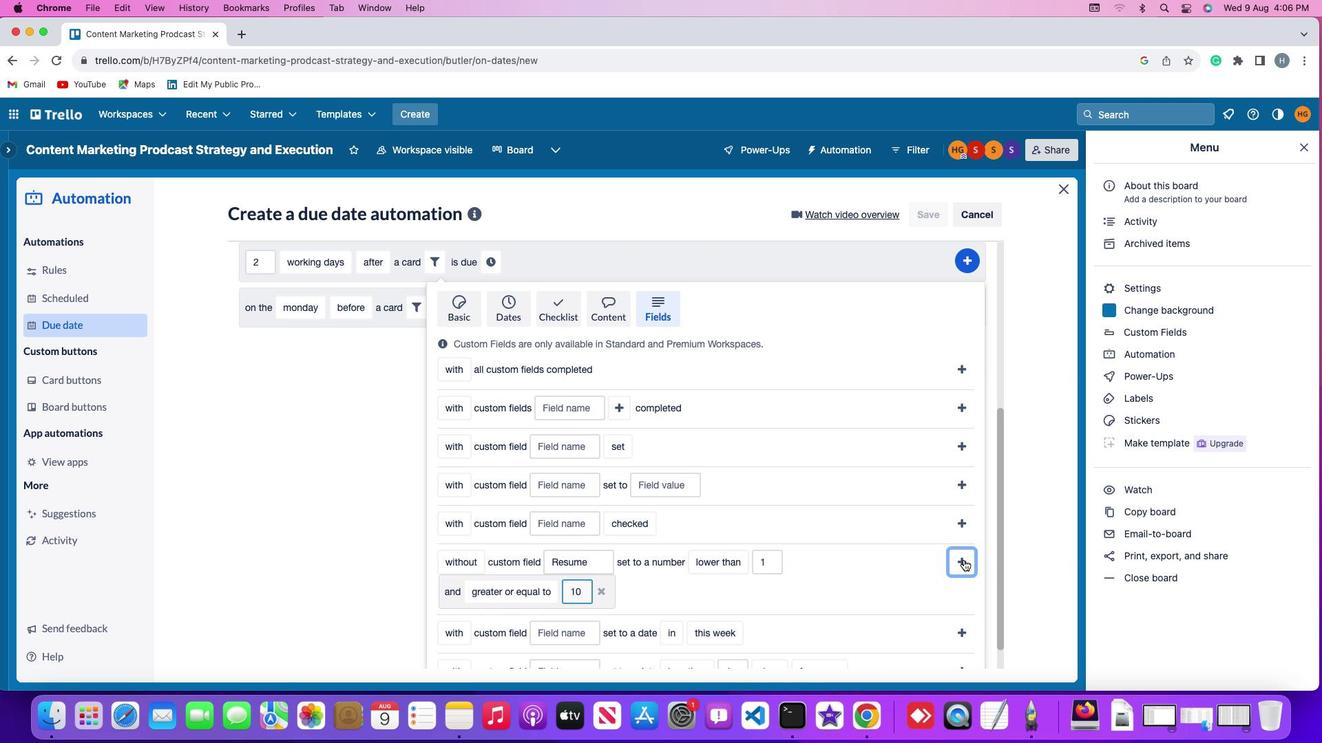 
Action: Mouse moved to (888, 548)
Screenshot: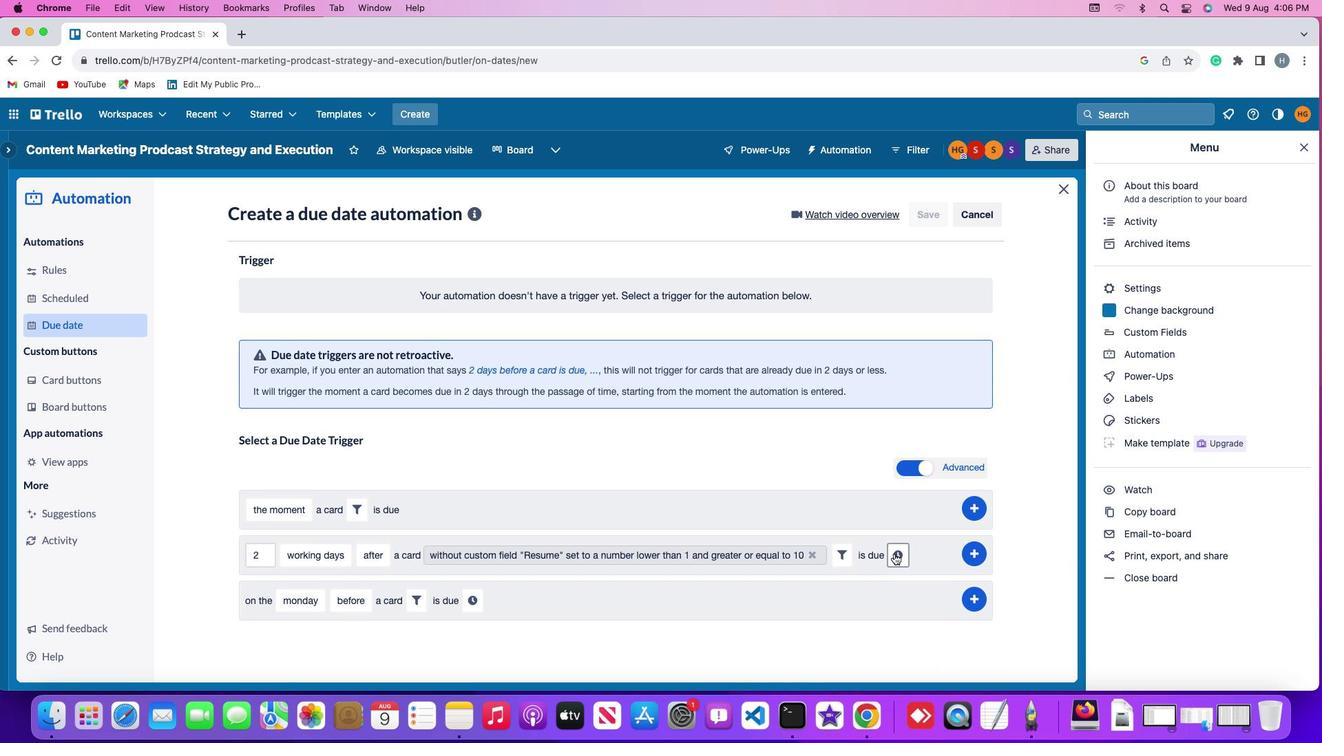 
Action: Mouse pressed left at (888, 548)
Screenshot: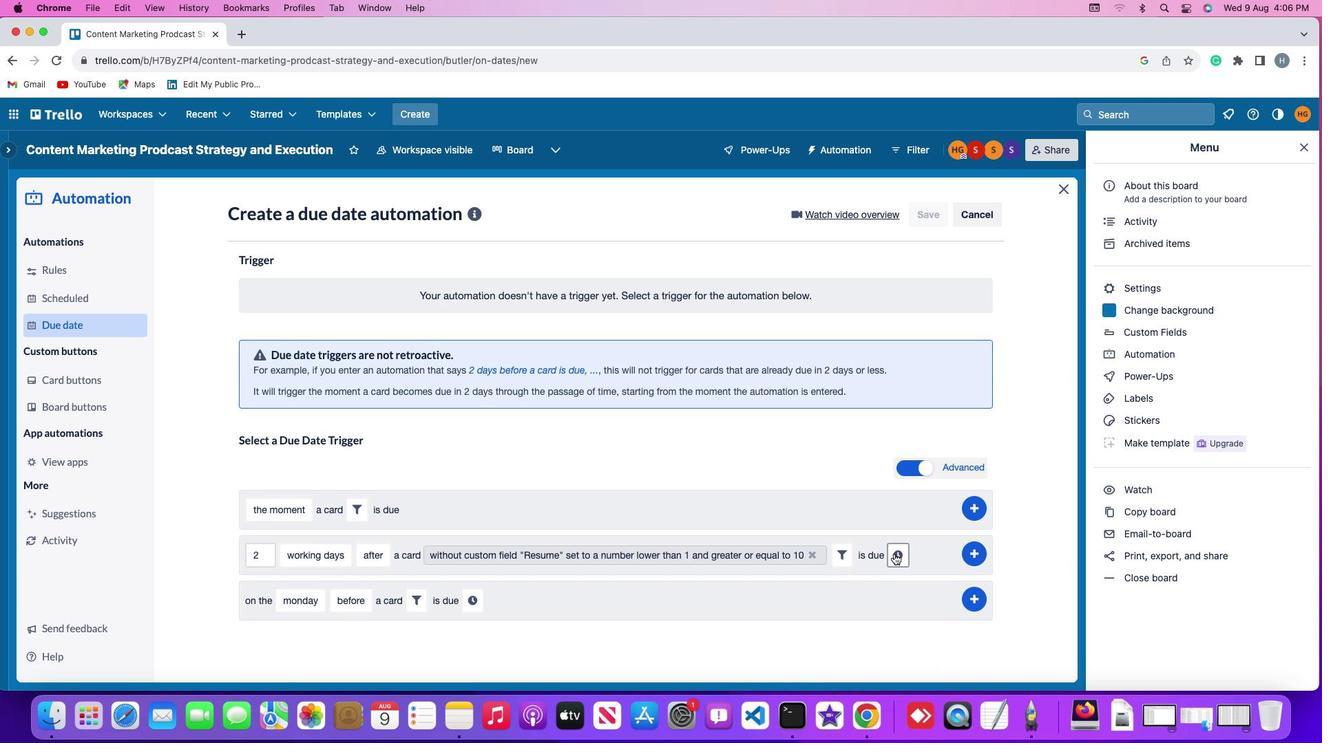 
Action: Mouse moved to (277, 579)
Screenshot: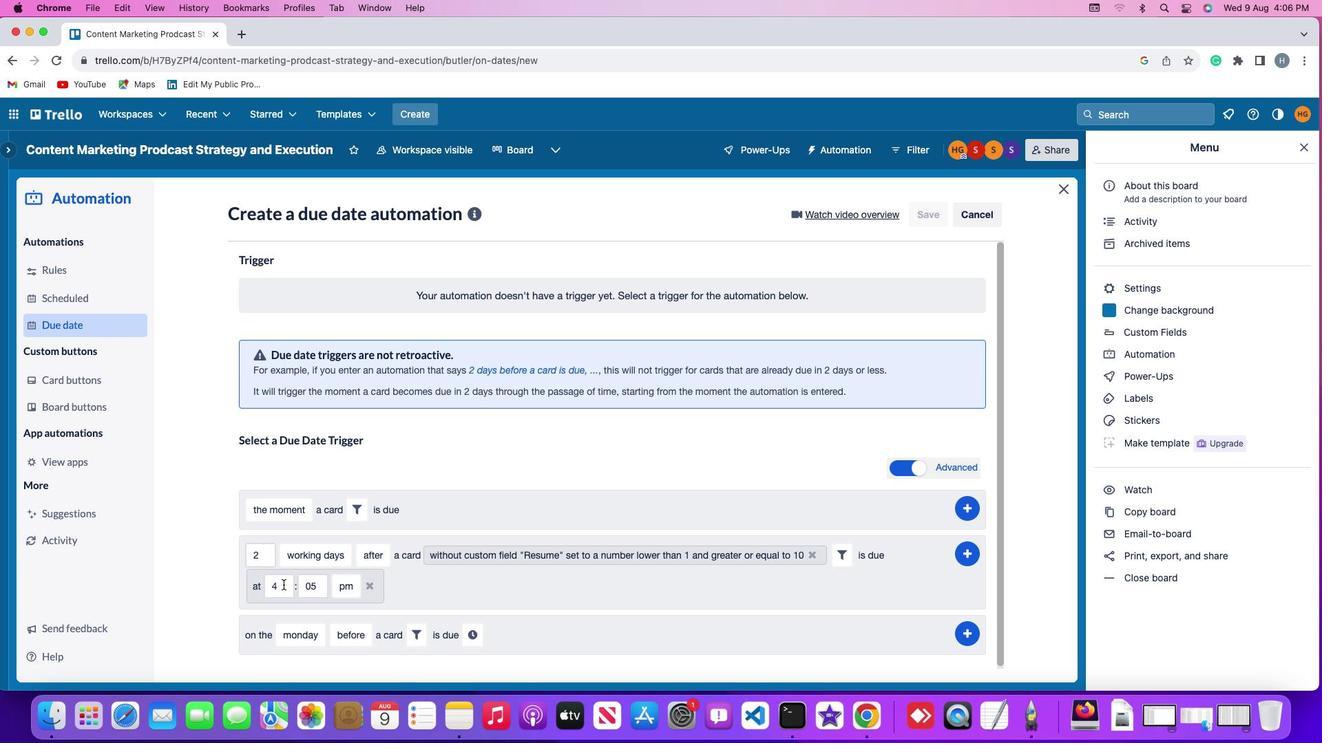 
Action: Mouse pressed left at (277, 579)
Screenshot: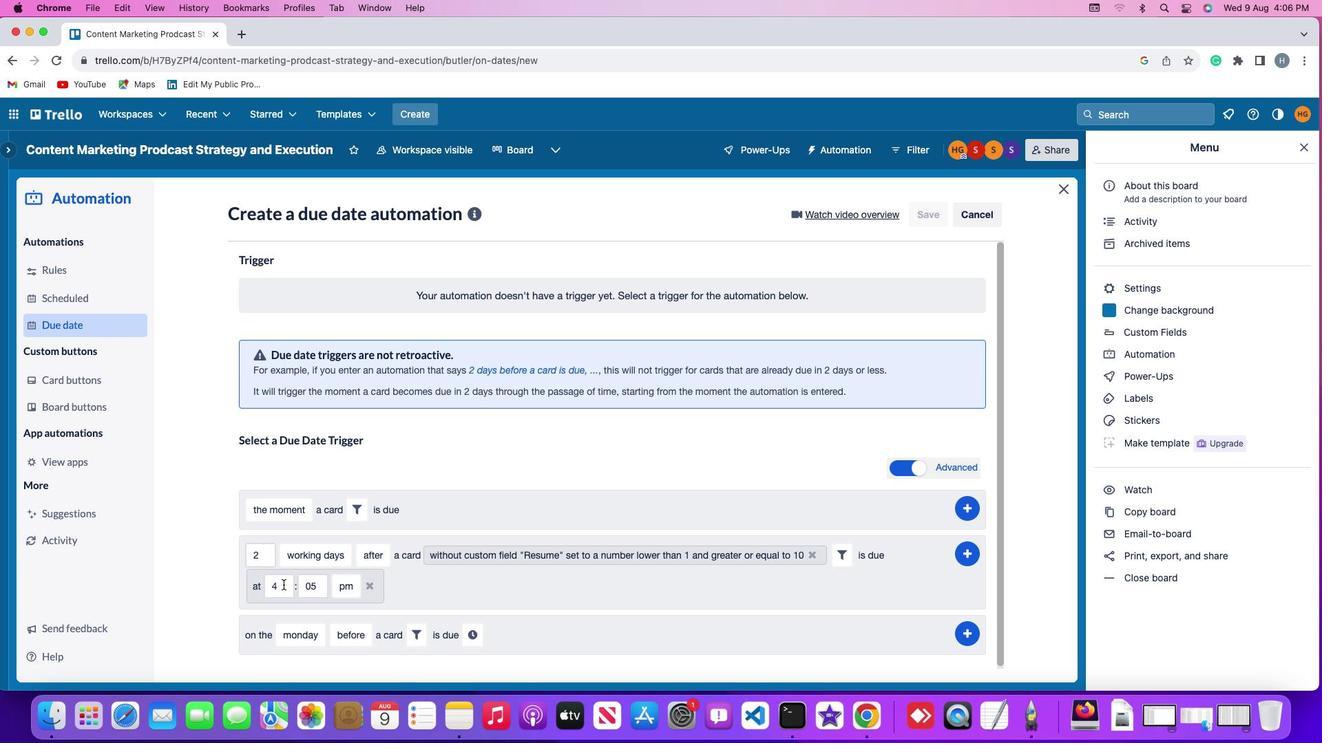 
Action: Key pressed Key.backspace'1''1'
Screenshot: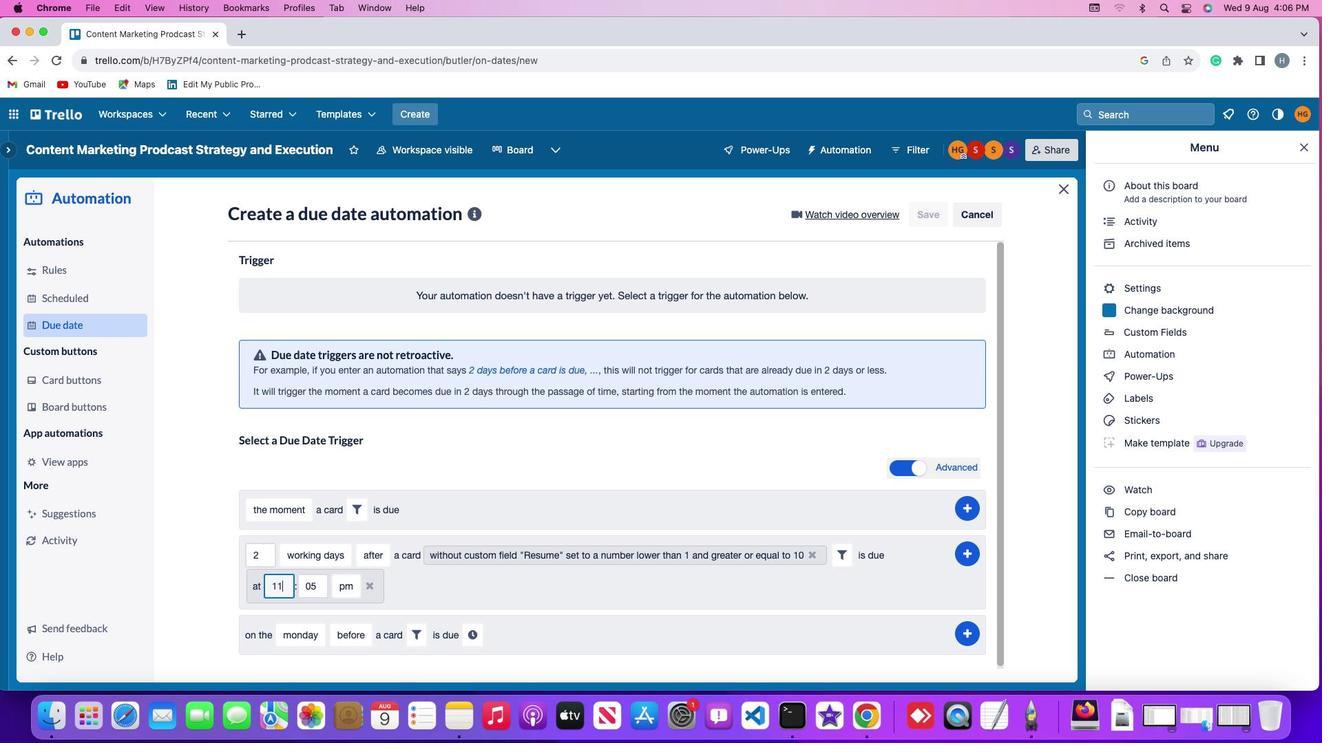
Action: Mouse moved to (316, 579)
Screenshot: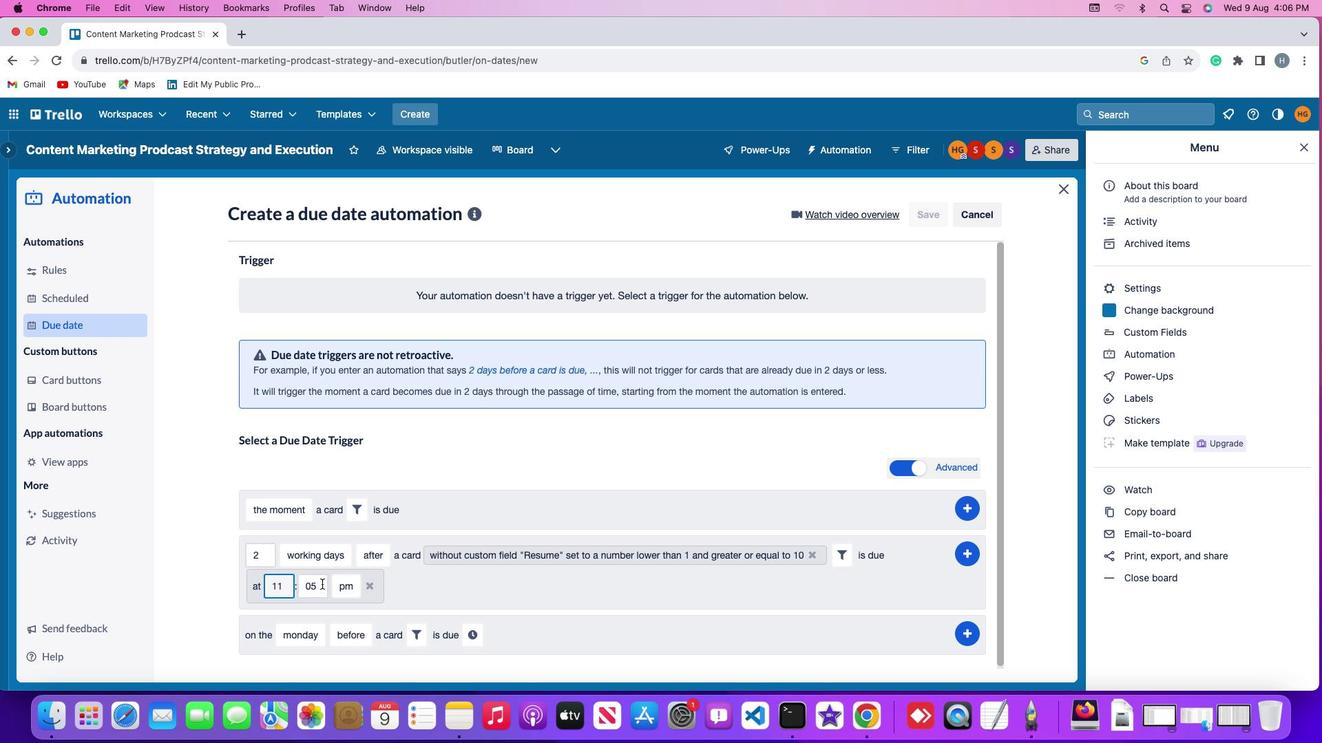 
Action: Mouse pressed left at (316, 579)
Screenshot: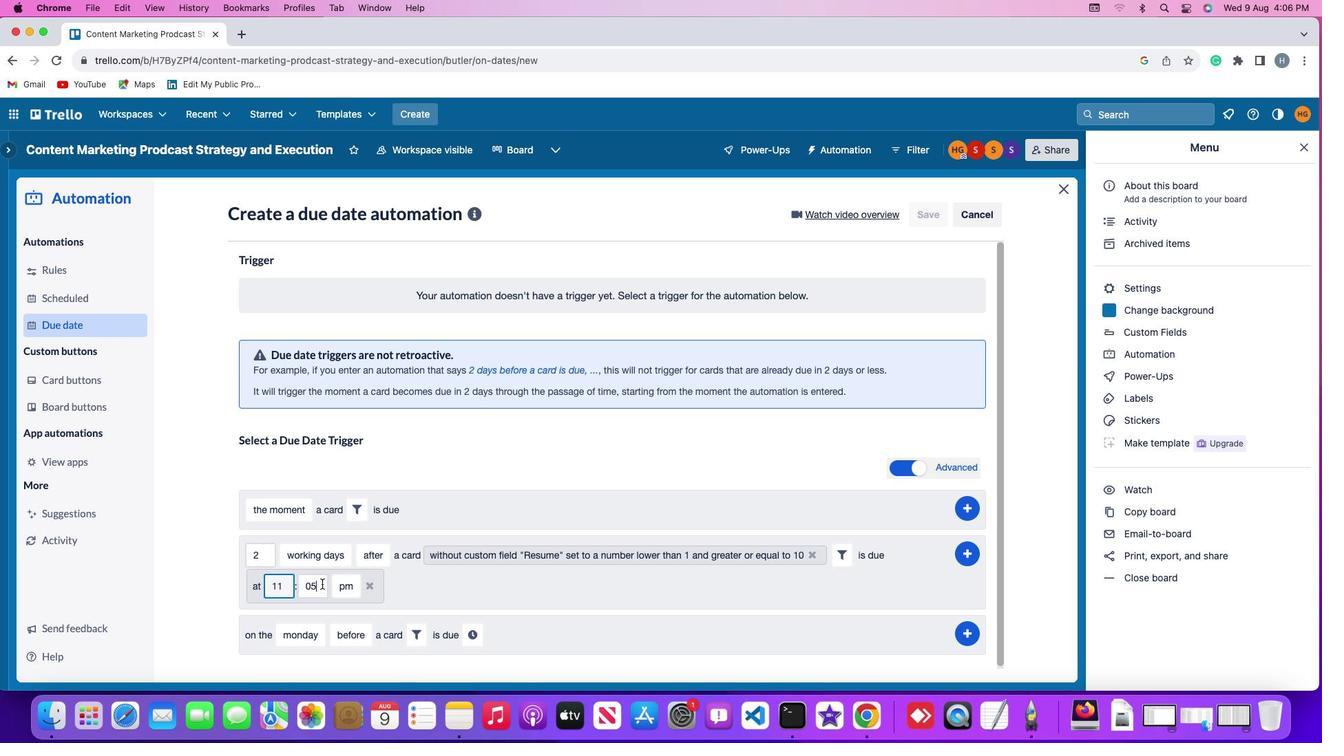 
Action: Key pressed Key.backspaceKey.backspace'0''0'
Screenshot: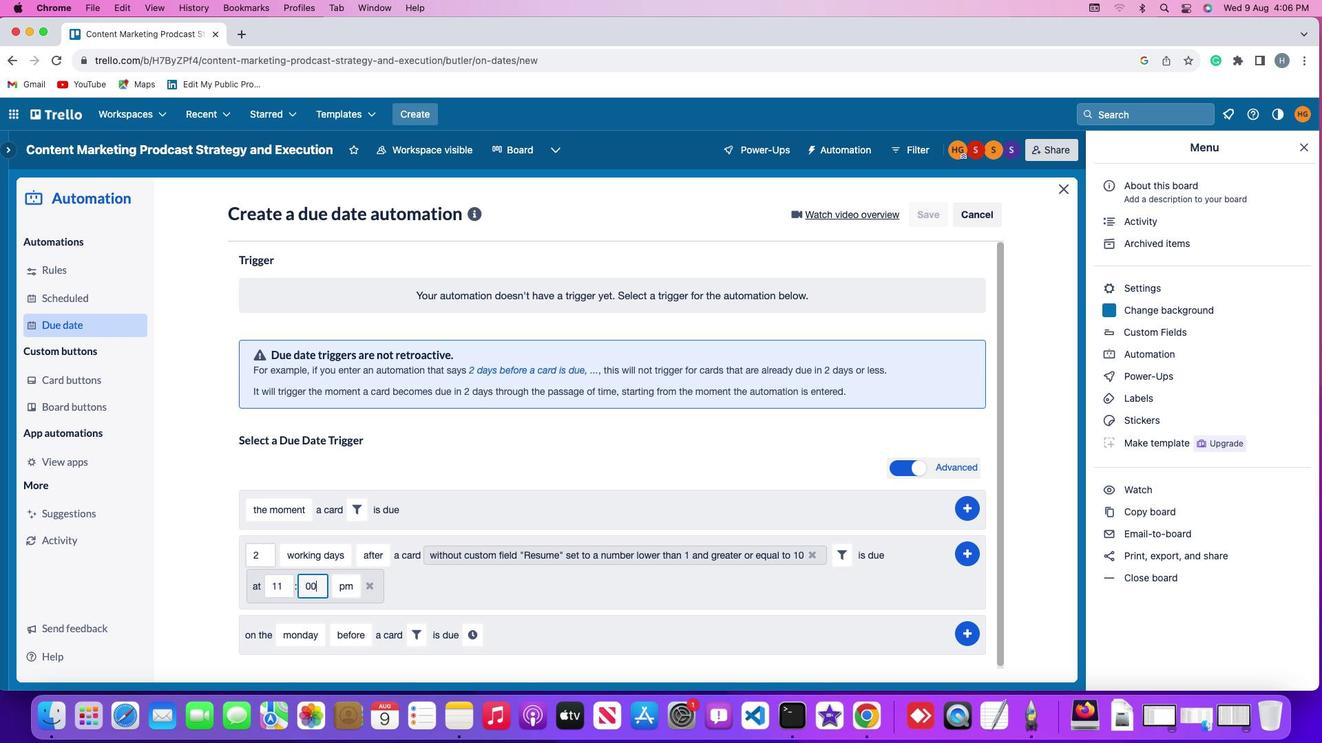 
Action: Mouse moved to (336, 579)
Screenshot: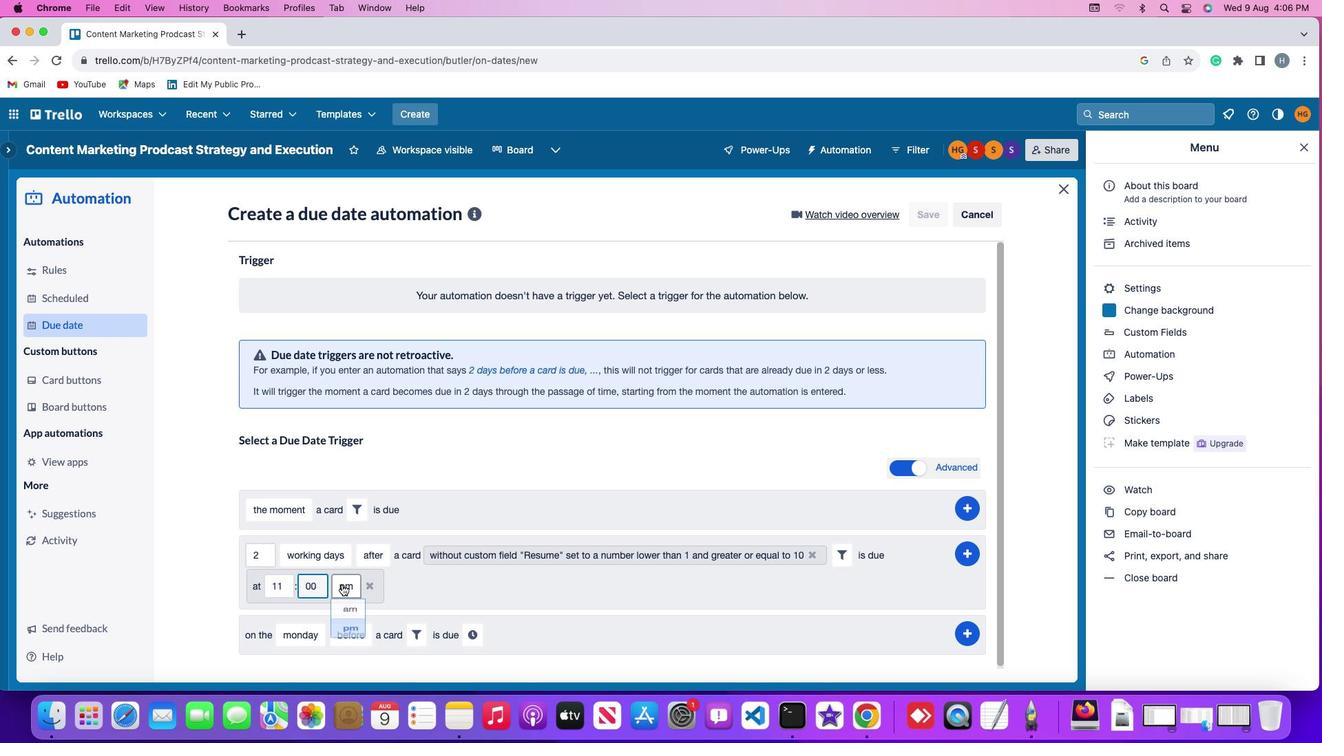 
Action: Mouse pressed left at (336, 579)
Screenshot: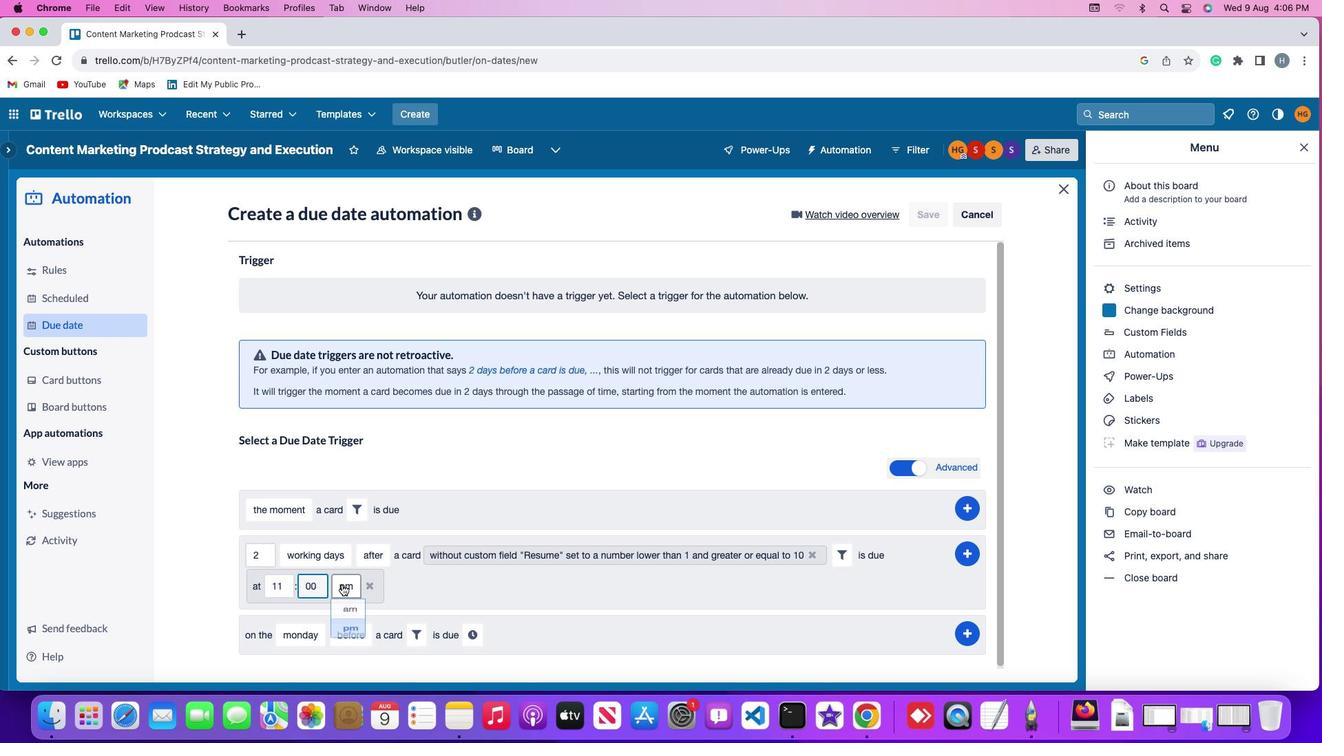 
Action: Mouse moved to (343, 612)
Screenshot: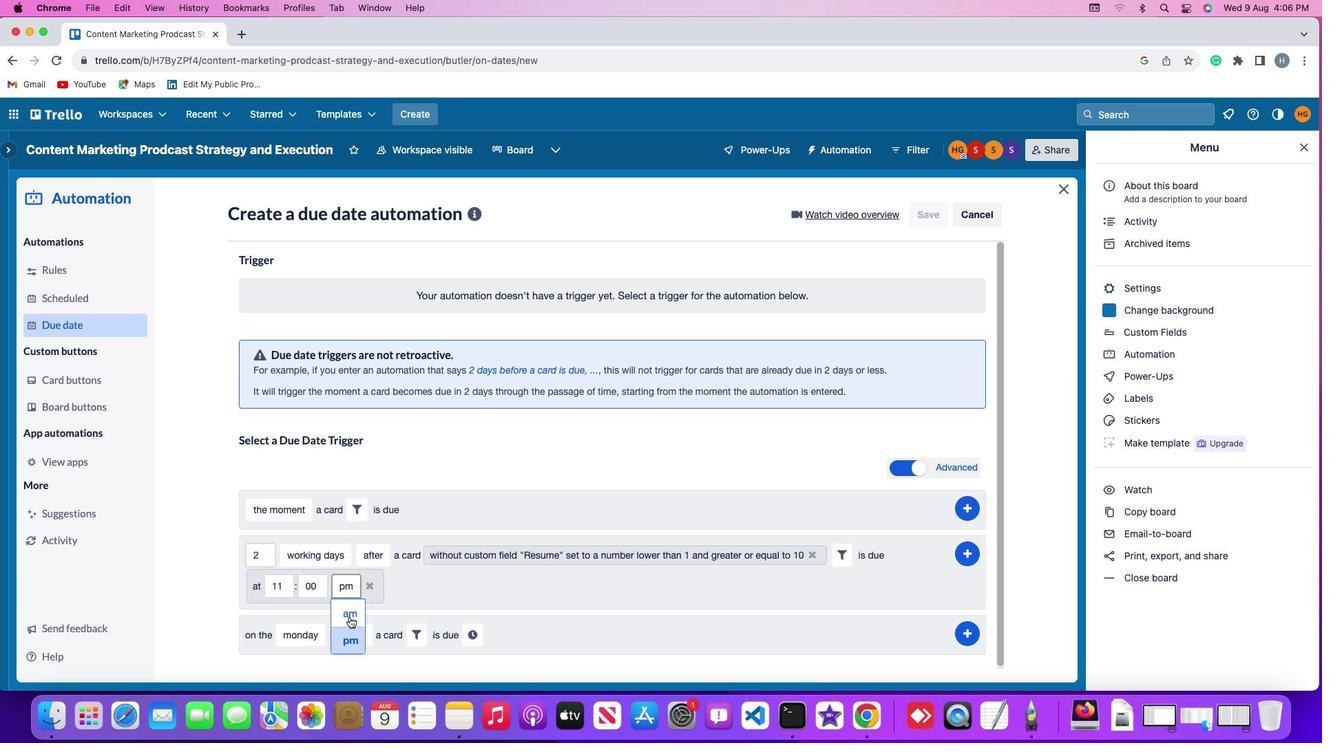 
Action: Mouse pressed left at (343, 612)
Screenshot: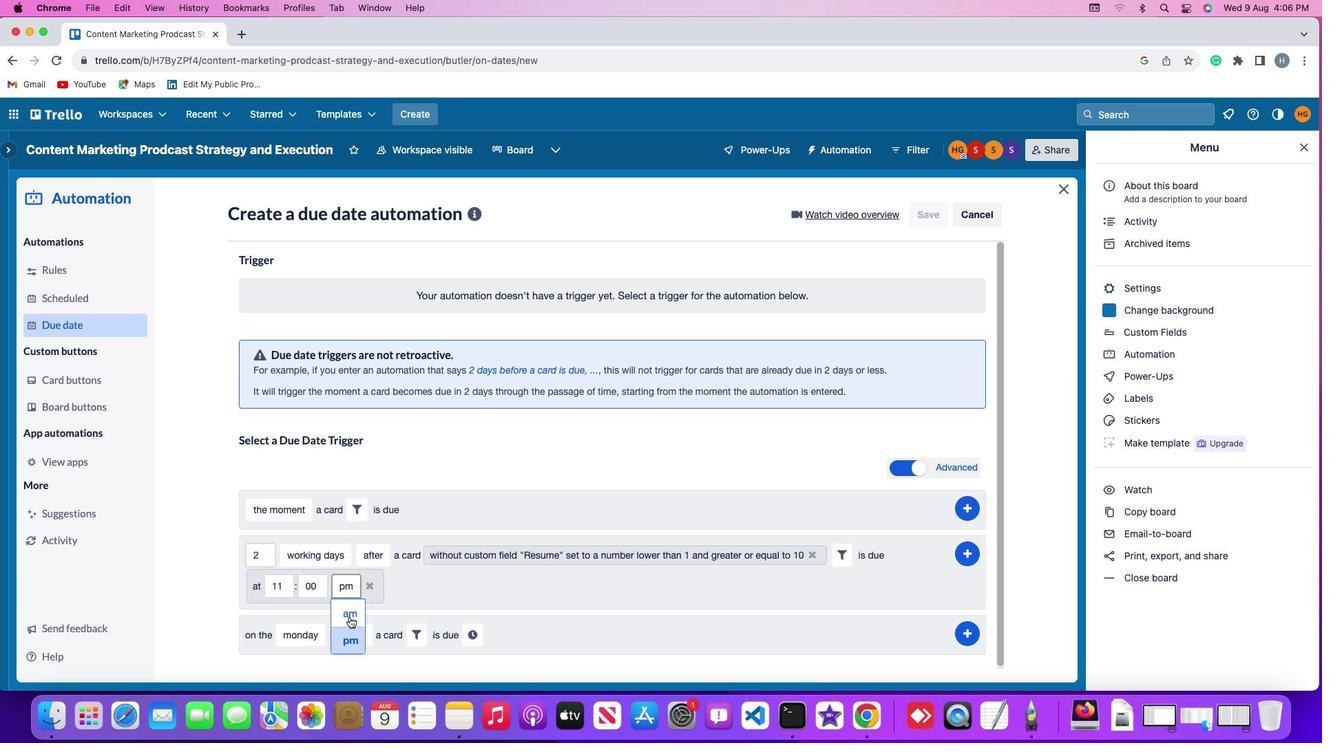 
Action: Mouse moved to (961, 548)
Screenshot: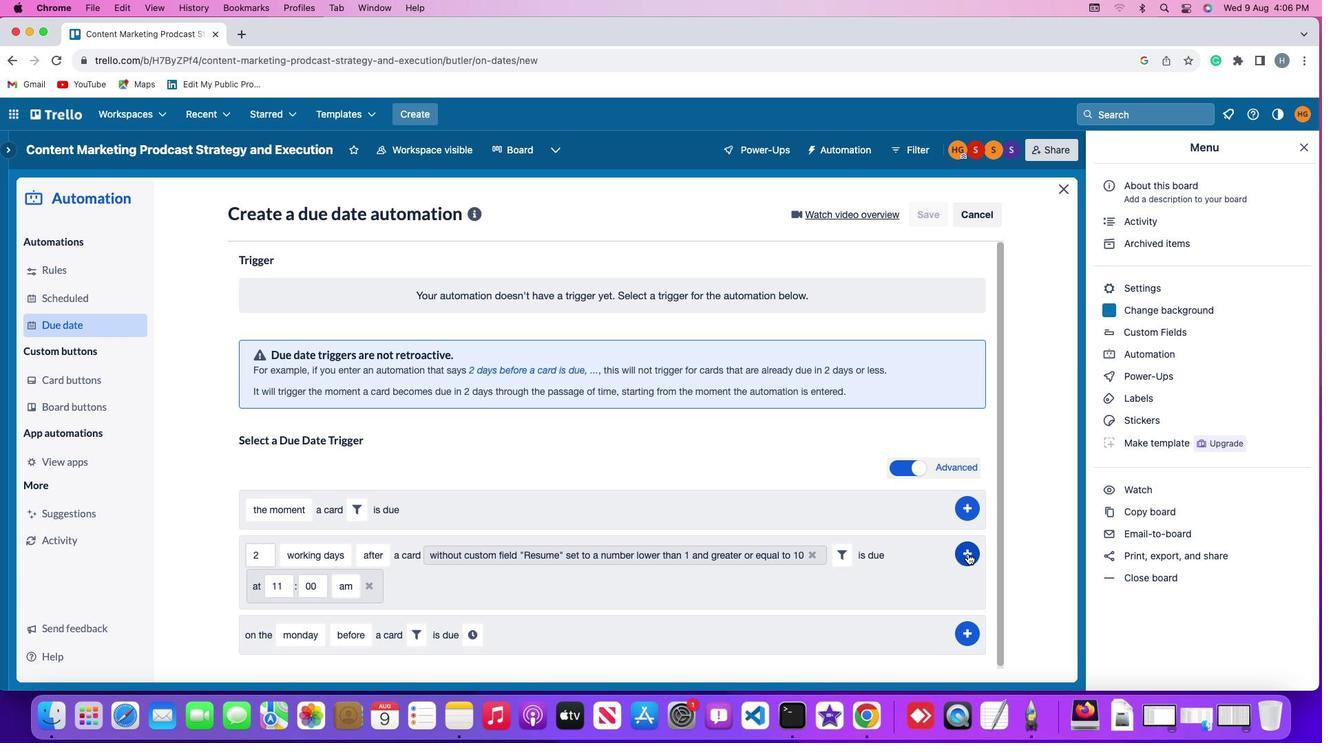 
Action: Mouse pressed left at (961, 548)
Screenshot: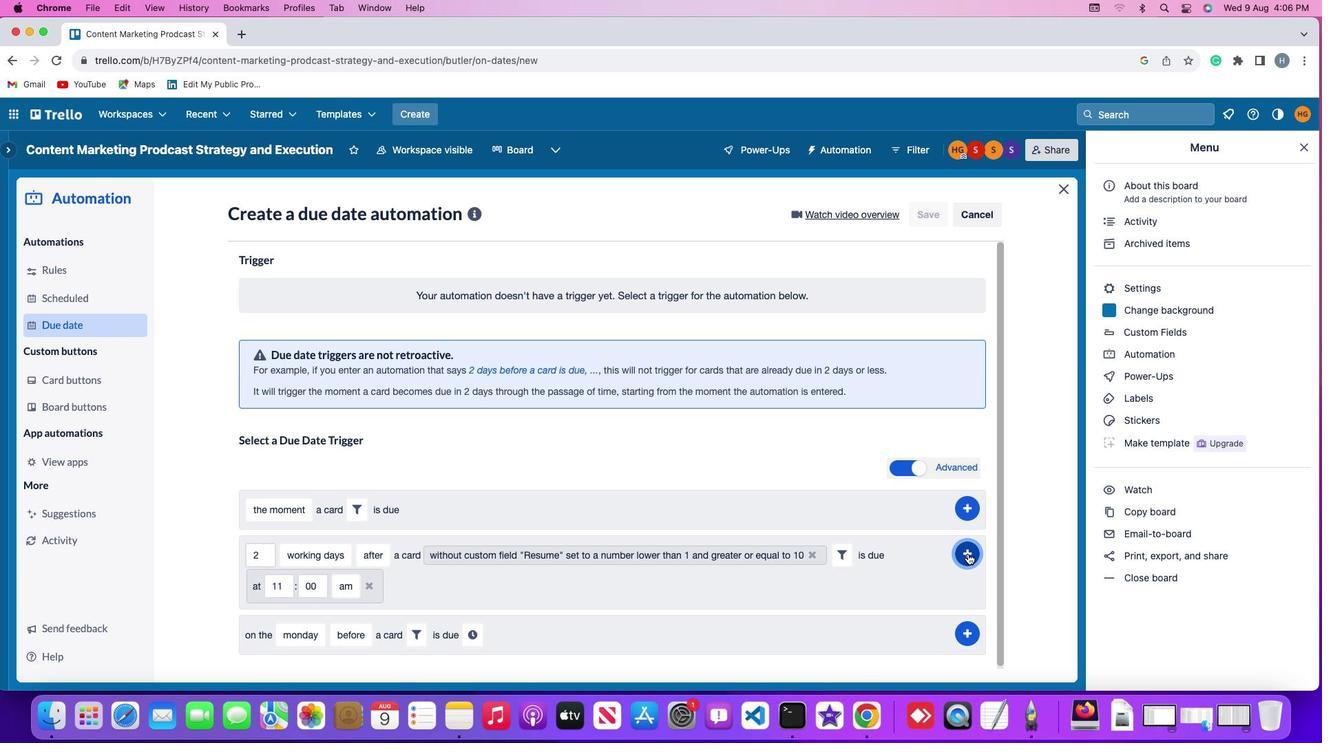 
Action: Mouse moved to (1015, 418)
Screenshot: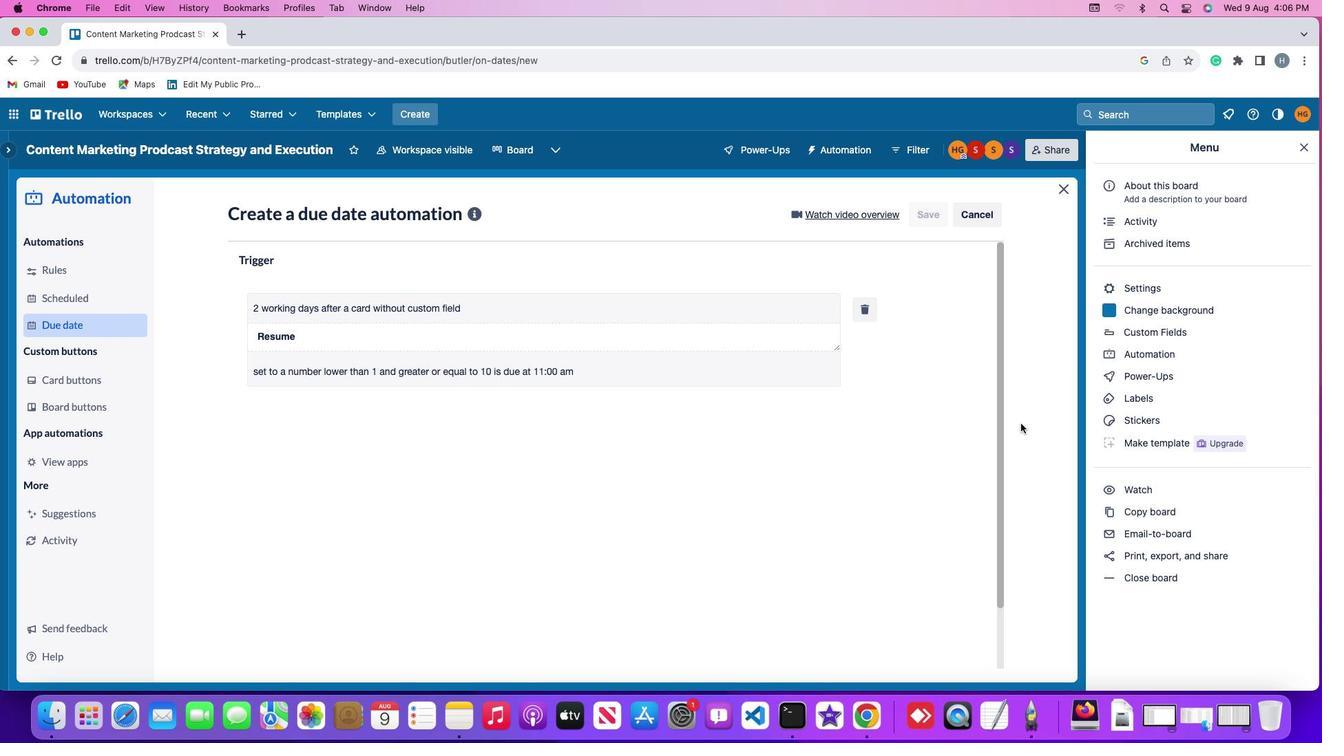 
